 Task: Find connections with filter location Chilakalūrupet with filter topic #homebuyers with filter profile language English with filter current company Emami Ltd with filter school Jawahar Lal Nehru University with filter industry Broadcast Media Production and Distribution with filter service category Computer Repair with filter keywords title Front Desk Associate
Action: Mouse moved to (590, 88)
Screenshot: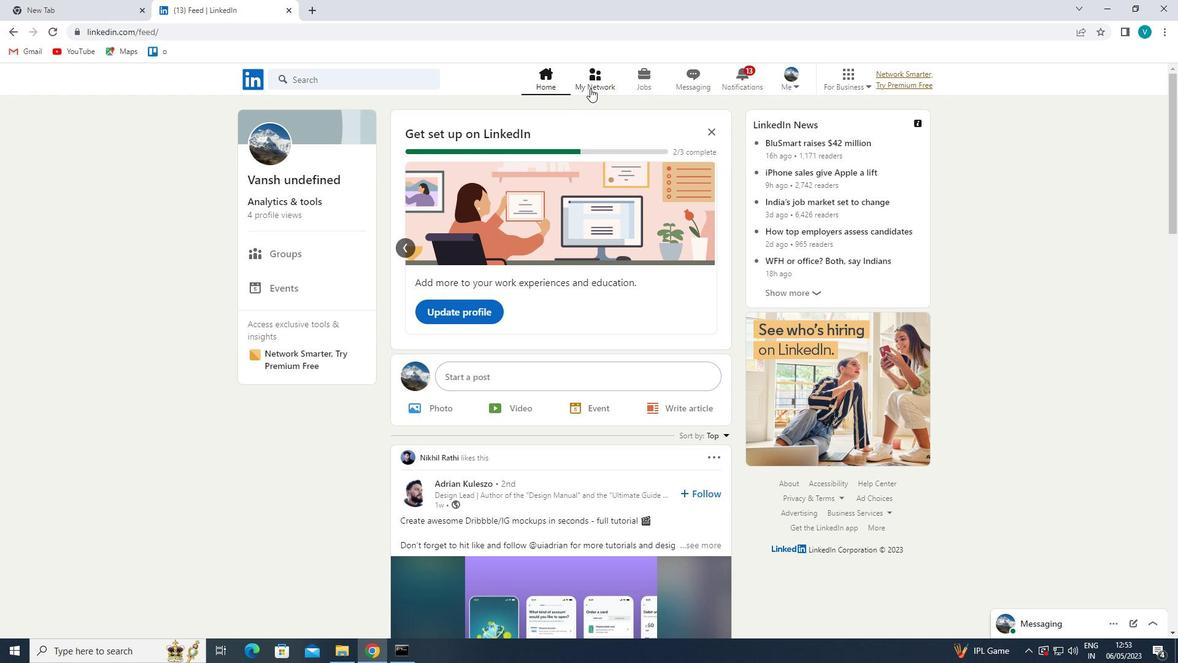 
Action: Mouse pressed left at (590, 88)
Screenshot: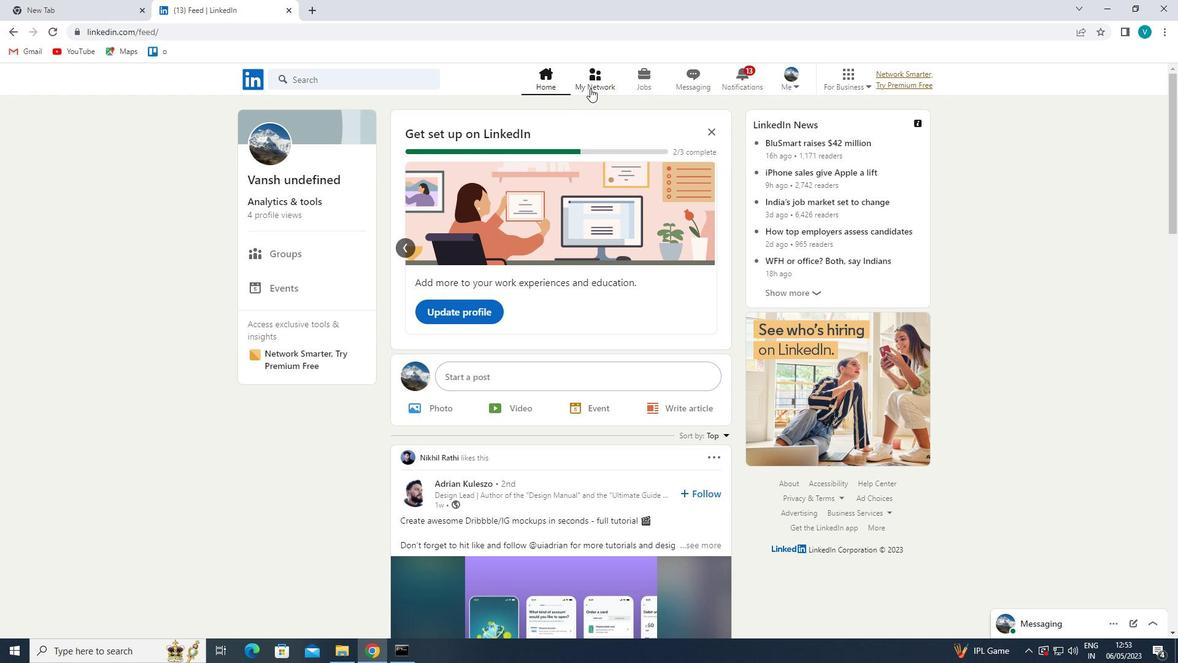 
Action: Mouse moved to (326, 143)
Screenshot: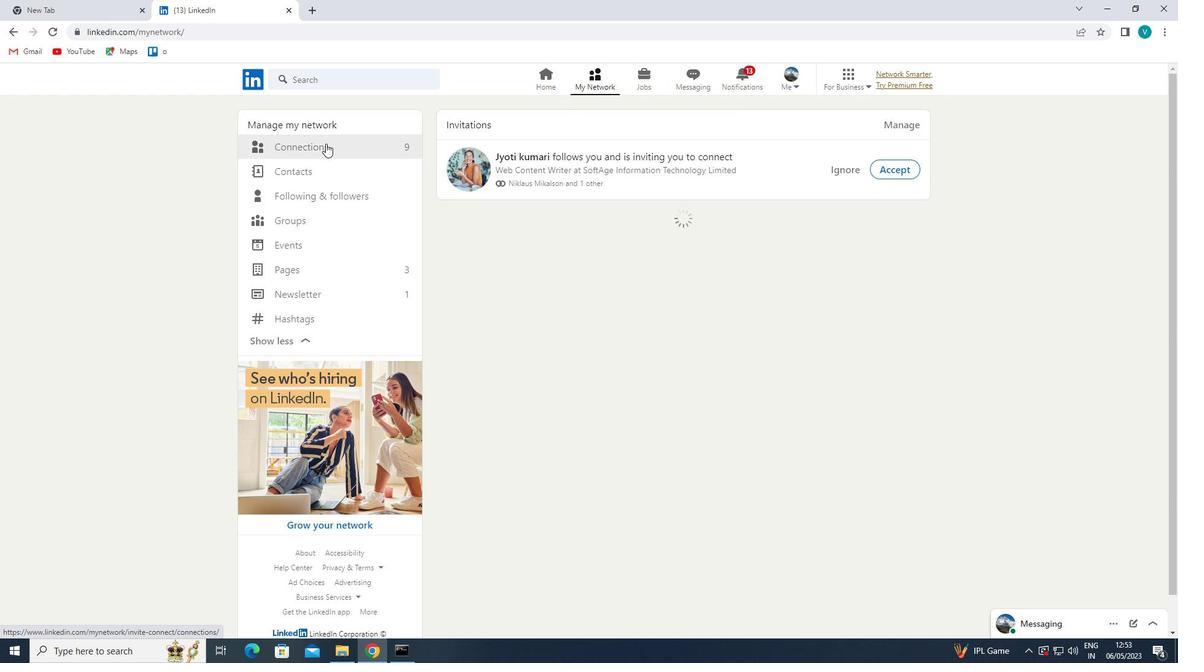 
Action: Mouse pressed left at (326, 143)
Screenshot: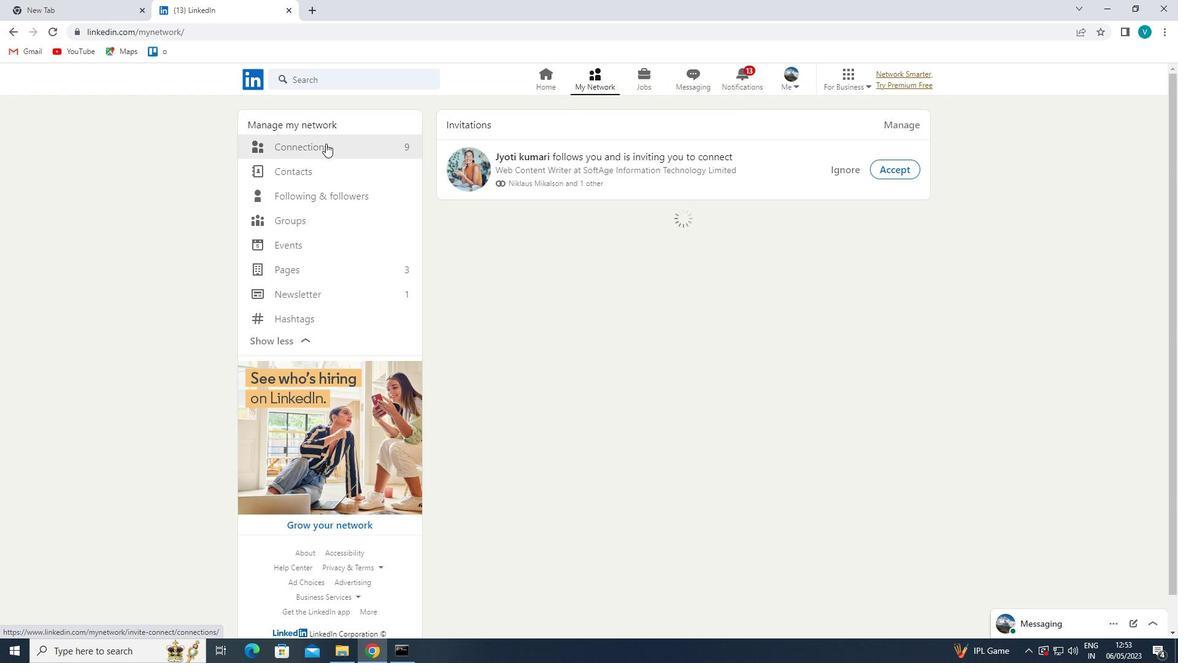 
Action: Mouse moved to (673, 146)
Screenshot: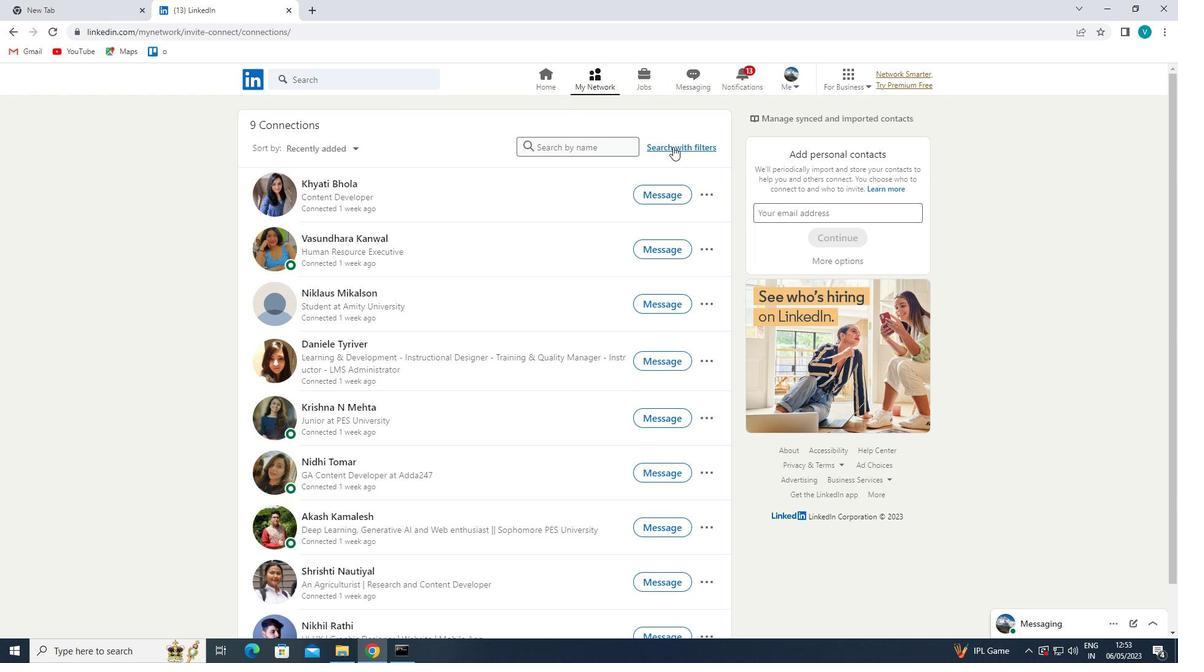 
Action: Mouse pressed left at (673, 146)
Screenshot: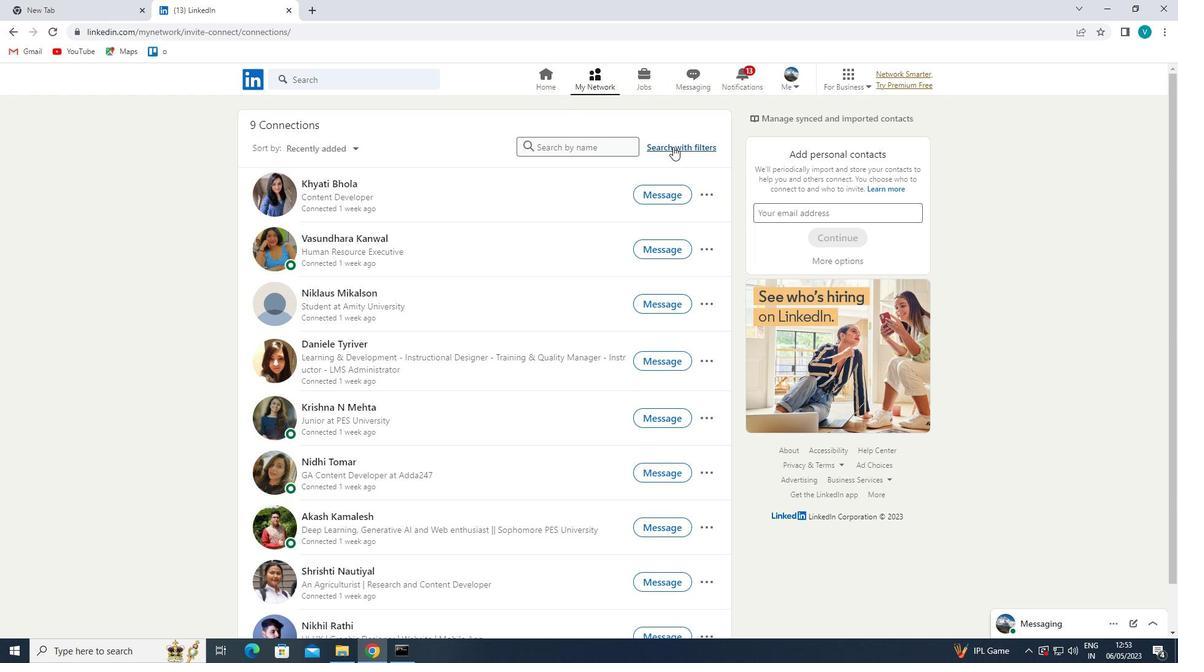 
Action: Mouse moved to (602, 112)
Screenshot: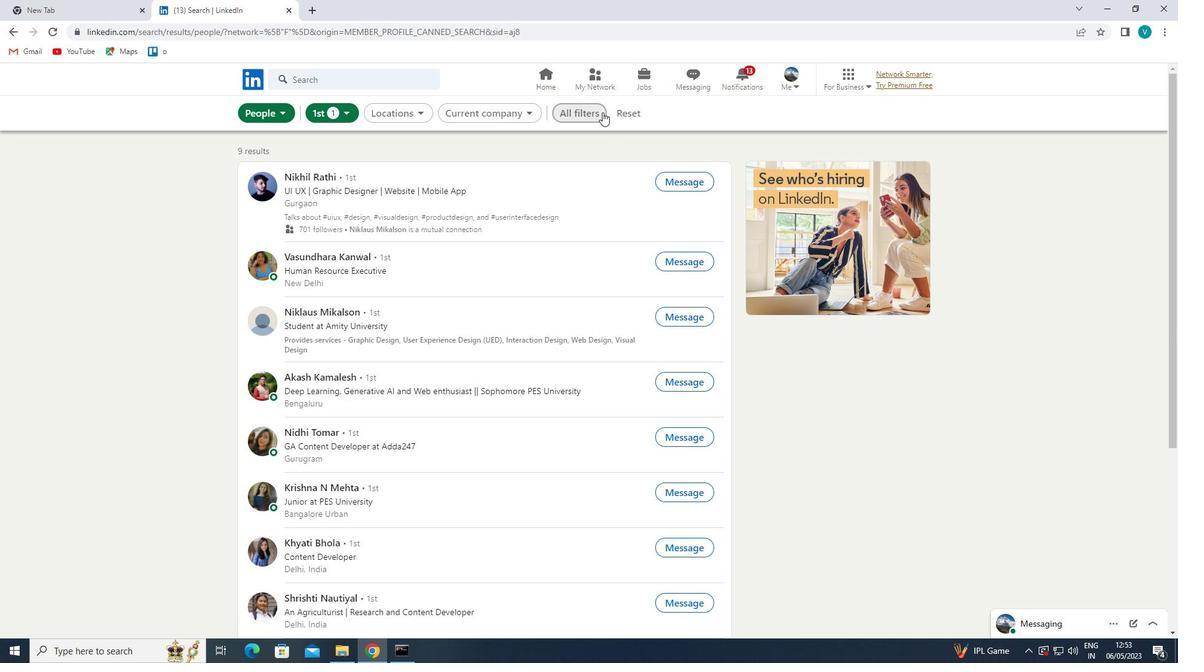 
Action: Mouse pressed left at (602, 112)
Screenshot: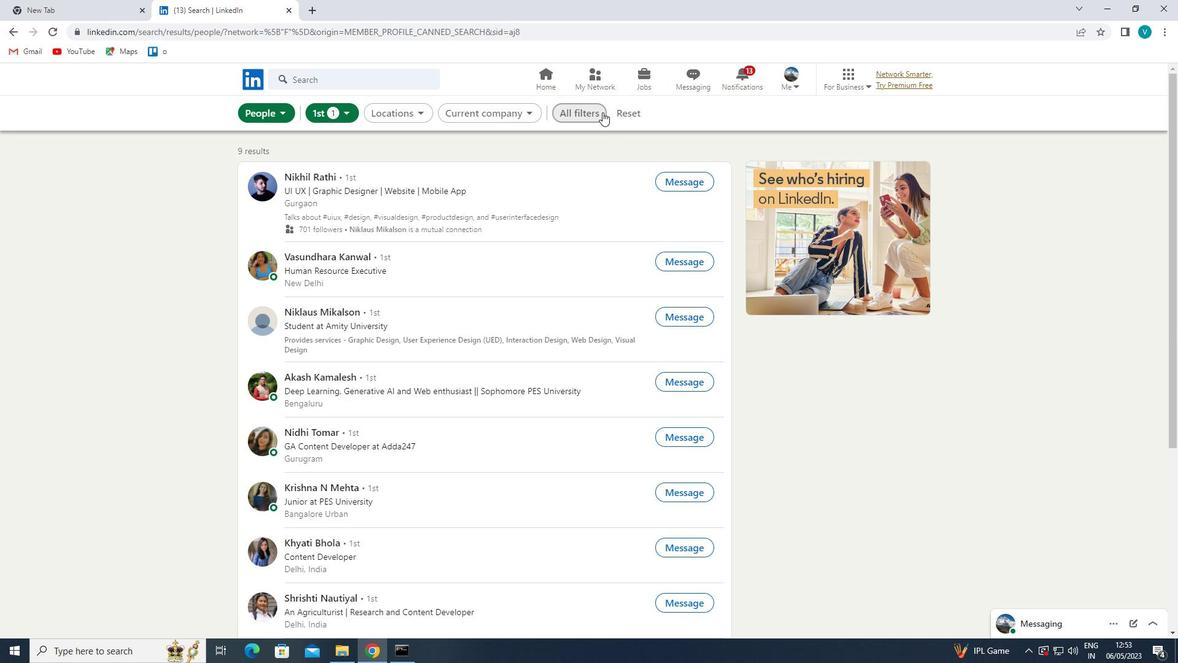 
Action: Mouse moved to (917, 229)
Screenshot: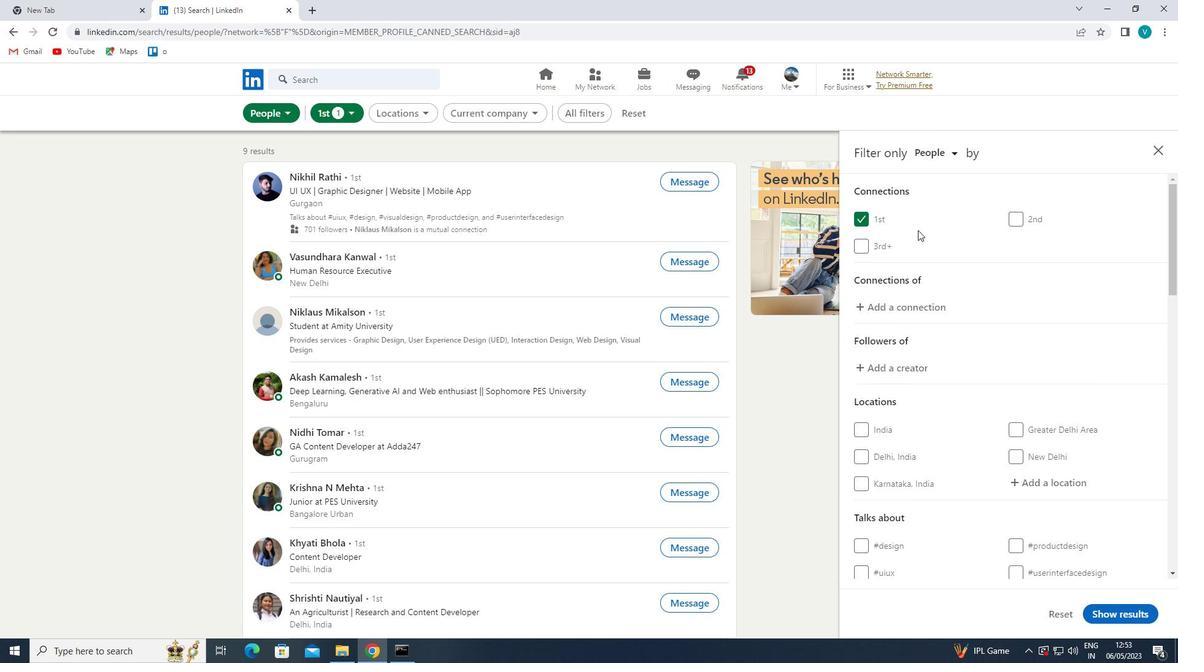 
Action: Mouse scrolled (917, 229) with delta (0, 0)
Screenshot: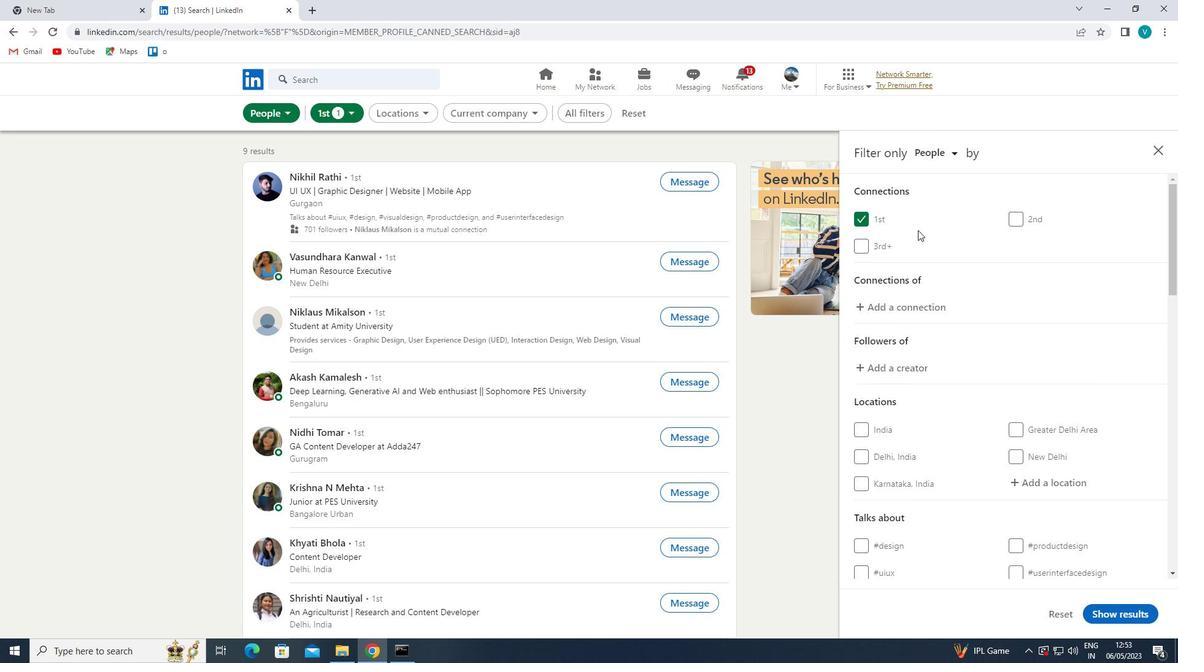 
Action: Mouse moved to (1036, 418)
Screenshot: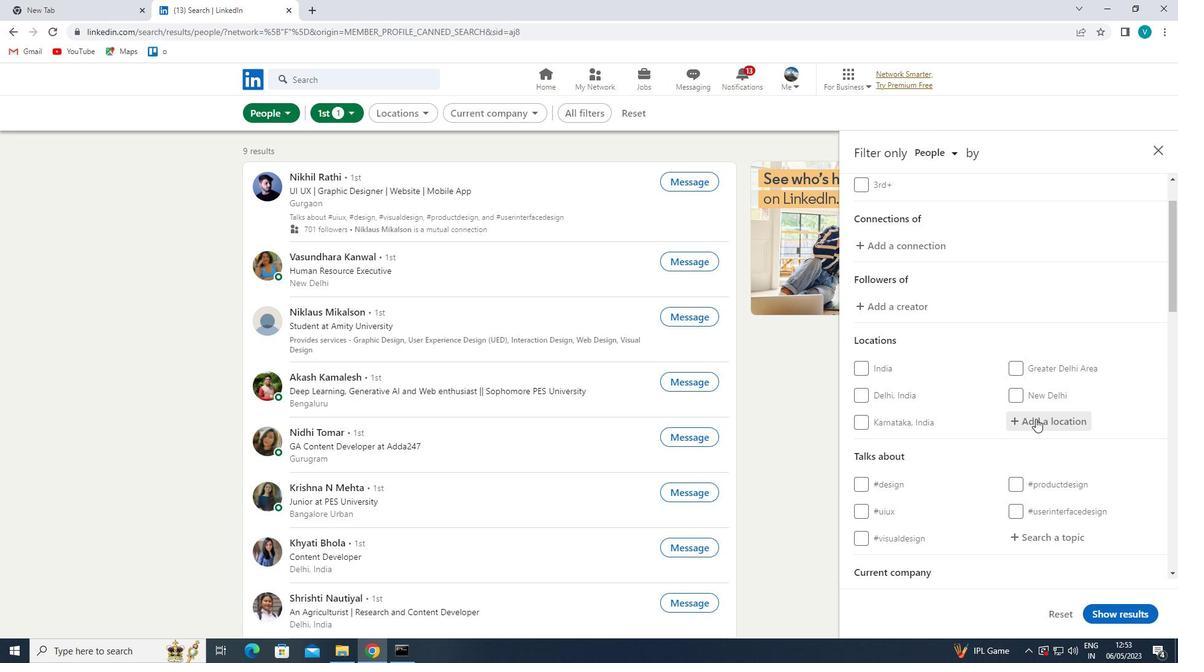 
Action: Mouse pressed left at (1036, 418)
Screenshot: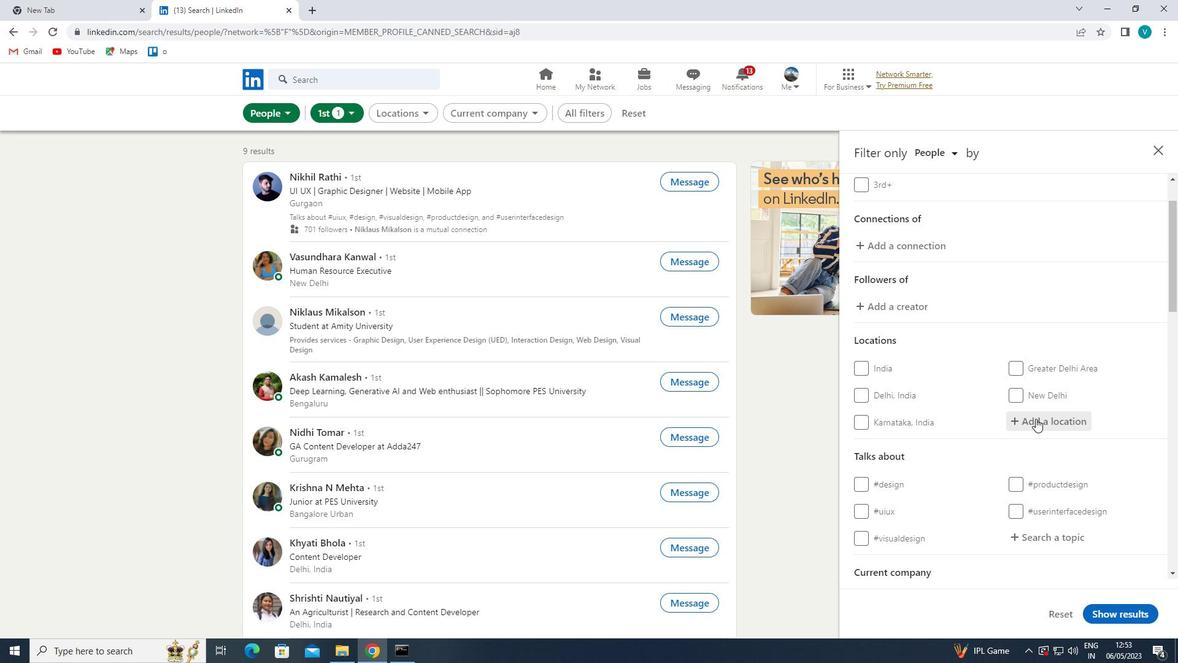 
Action: Mouse moved to (918, 497)
Screenshot: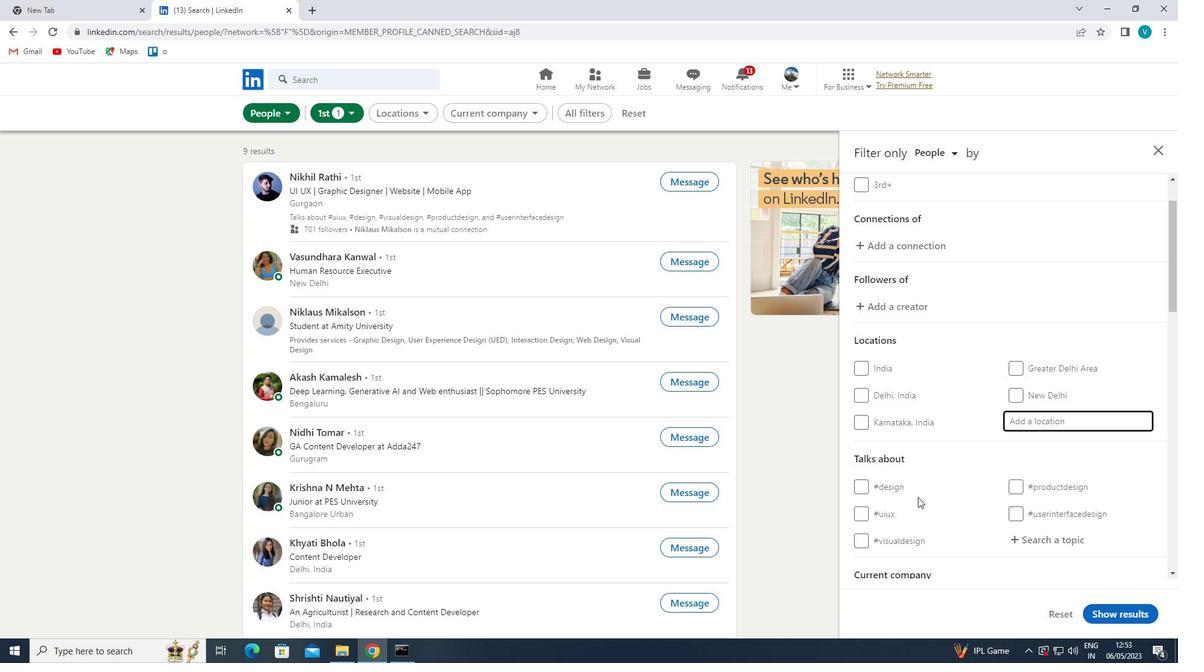 
Action: Key pressed <Key.shift>CHILAKA
Screenshot: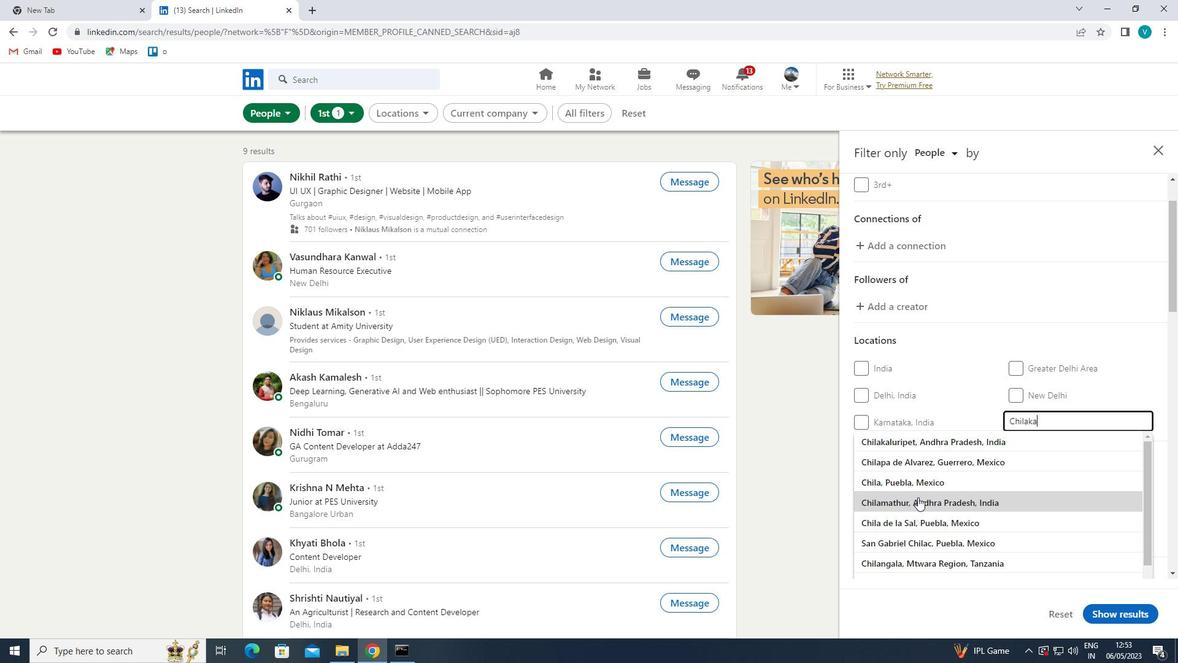 
Action: Mouse moved to (917, 497)
Screenshot: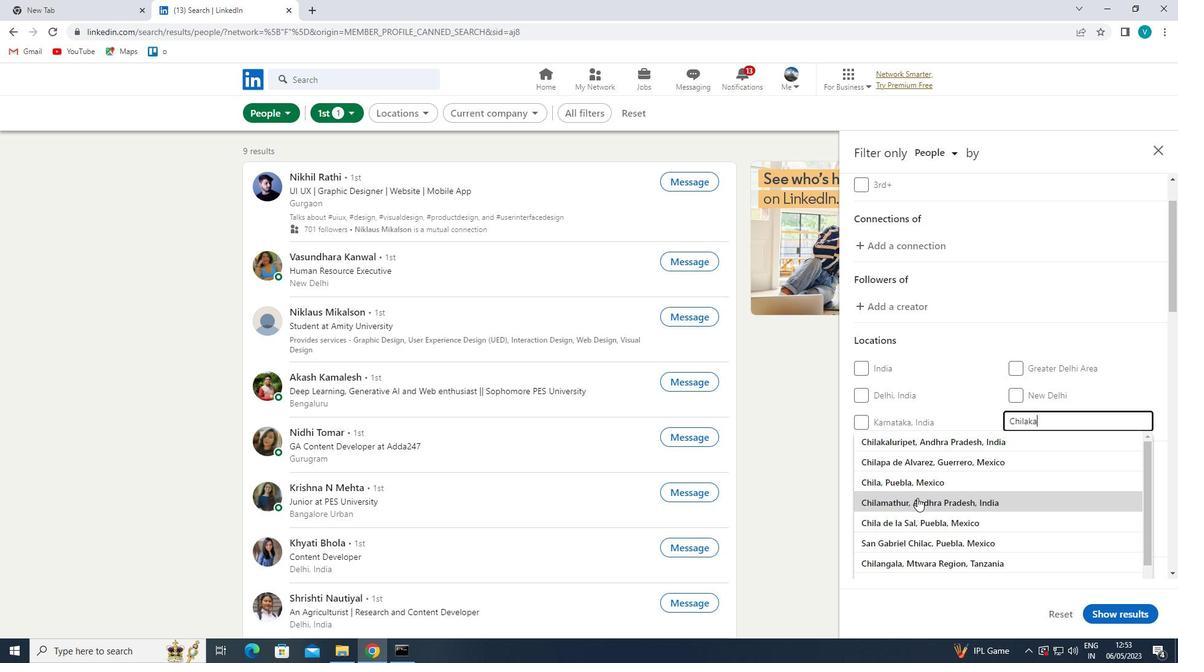 
Action: Key pressed LU
Screenshot: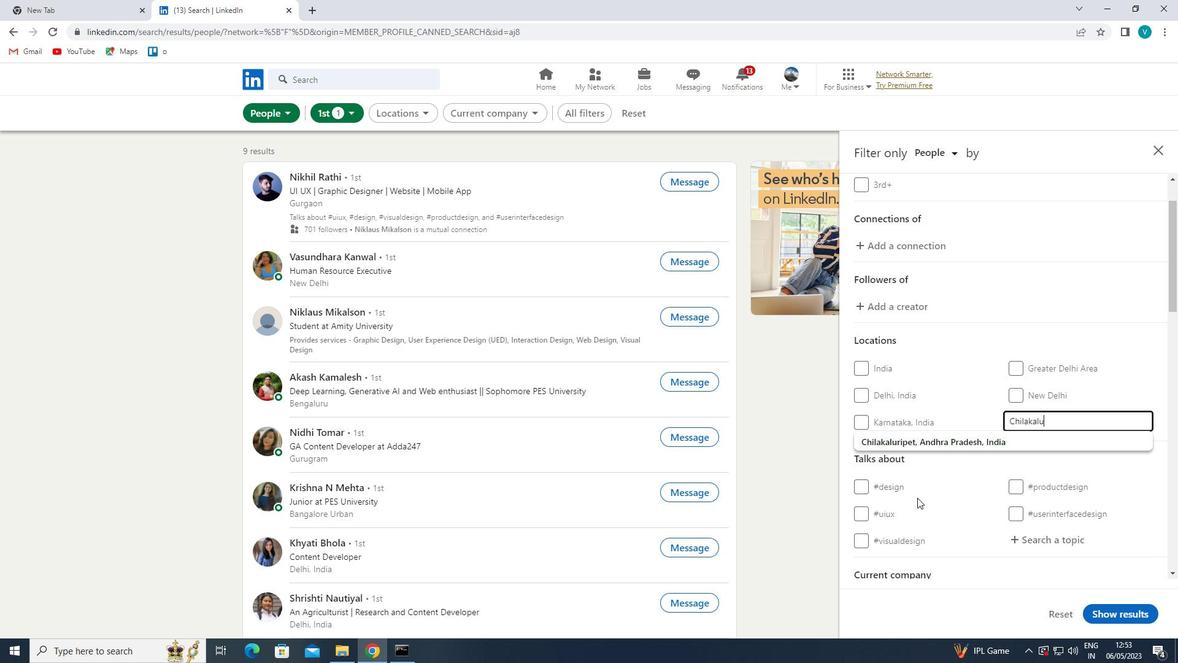 
Action: Mouse moved to (966, 443)
Screenshot: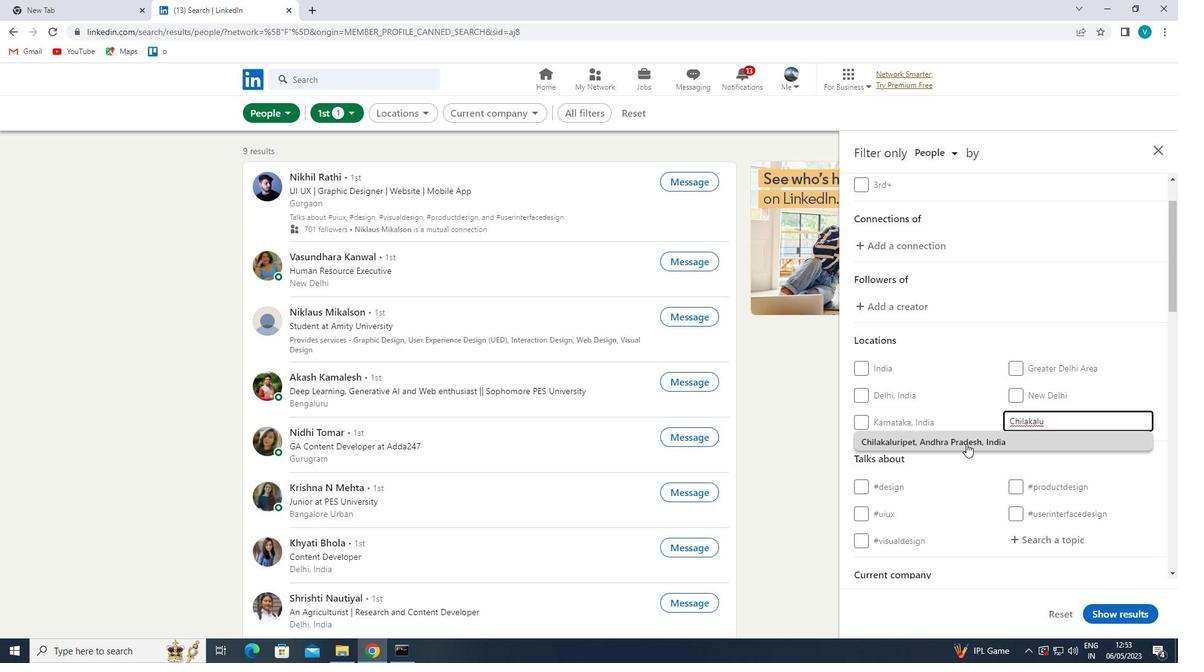 
Action: Mouse pressed left at (966, 443)
Screenshot: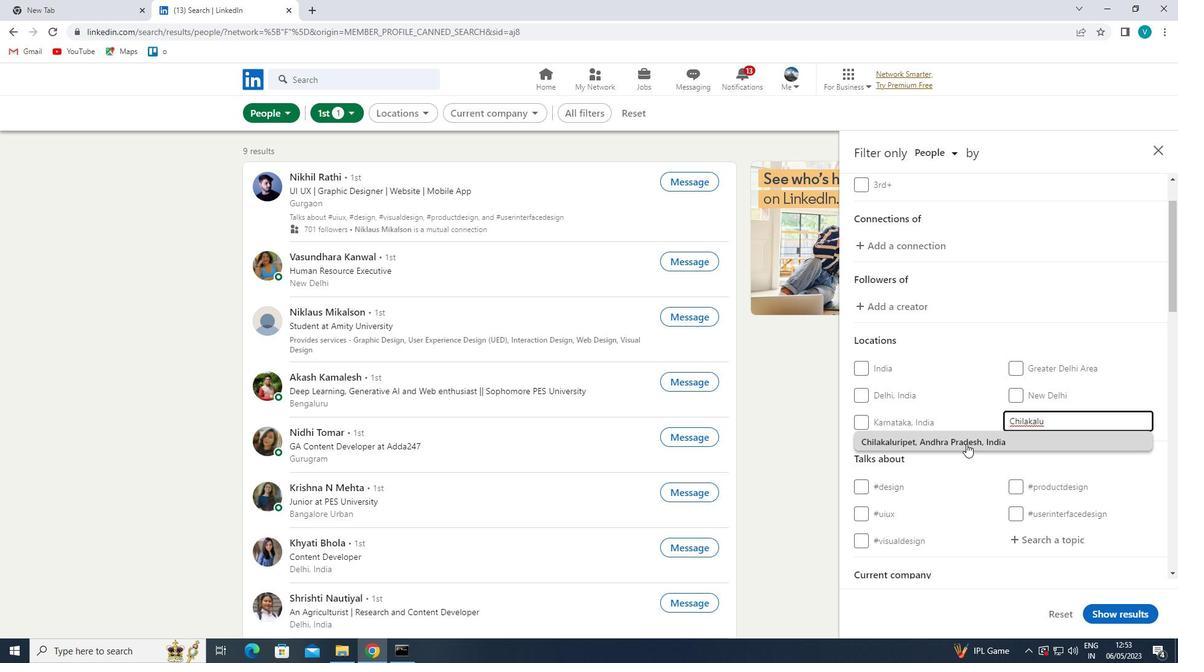
Action: Mouse scrolled (966, 443) with delta (0, 0)
Screenshot: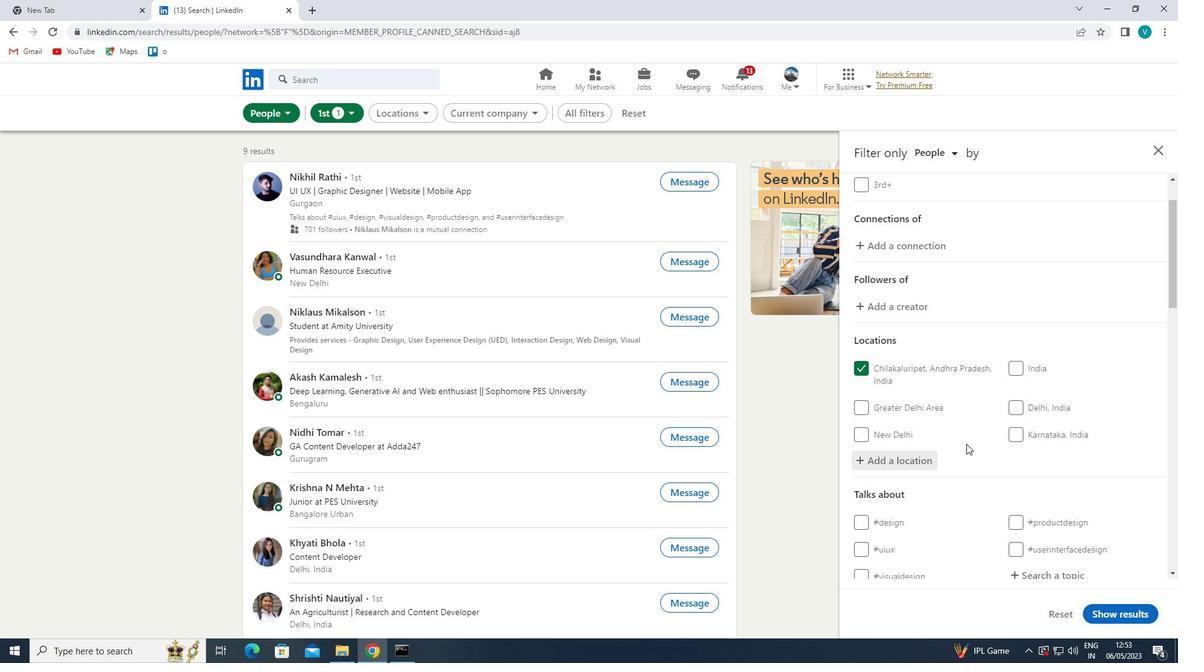 
Action: Mouse scrolled (966, 443) with delta (0, 0)
Screenshot: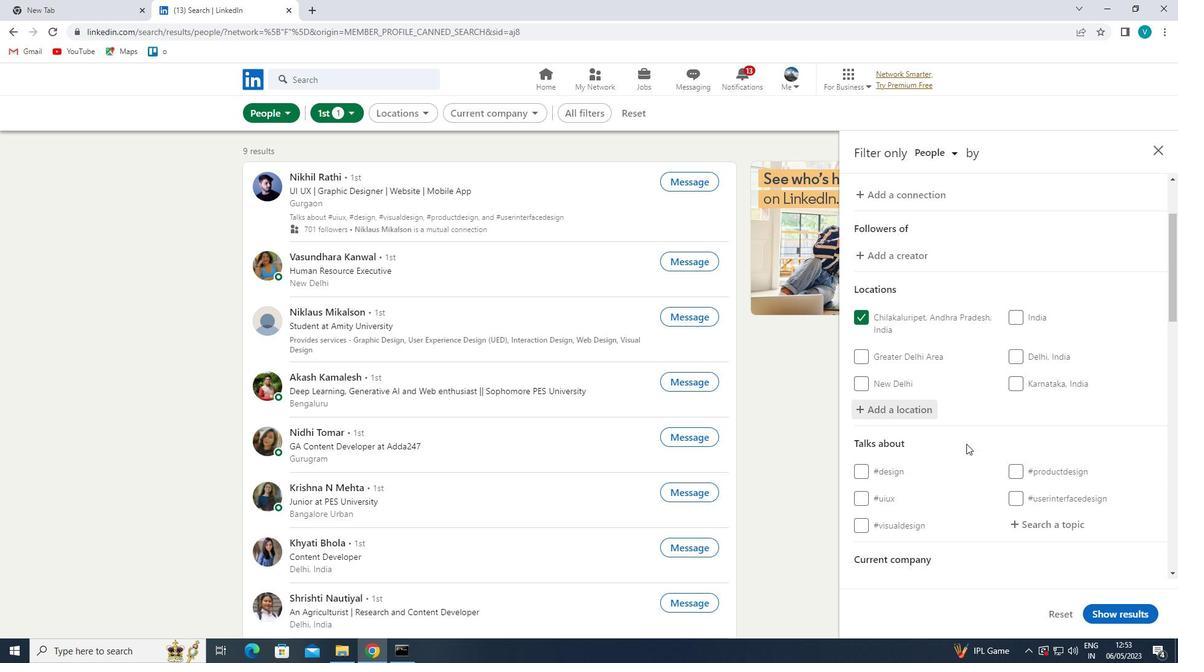 
Action: Mouse moved to (1017, 446)
Screenshot: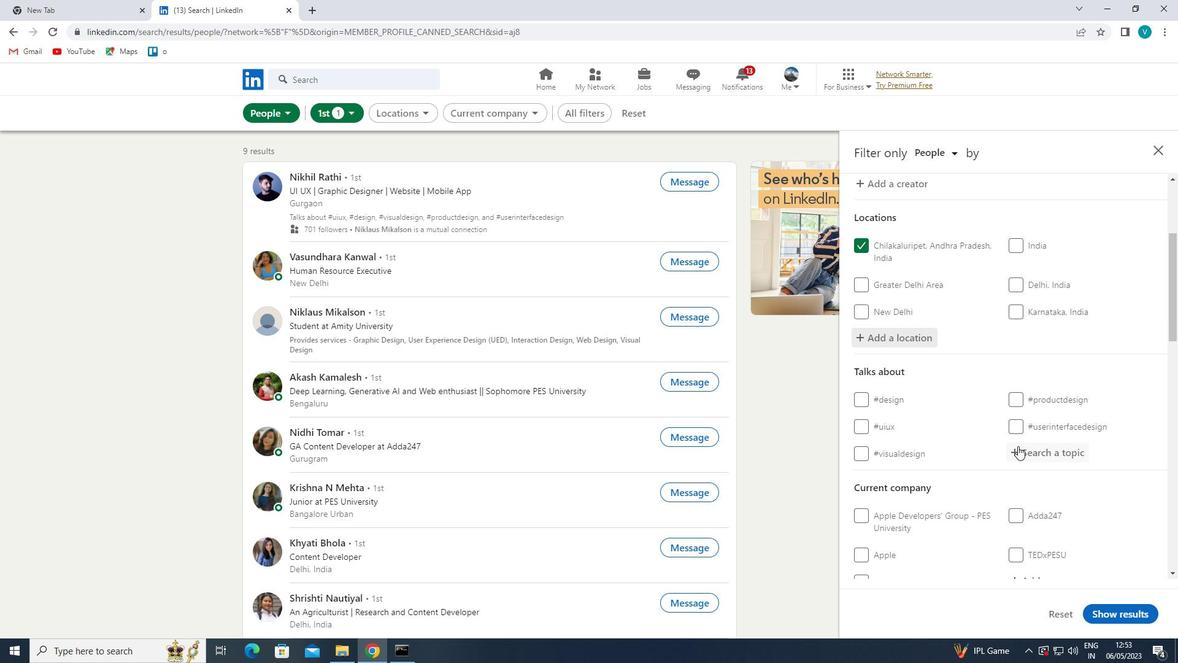 
Action: Mouse pressed left at (1017, 446)
Screenshot: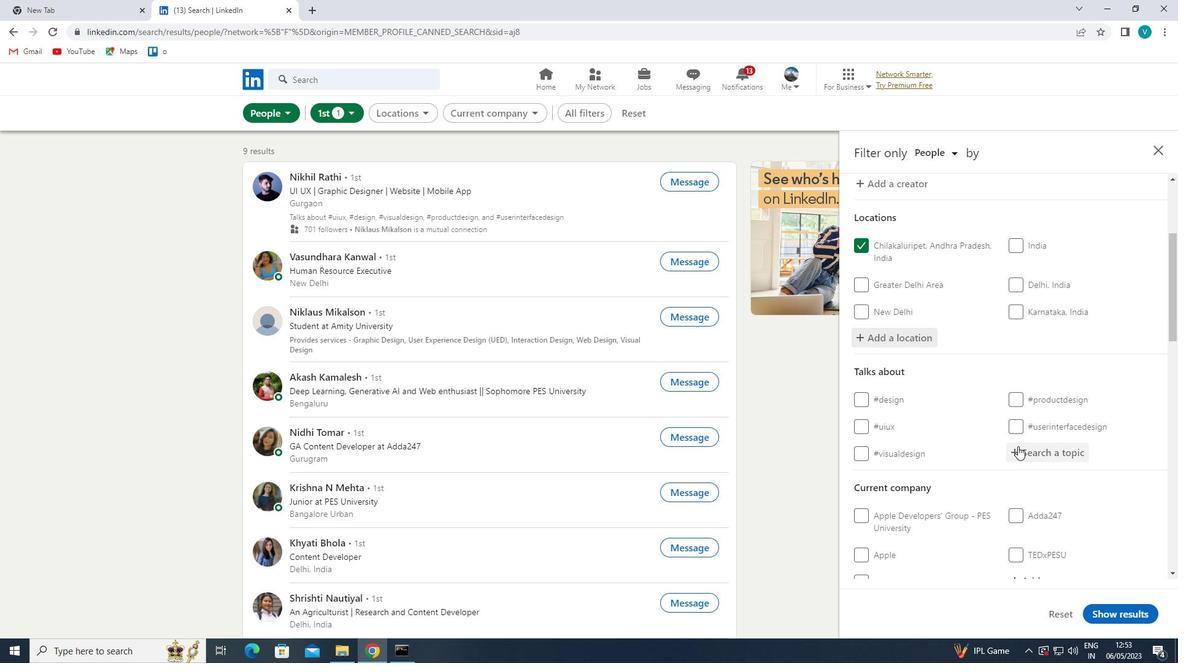 
Action: Mouse moved to (997, 461)
Screenshot: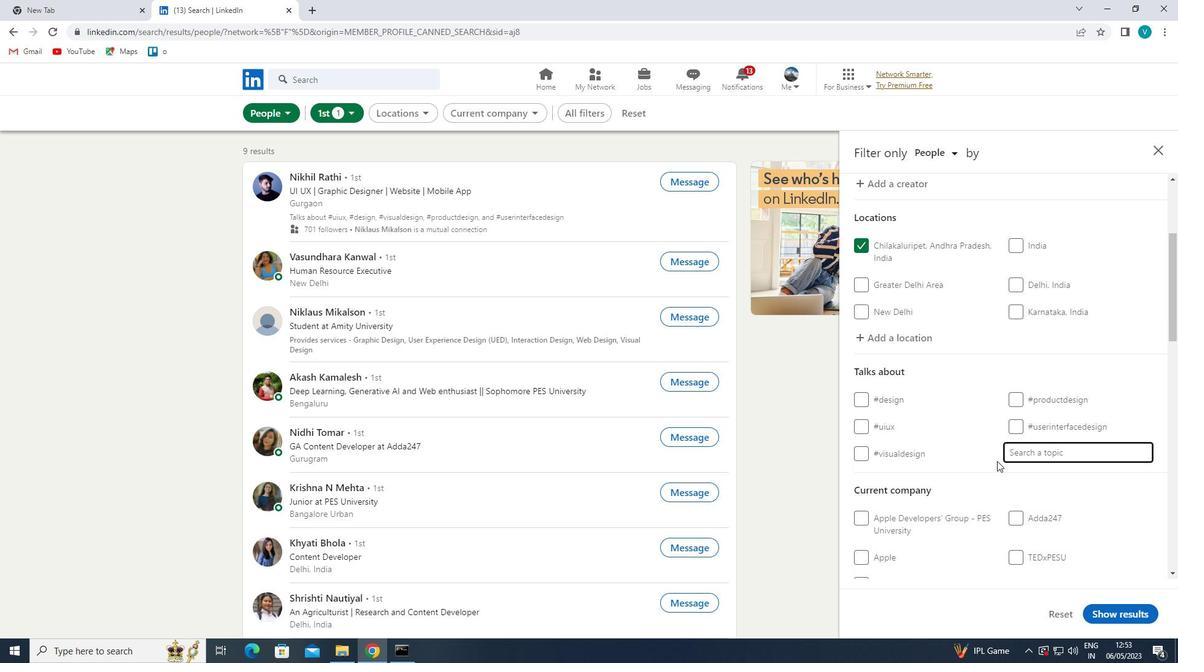 
Action: Key pressed HOMEBUYER
Screenshot: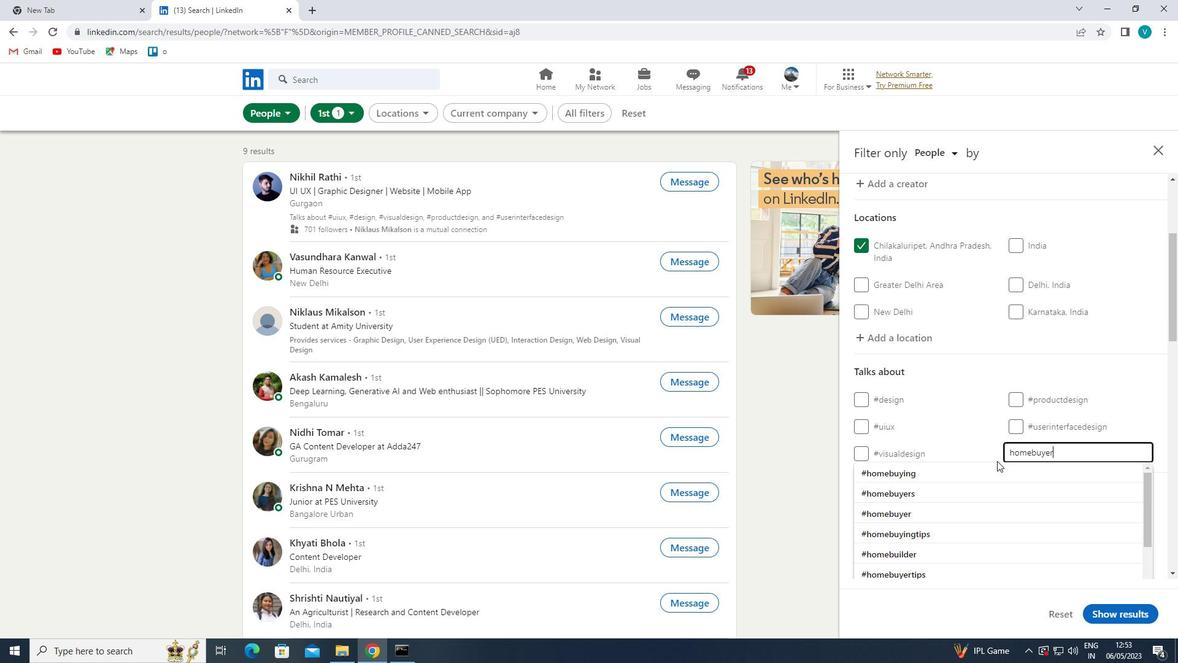 
Action: Mouse moved to (989, 466)
Screenshot: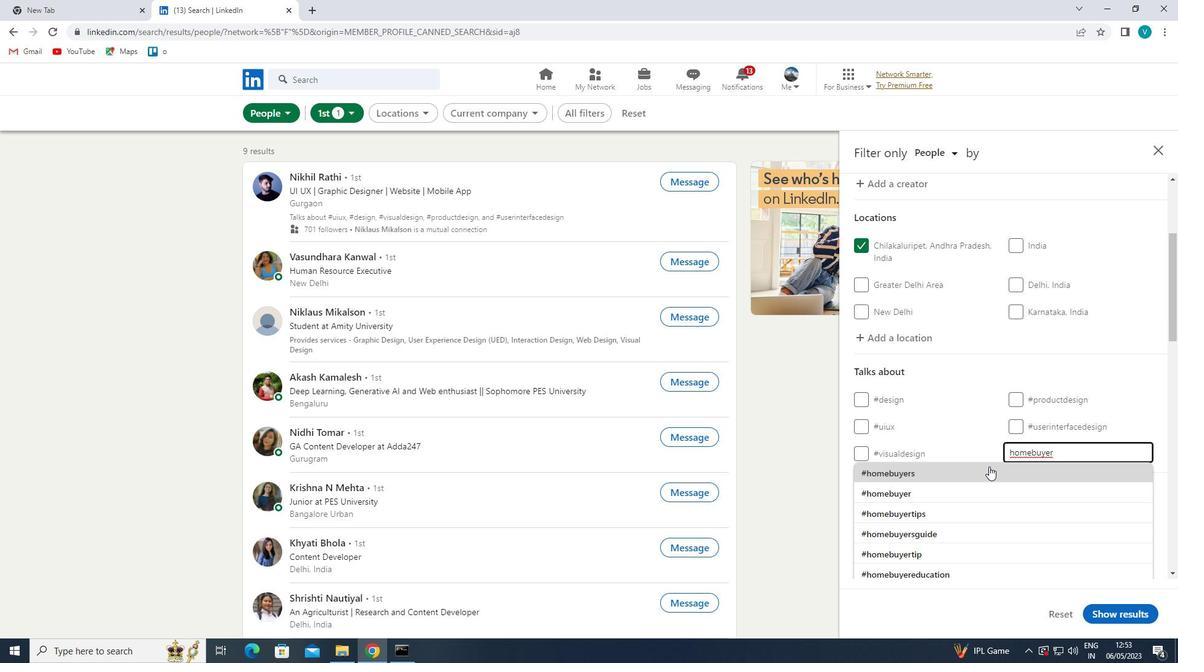 
Action: Mouse pressed left at (989, 466)
Screenshot: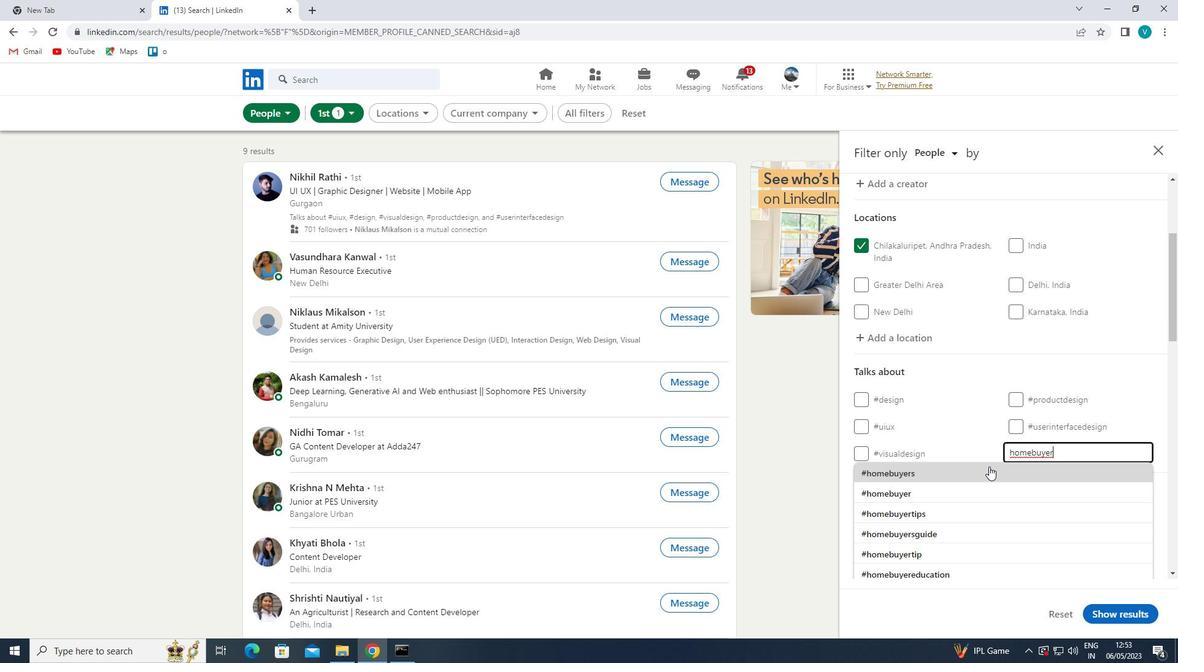 
Action: Mouse moved to (1001, 459)
Screenshot: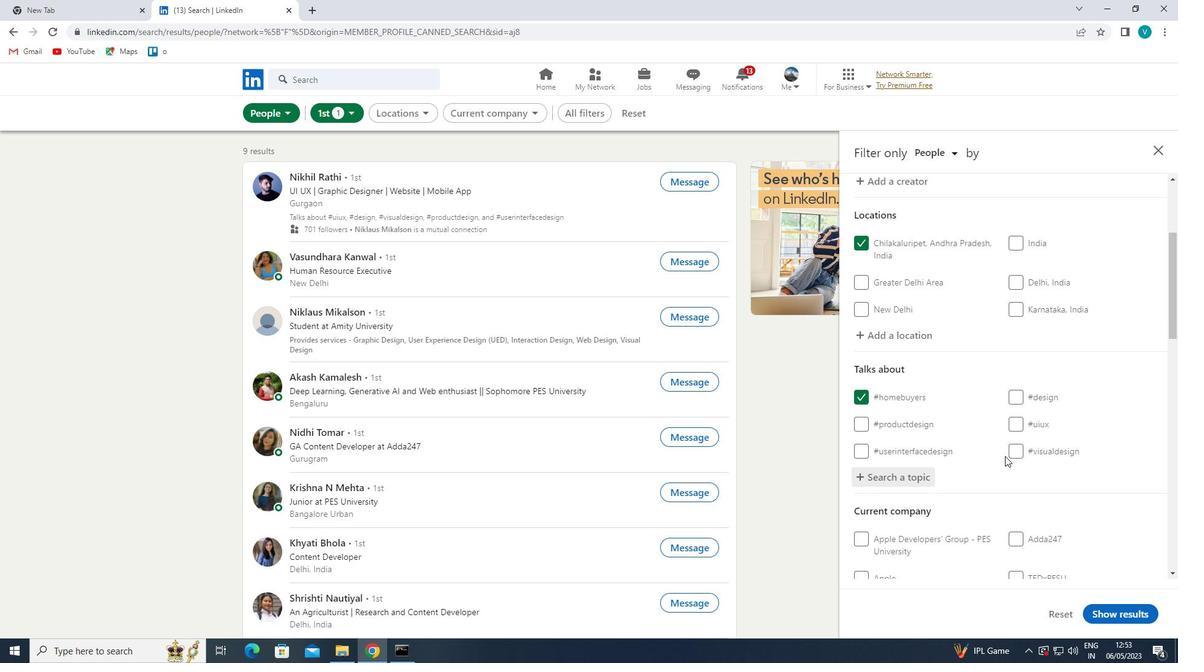
Action: Mouse scrolled (1001, 459) with delta (0, 0)
Screenshot: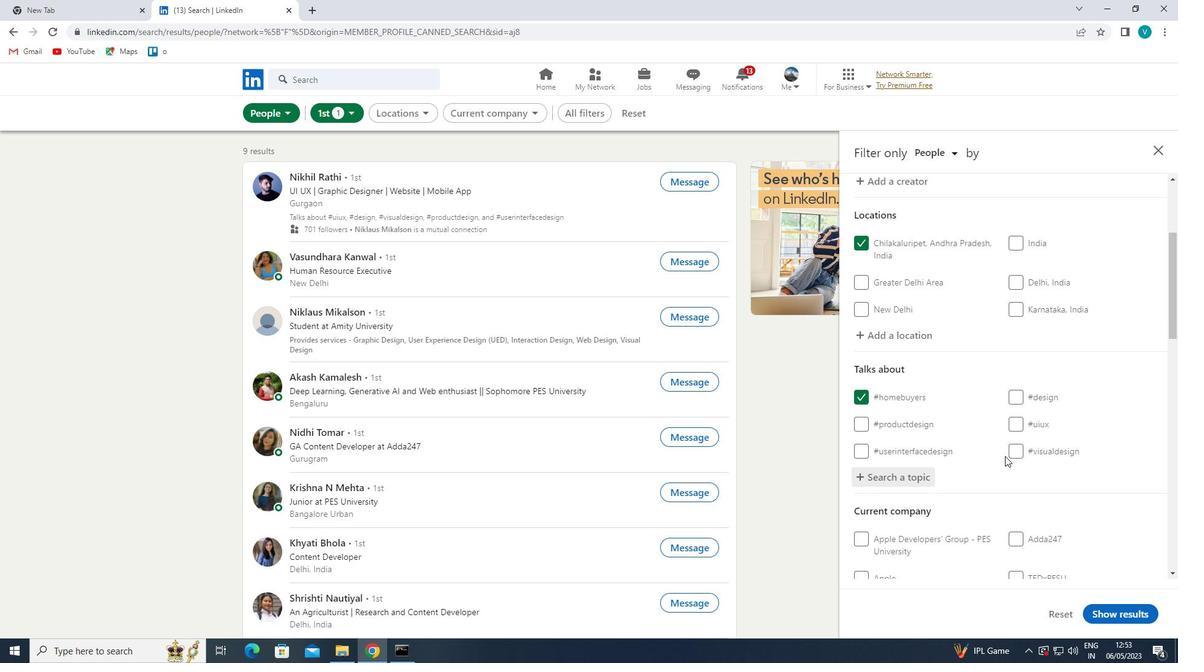 
Action: Mouse moved to (1005, 456)
Screenshot: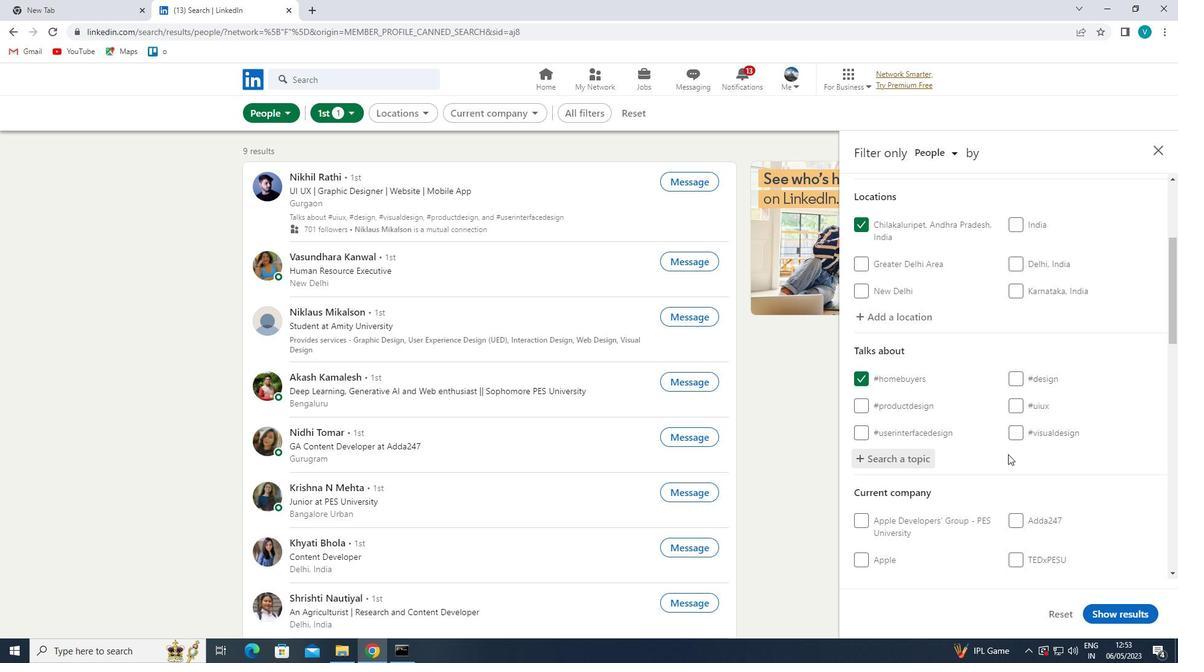 
Action: Mouse scrolled (1005, 455) with delta (0, 0)
Screenshot: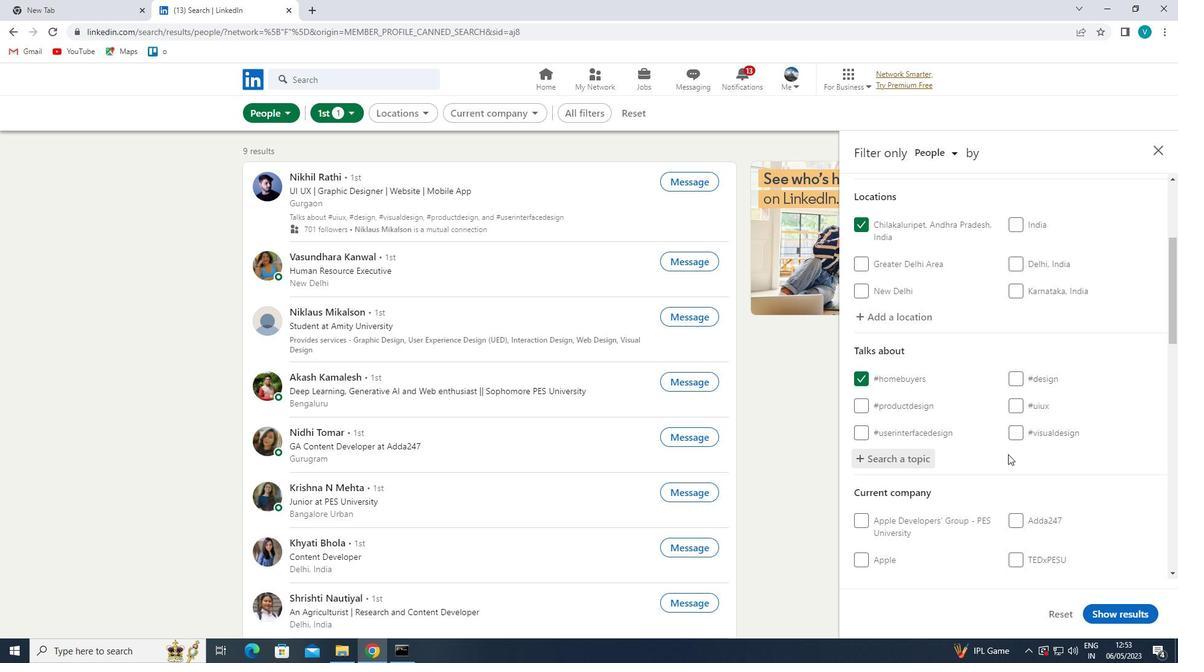 
Action: Mouse moved to (1011, 452)
Screenshot: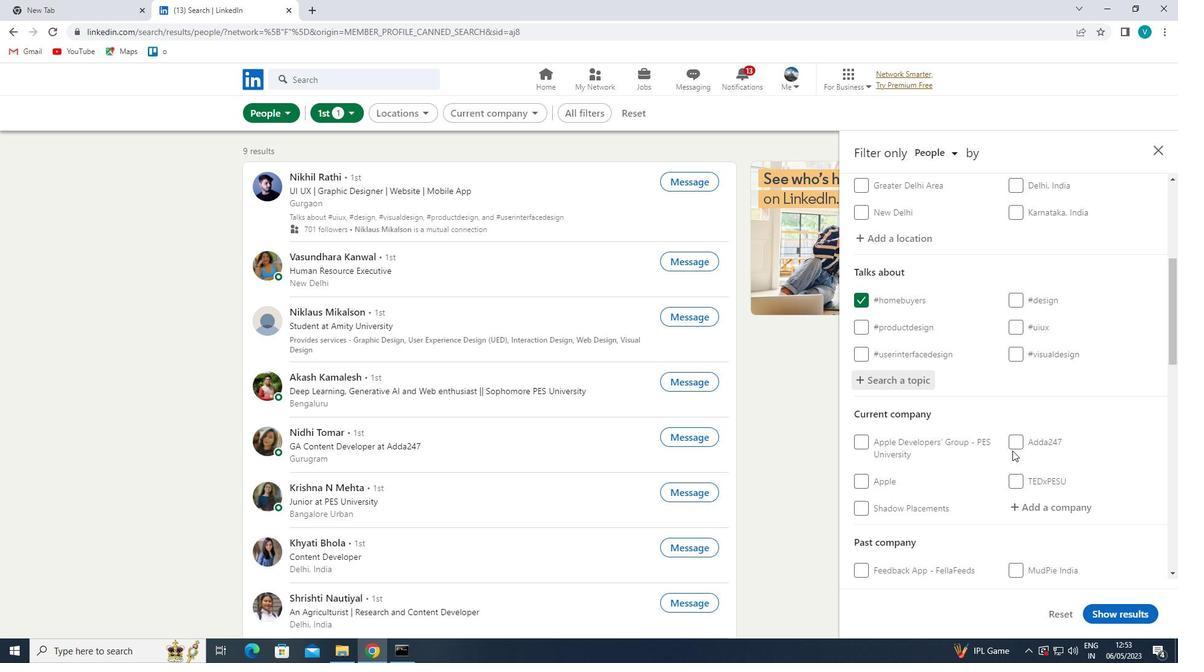 
Action: Mouse scrolled (1011, 451) with delta (0, 0)
Screenshot: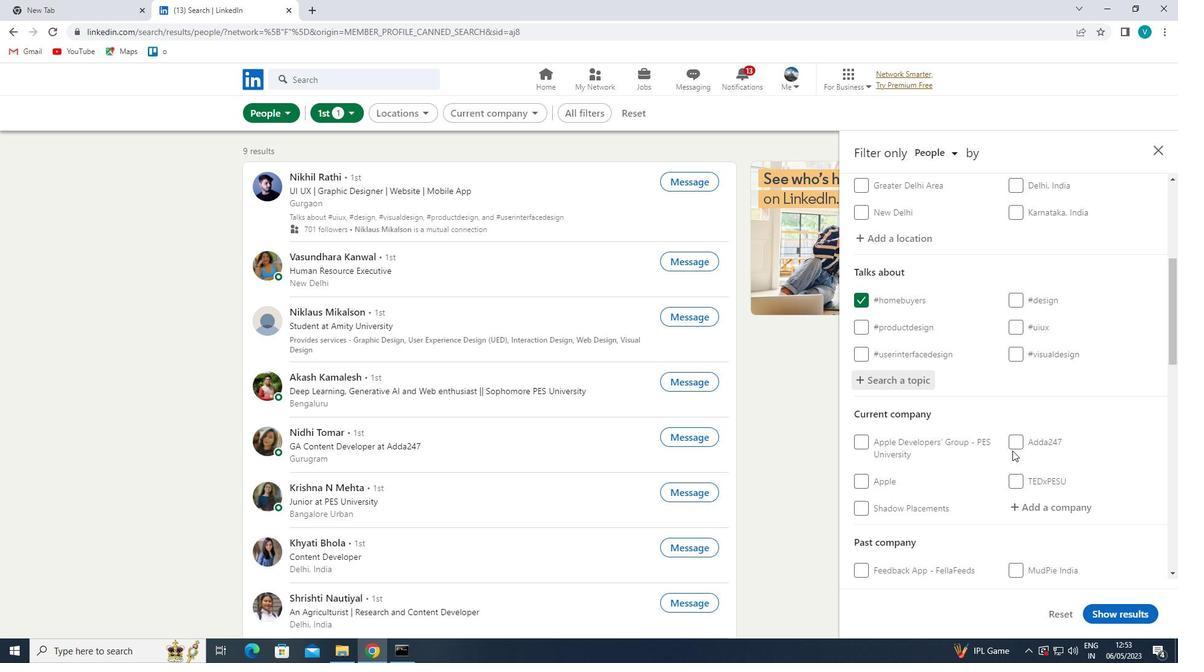 
Action: Mouse moved to (1020, 443)
Screenshot: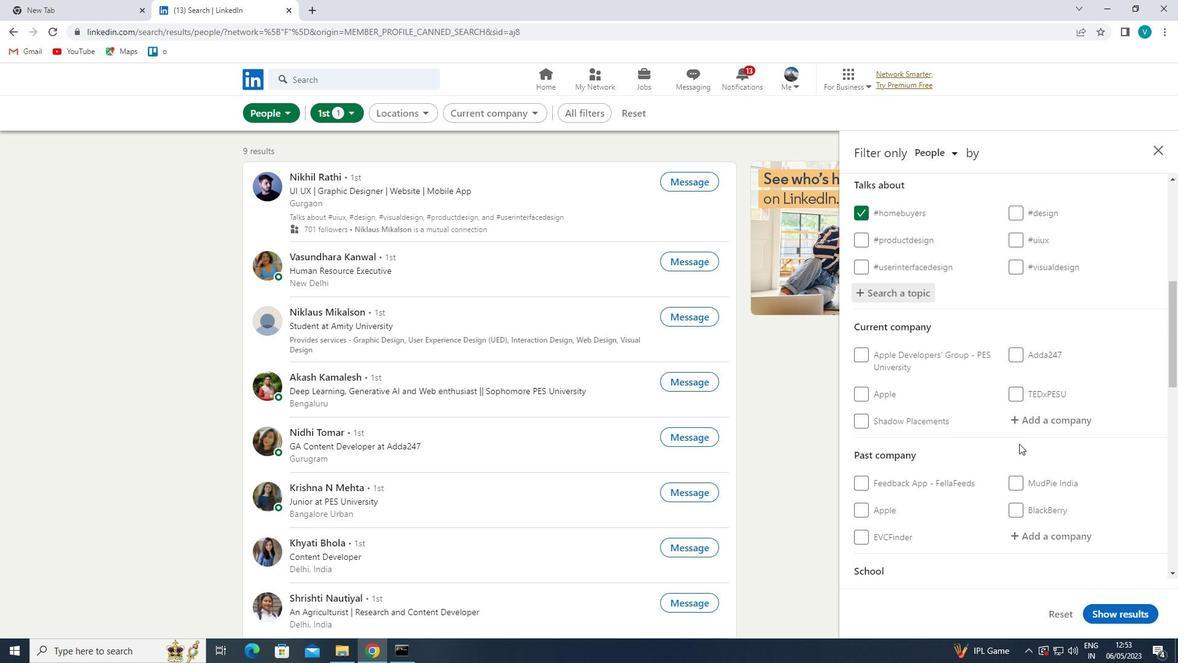 
Action: Mouse scrolled (1020, 443) with delta (0, 0)
Screenshot: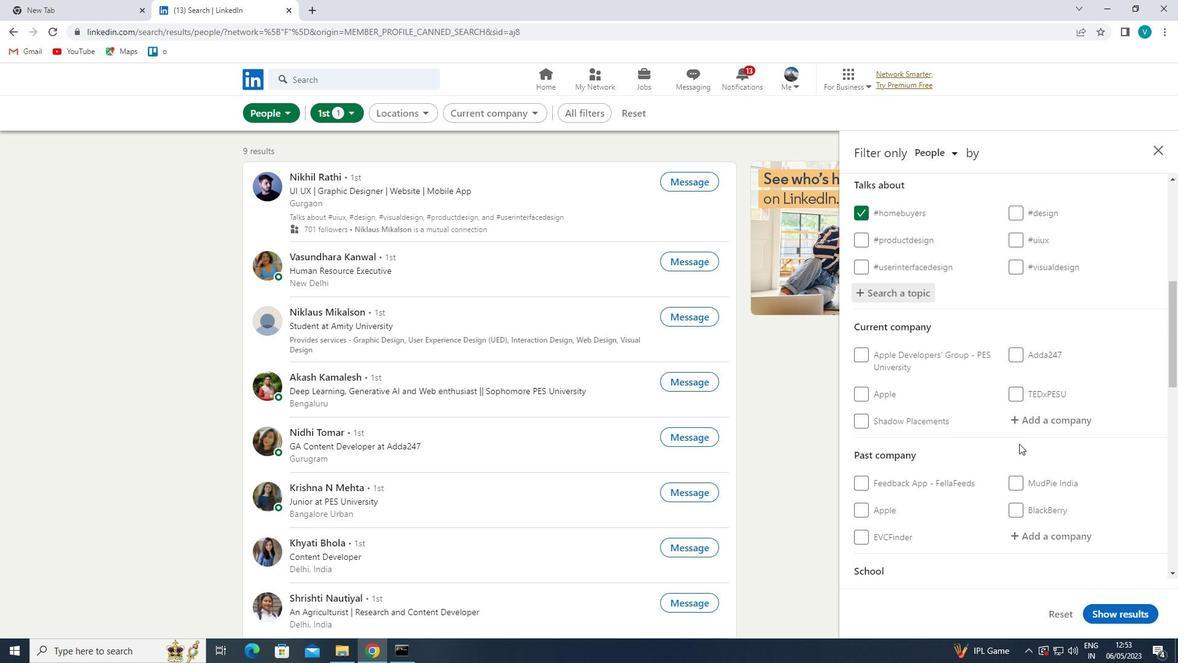 
Action: Mouse moved to (1019, 443)
Screenshot: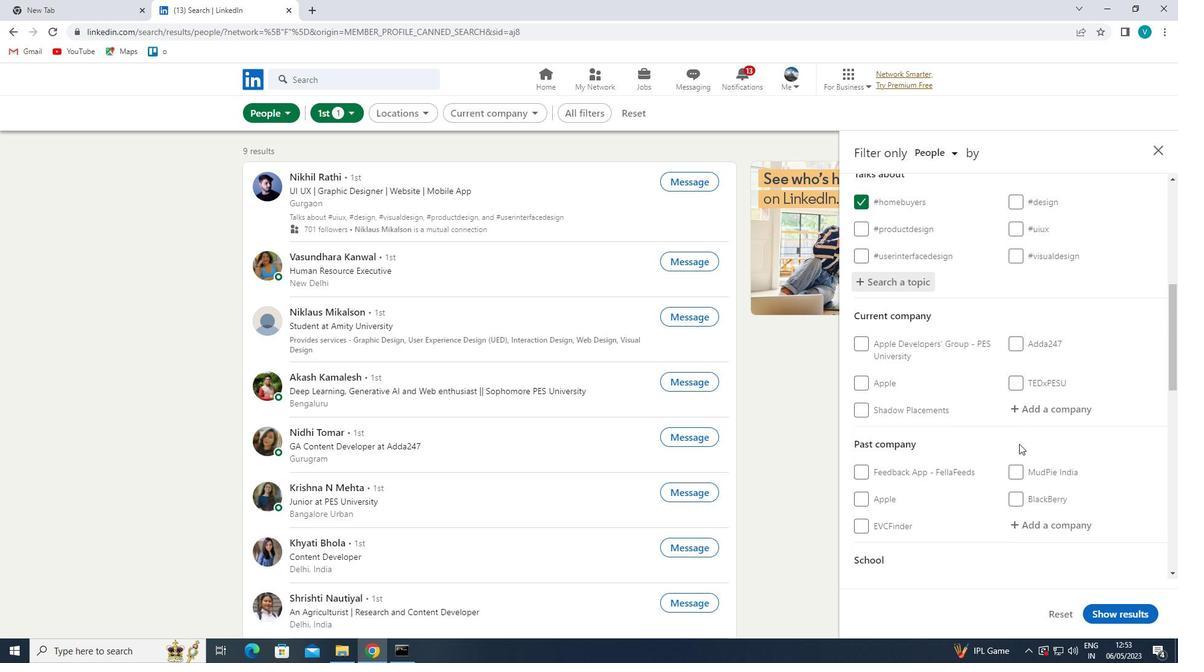 
Action: Mouse scrolled (1019, 443) with delta (0, 0)
Screenshot: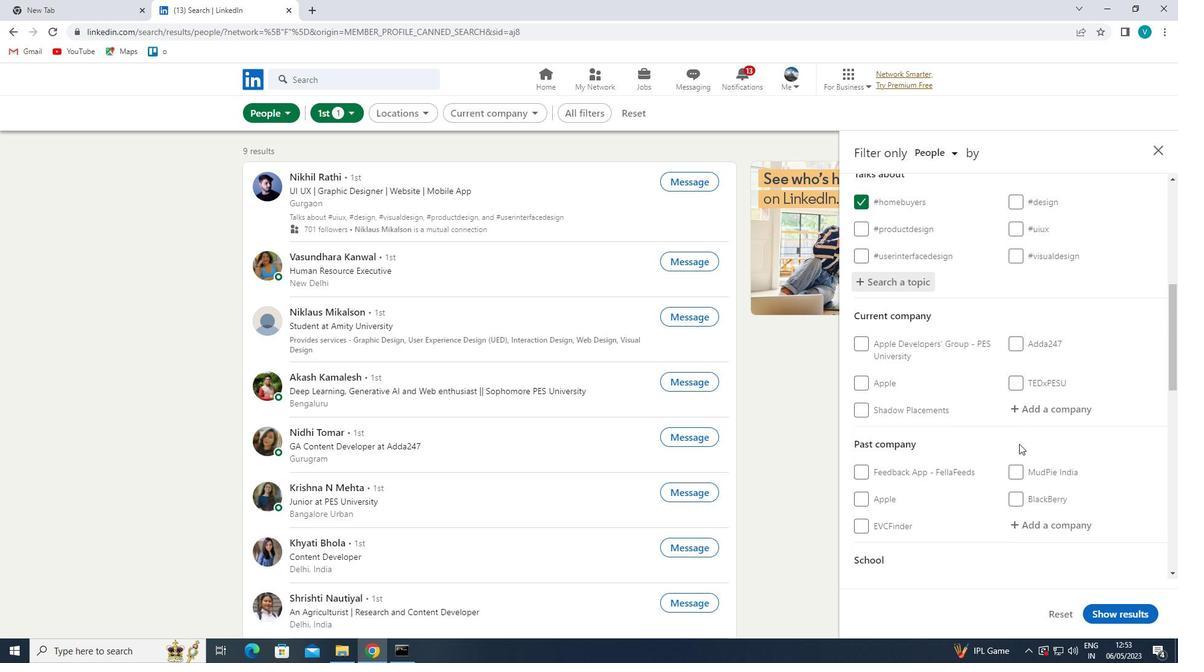 
Action: Mouse moved to (1019, 443)
Screenshot: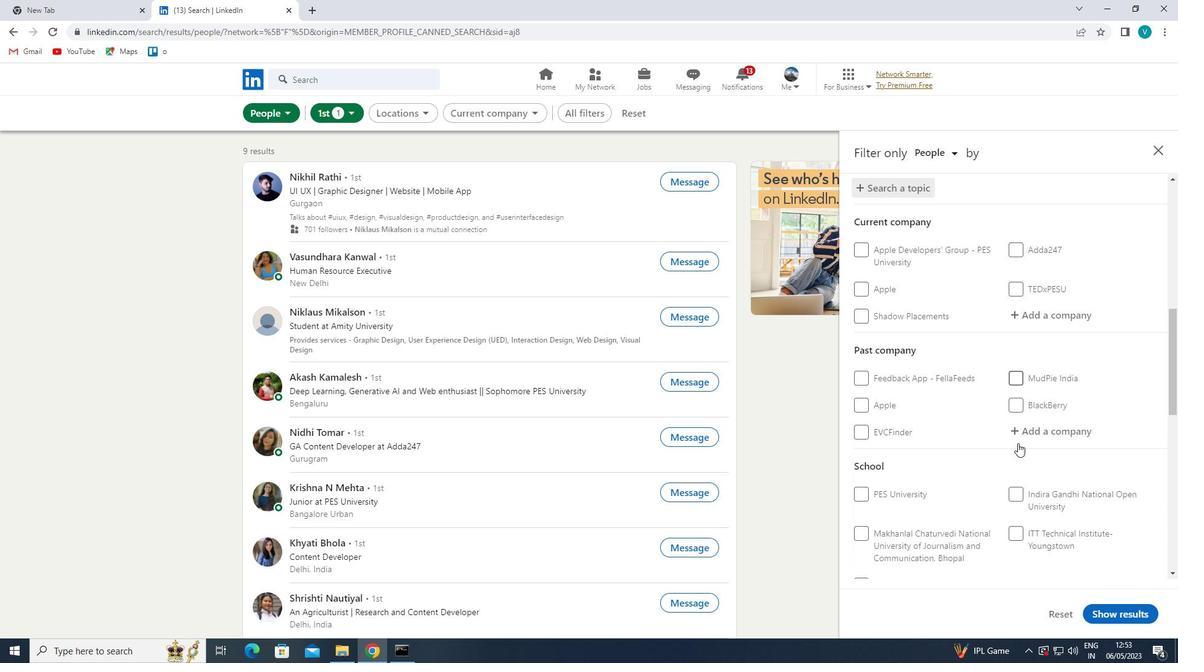 
Action: Mouse scrolled (1019, 443) with delta (0, 0)
Screenshot: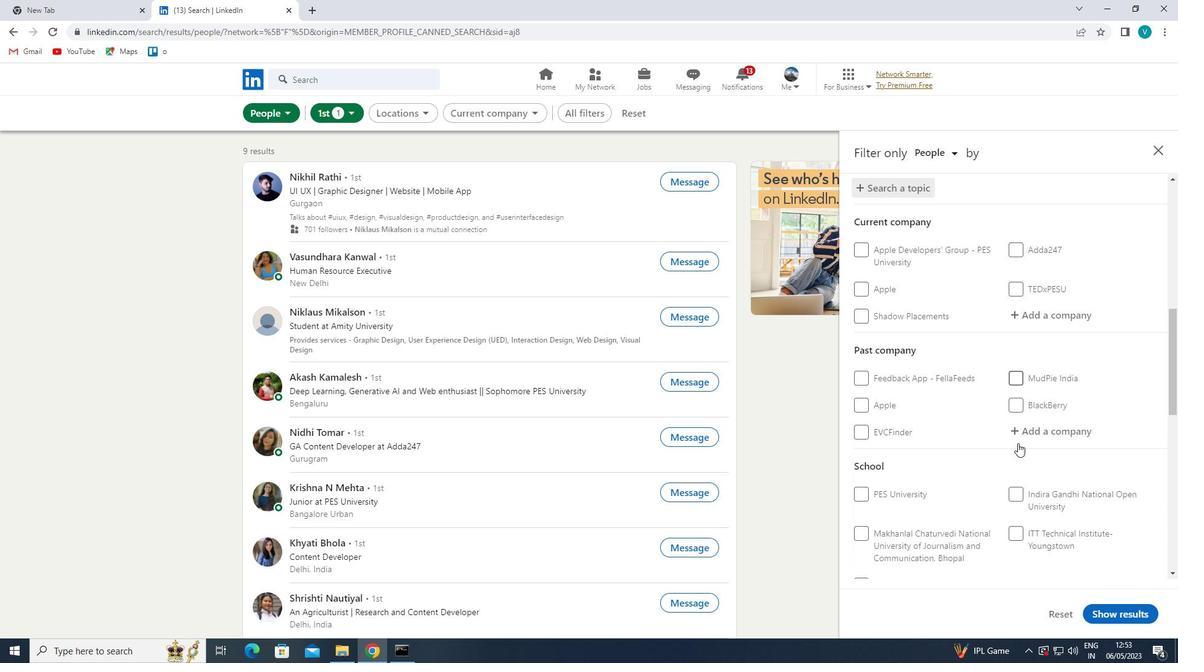 
Action: Mouse moved to (1018, 443)
Screenshot: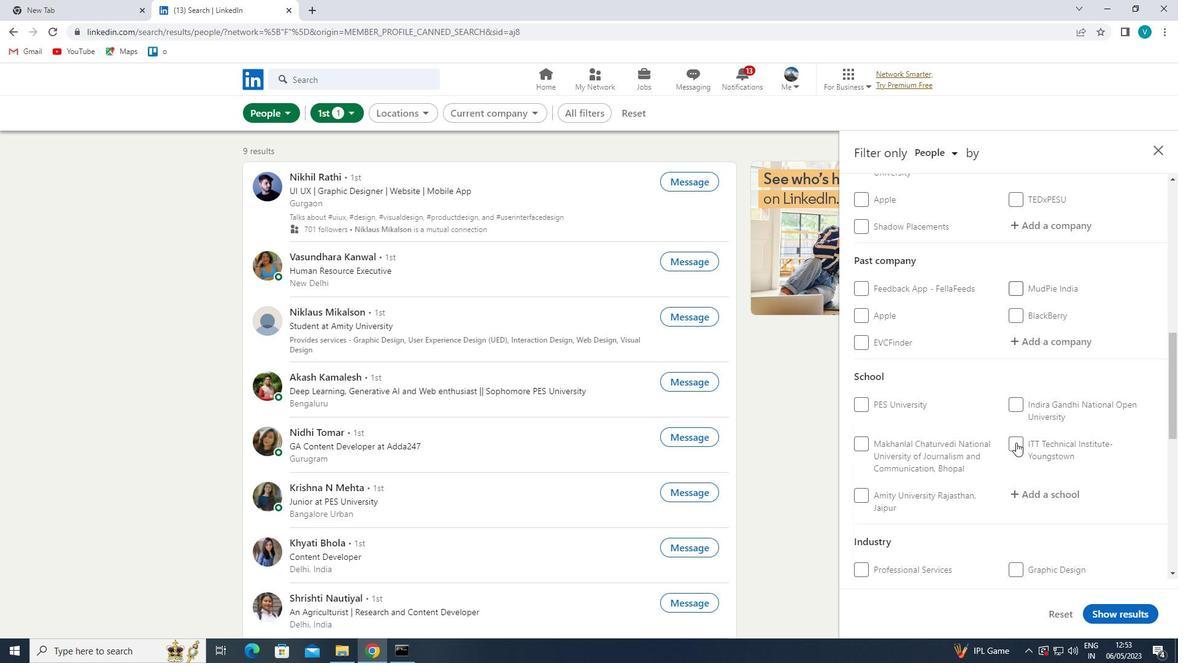
Action: Mouse scrolled (1018, 442) with delta (0, 0)
Screenshot: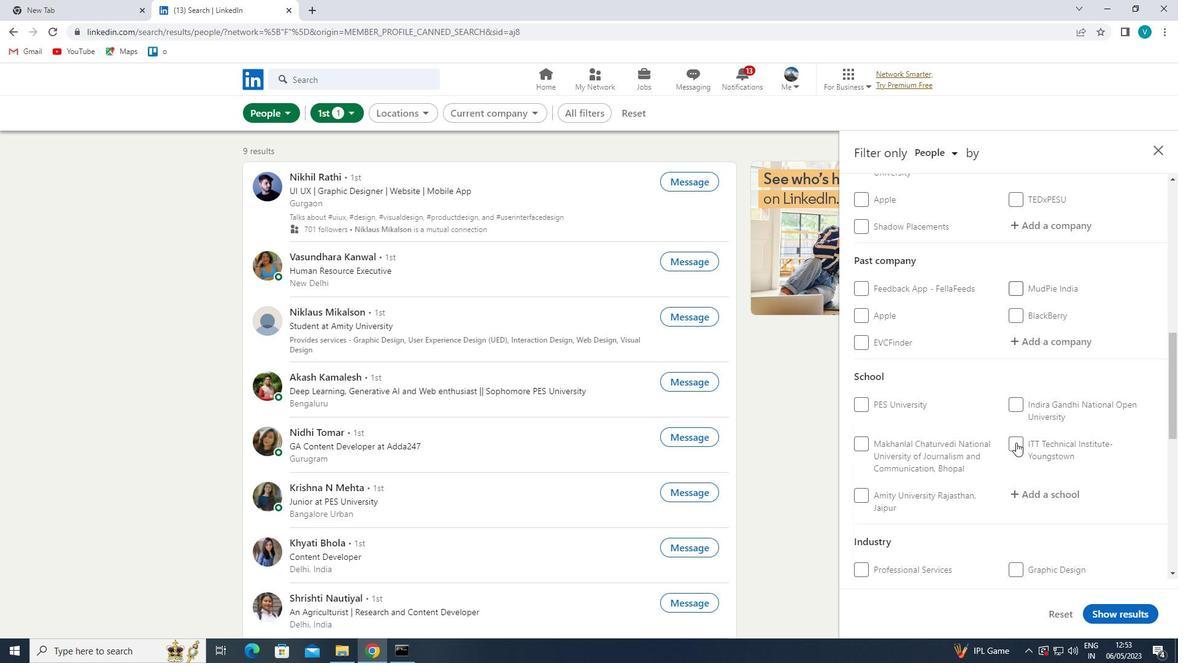 
Action: Mouse moved to (1016, 442)
Screenshot: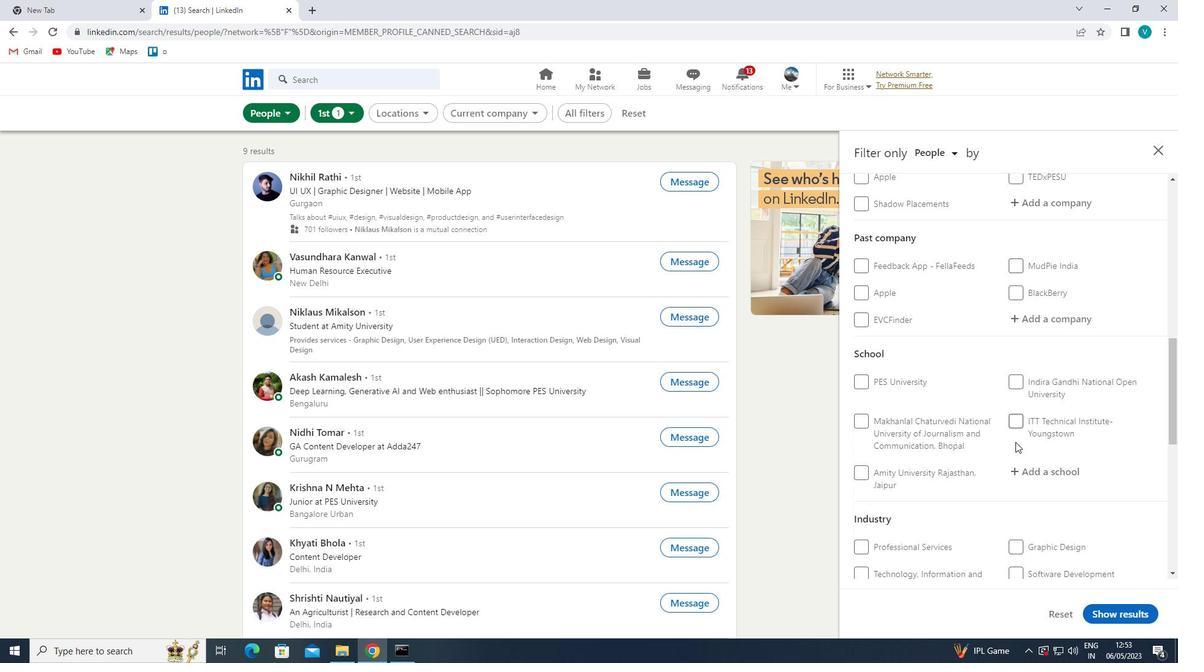 
Action: Mouse scrolled (1016, 442) with delta (0, 0)
Screenshot: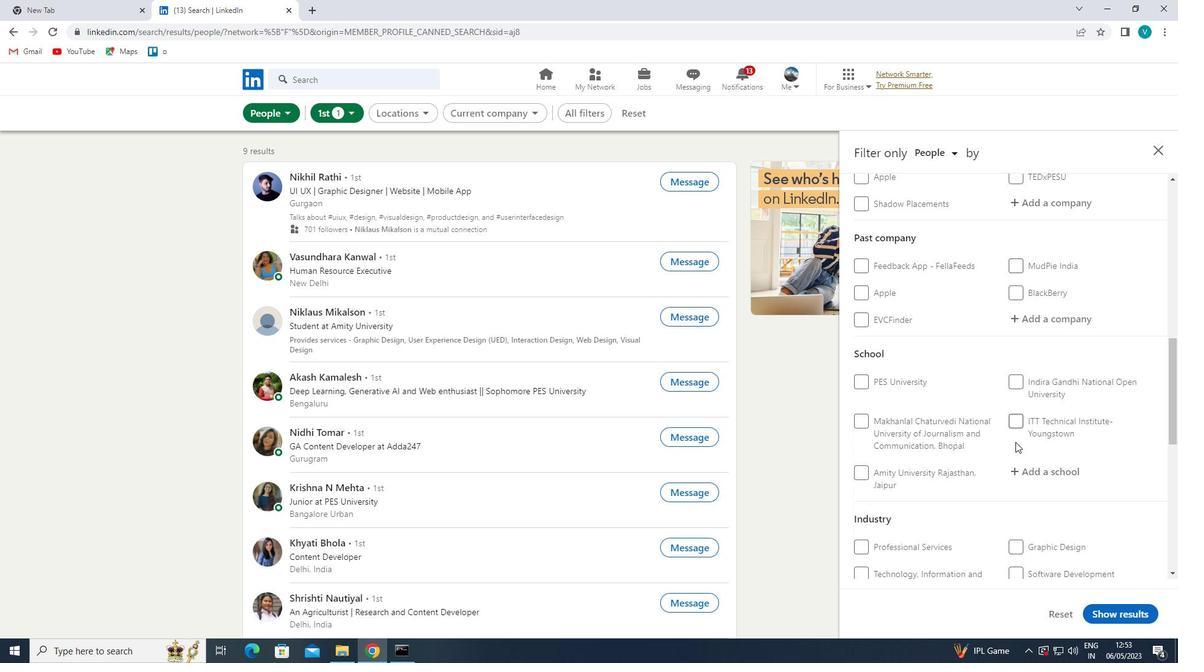 
Action: Mouse moved to (1016, 441)
Screenshot: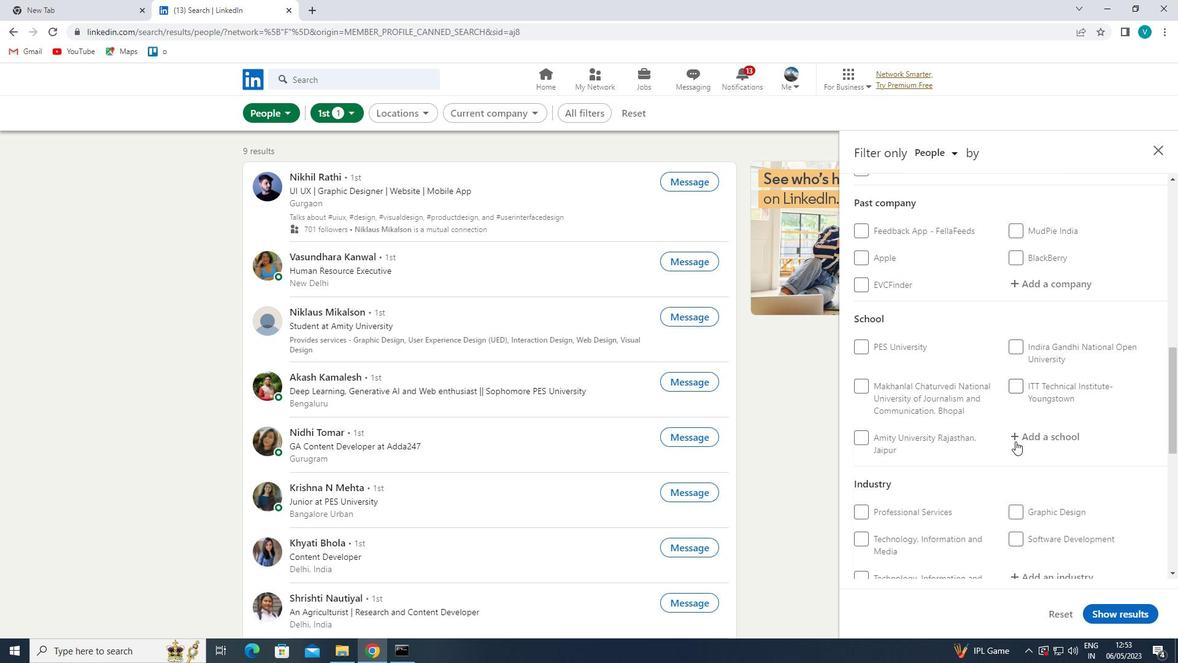 
Action: Mouse scrolled (1016, 440) with delta (0, 0)
Screenshot: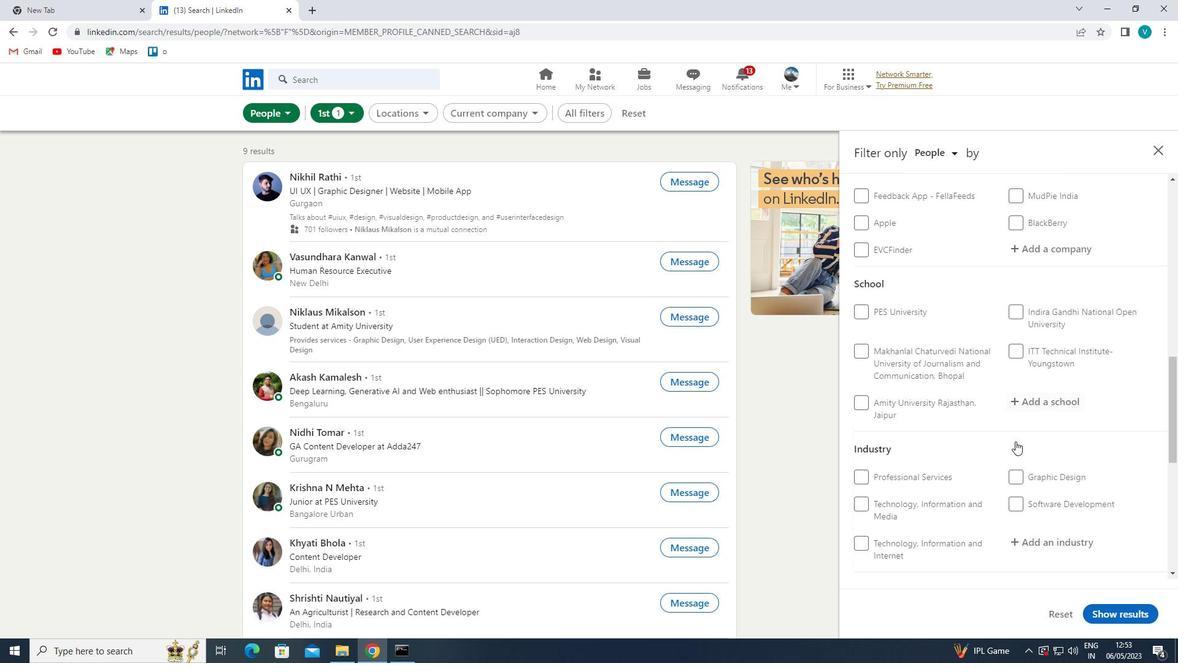 
Action: Mouse moved to (940, 524)
Screenshot: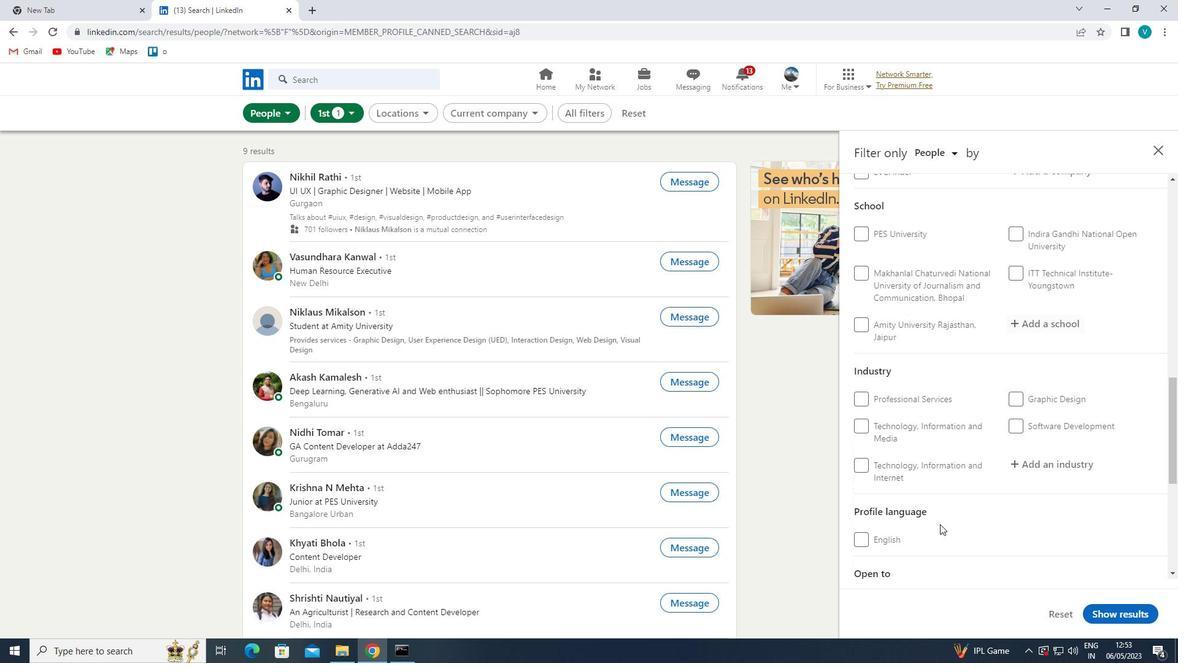 
Action: Mouse scrolled (940, 523) with delta (0, 0)
Screenshot: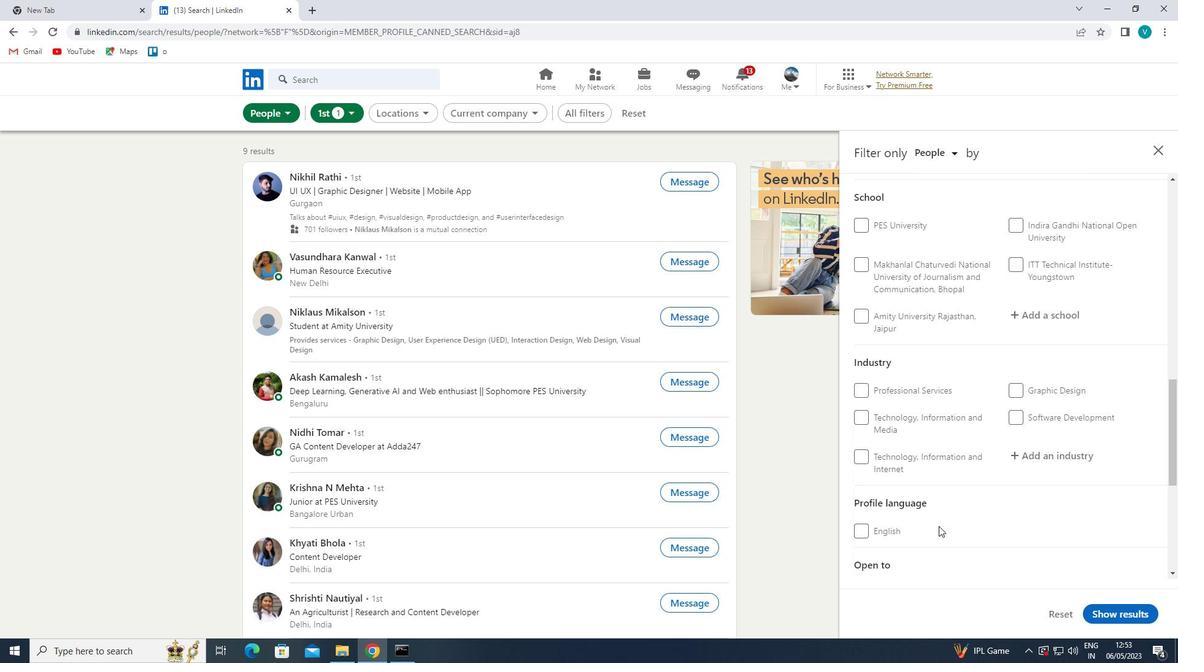 
Action: Mouse moved to (866, 485)
Screenshot: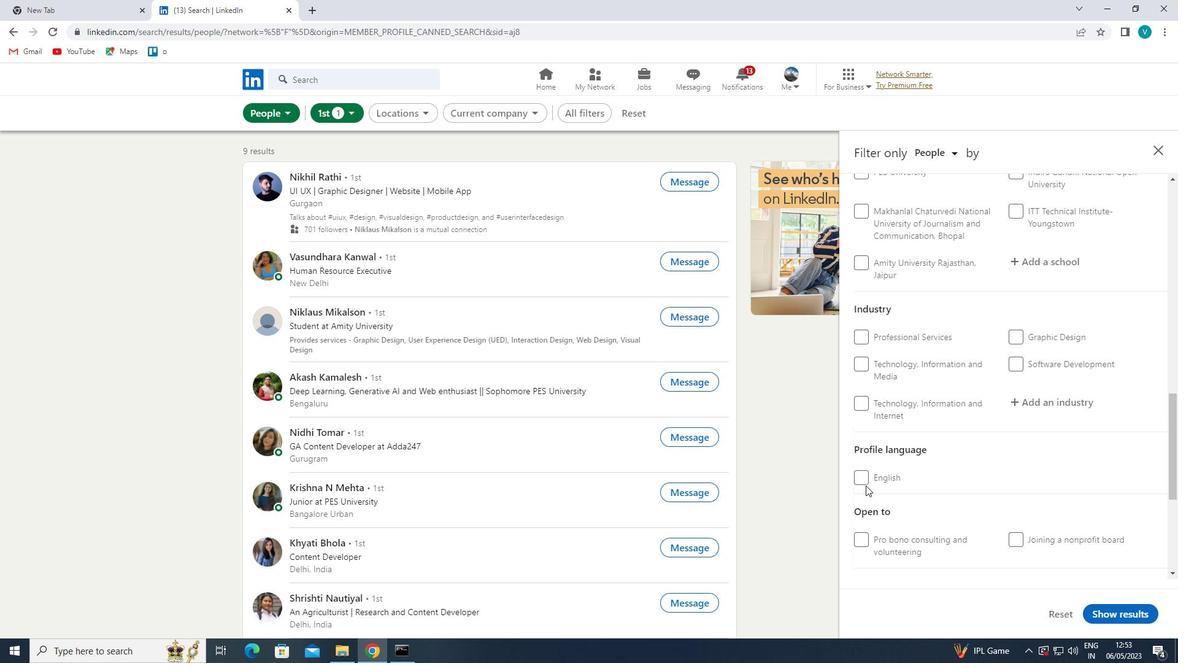 
Action: Mouse pressed left at (866, 485)
Screenshot: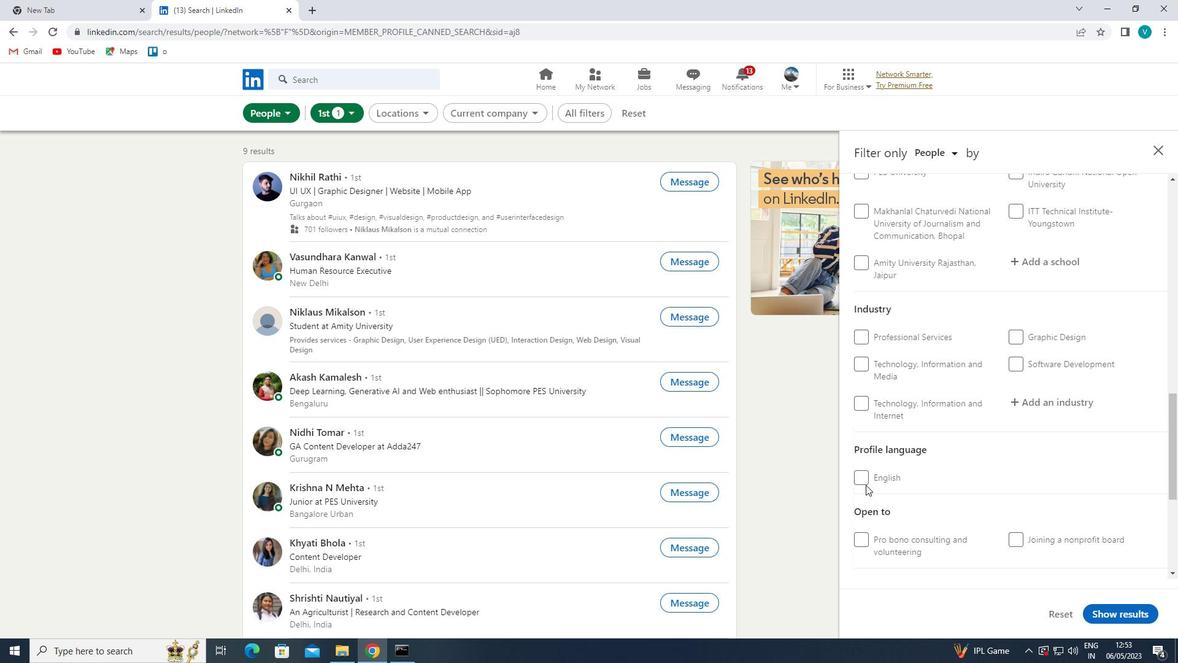 
Action: Mouse moved to (868, 477)
Screenshot: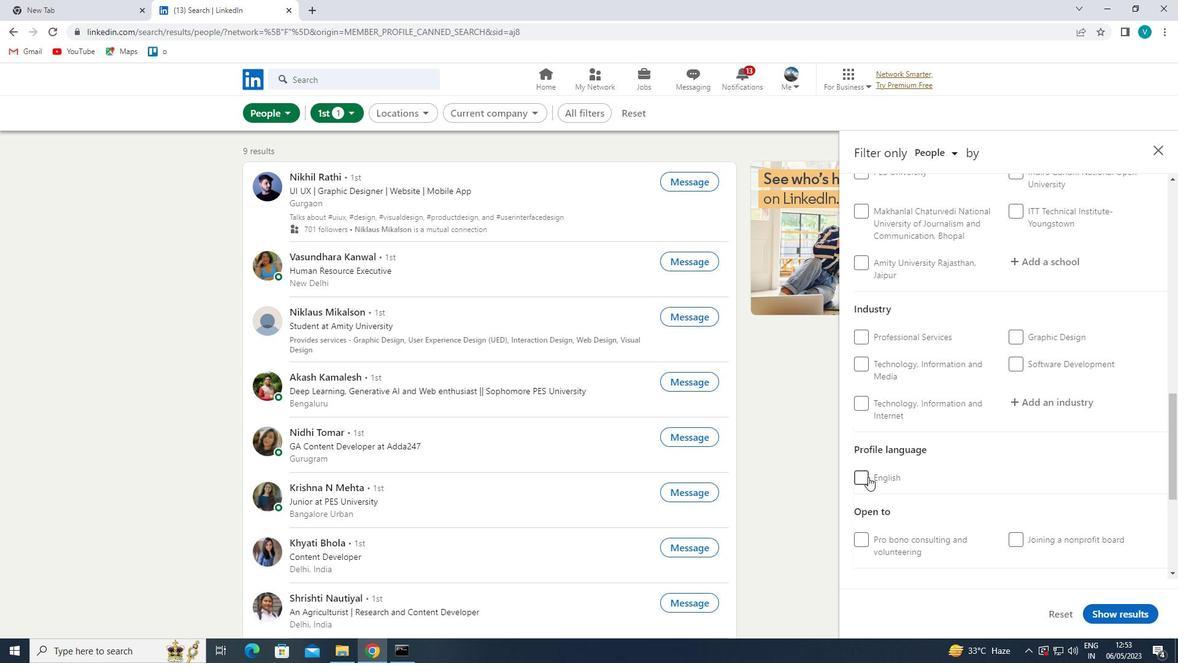 
Action: Mouse pressed left at (868, 477)
Screenshot: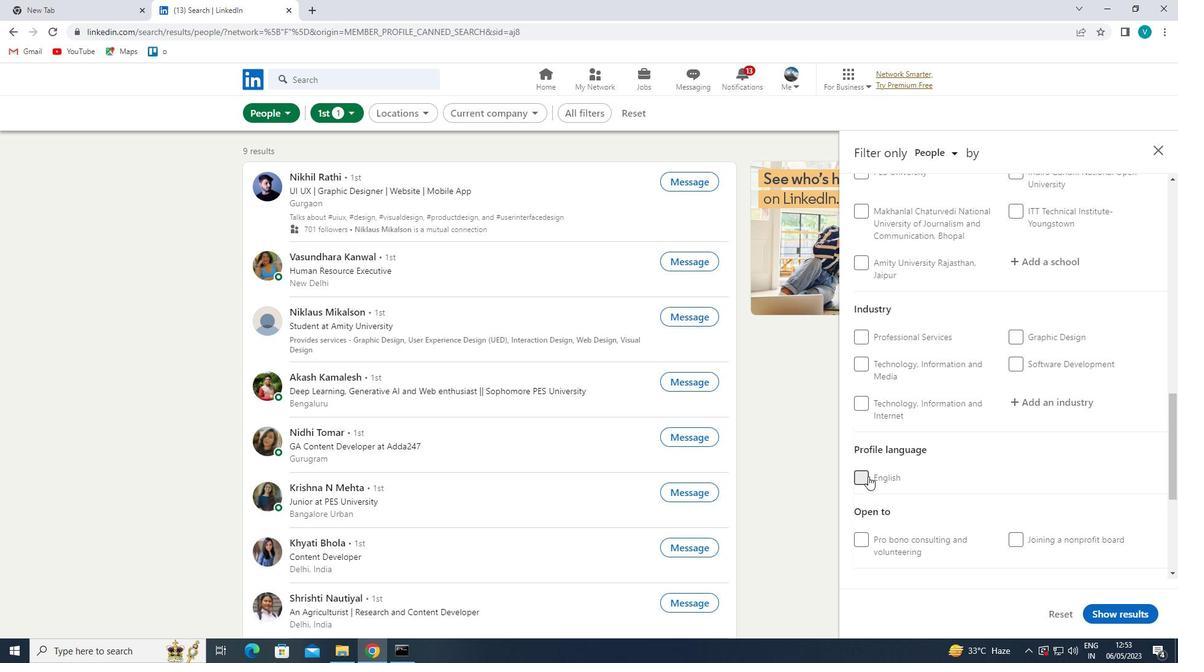 
Action: Mouse moved to (1011, 484)
Screenshot: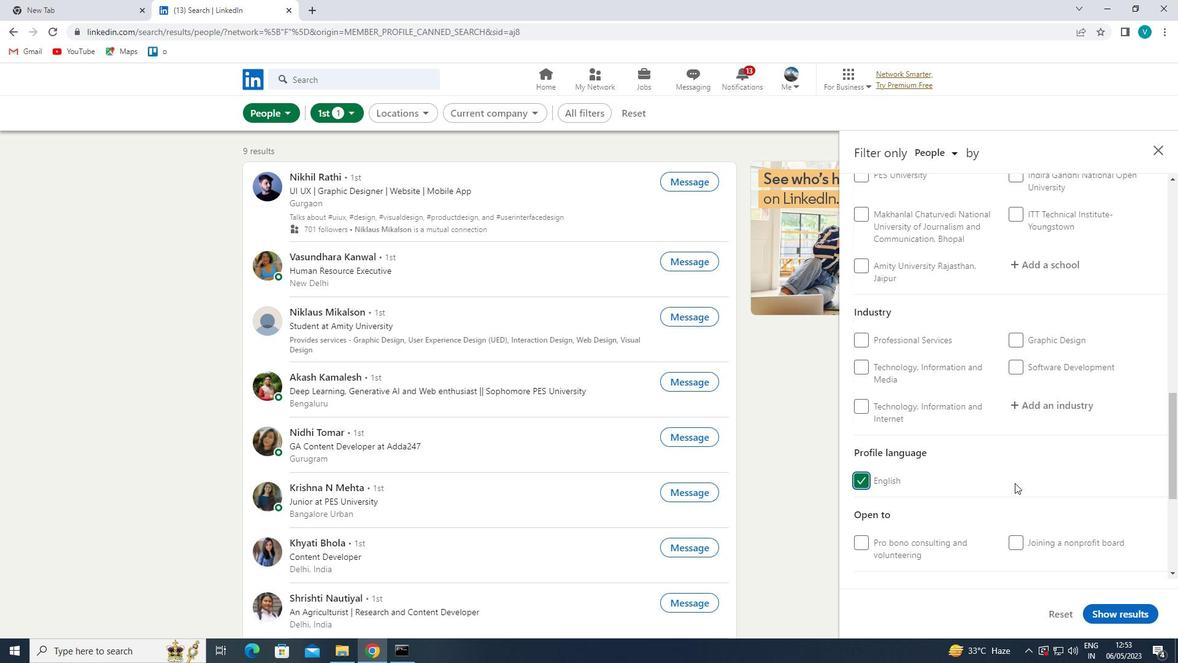 
Action: Mouse scrolled (1011, 485) with delta (0, 0)
Screenshot: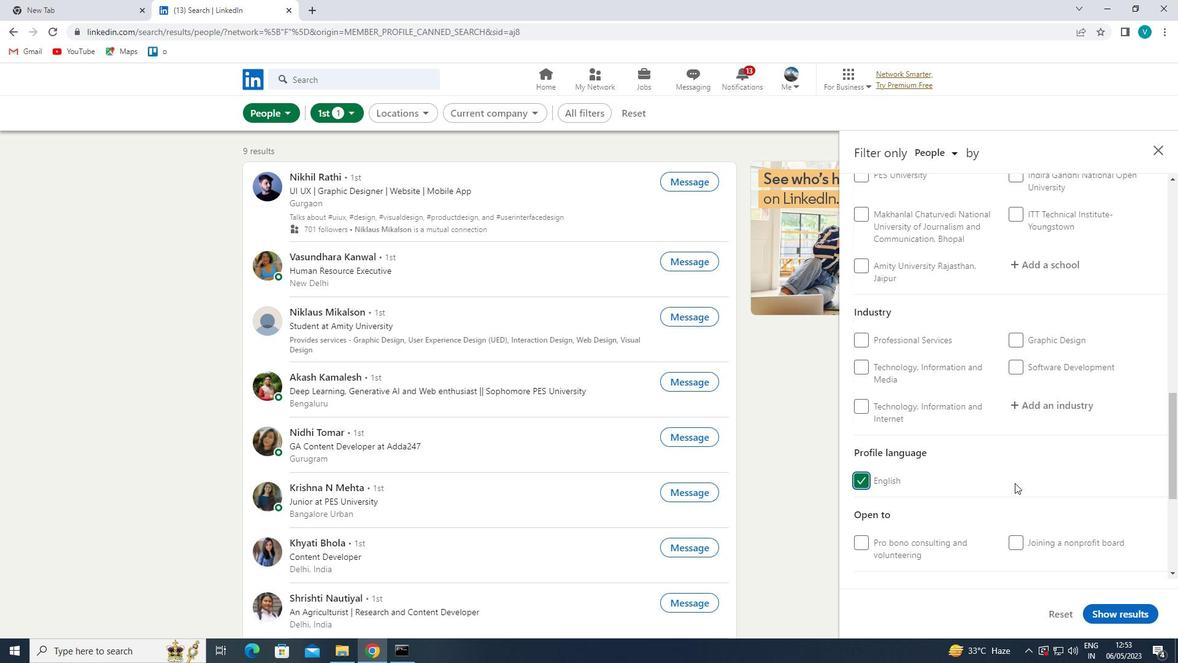 
Action: Mouse moved to (1016, 482)
Screenshot: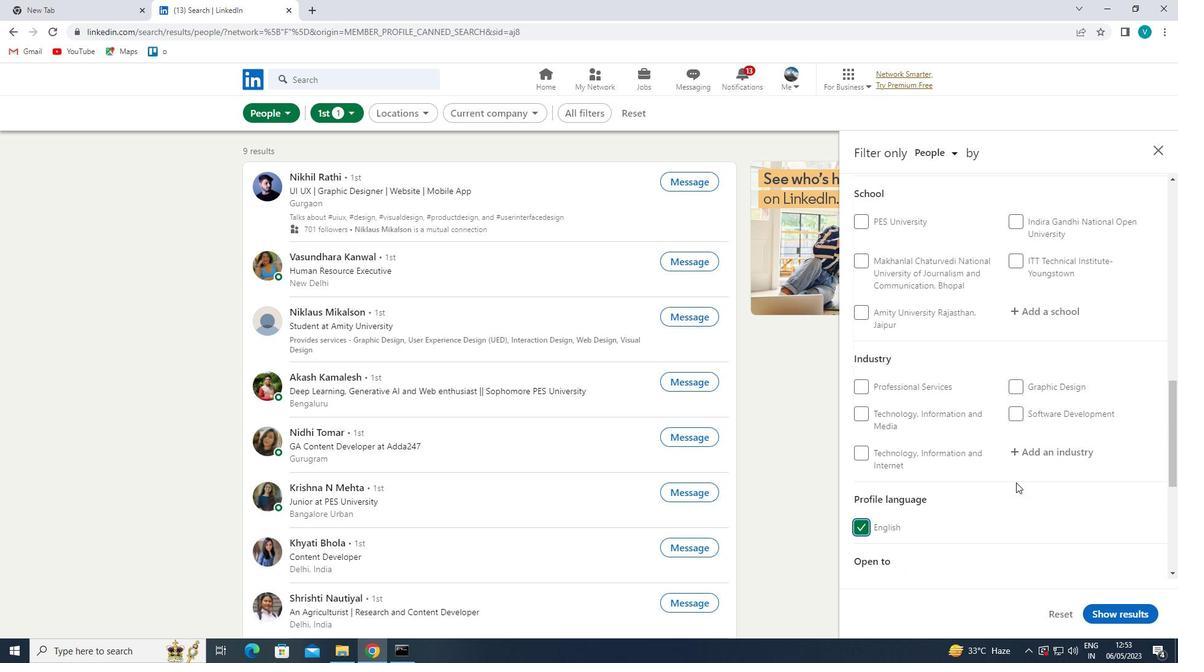 
Action: Mouse scrolled (1016, 483) with delta (0, 0)
Screenshot: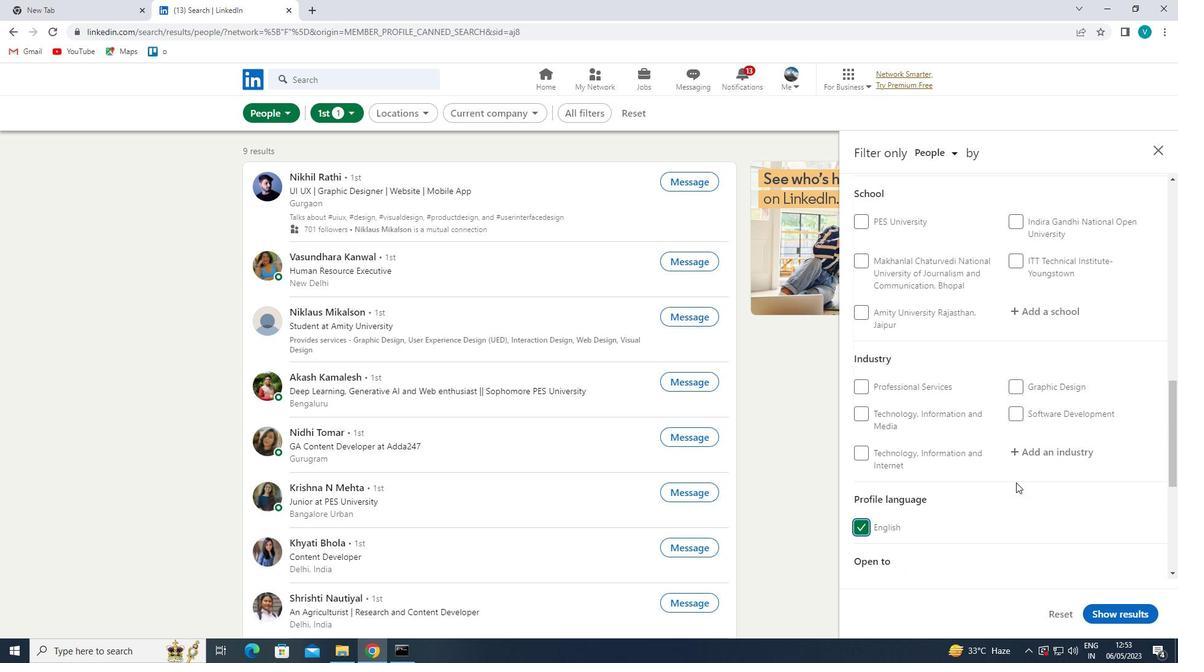 
Action: Mouse scrolled (1016, 483) with delta (0, 0)
Screenshot: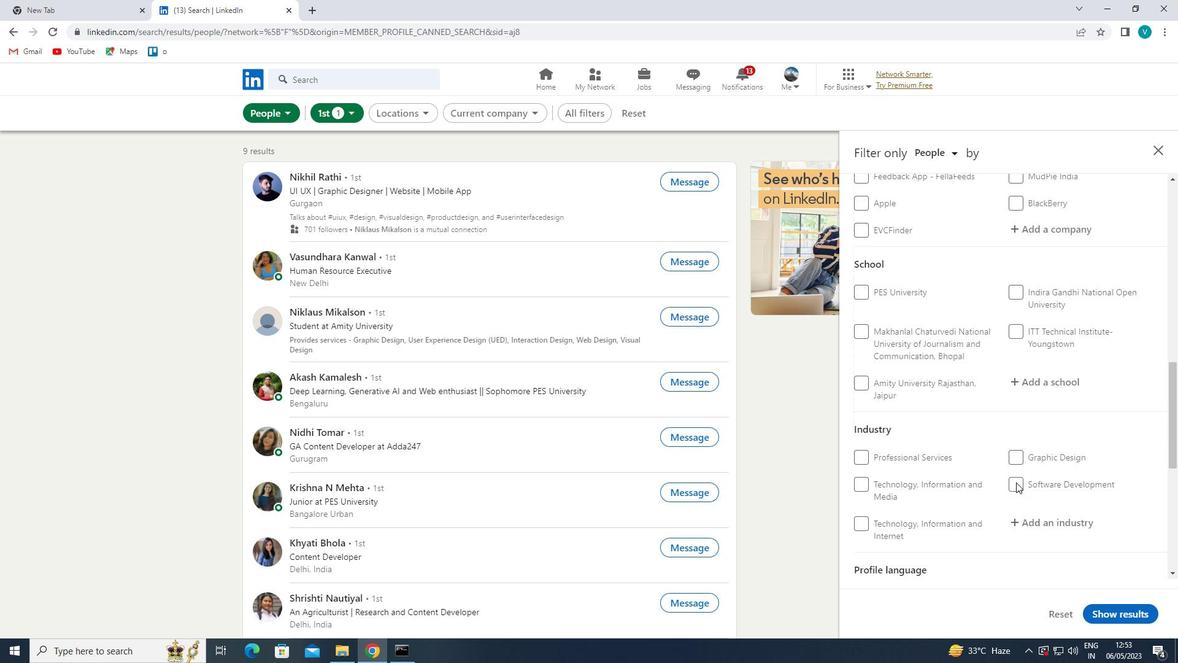 
Action: Mouse scrolled (1016, 483) with delta (0, 0)
Screenshot: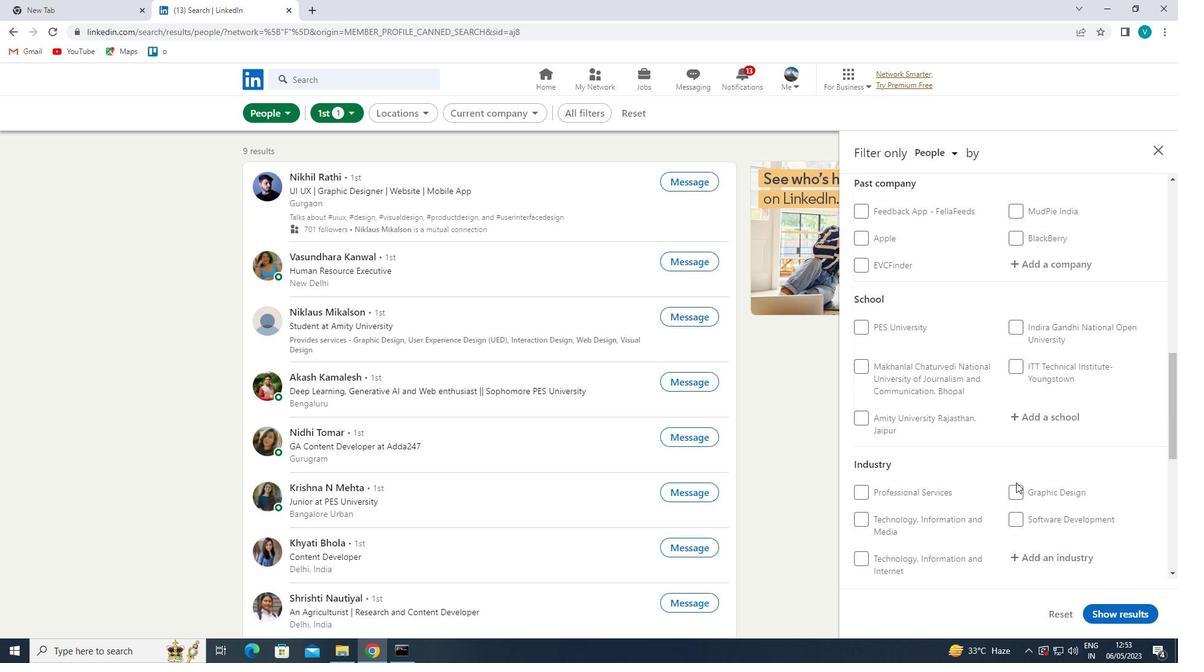 
Action: Mouse scrolled (1016, 483) with delta (0, 0)
Screenshot: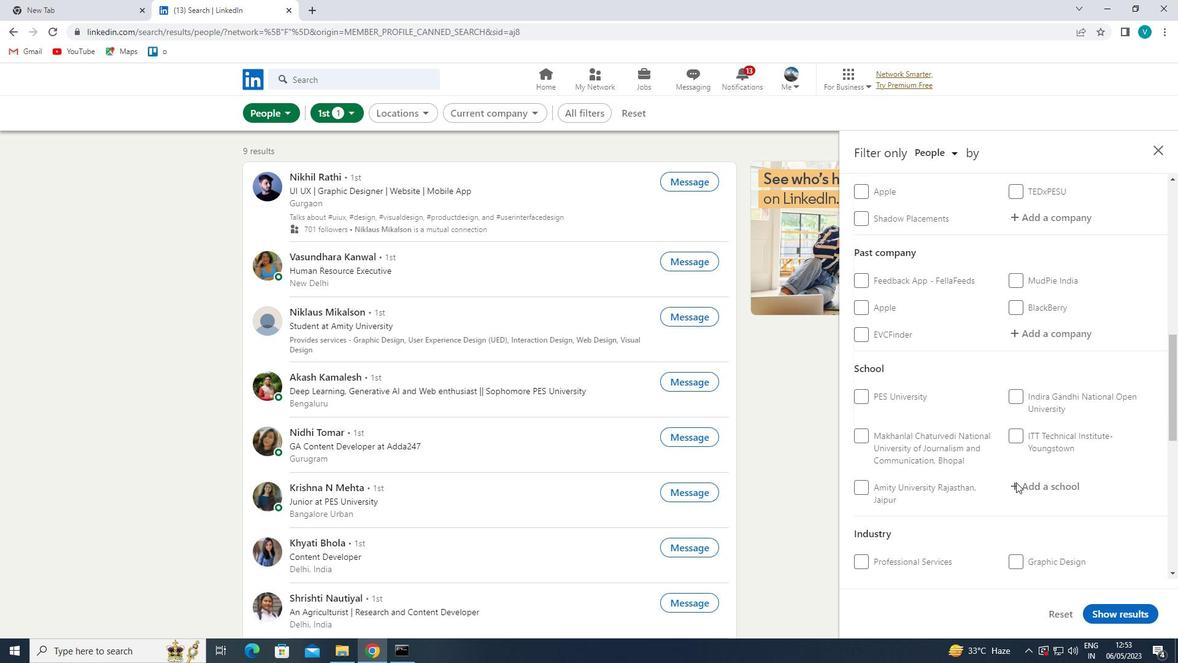 
Action: Mouse scrolled (1016, 483) with delta (0, 0)
Screenshot: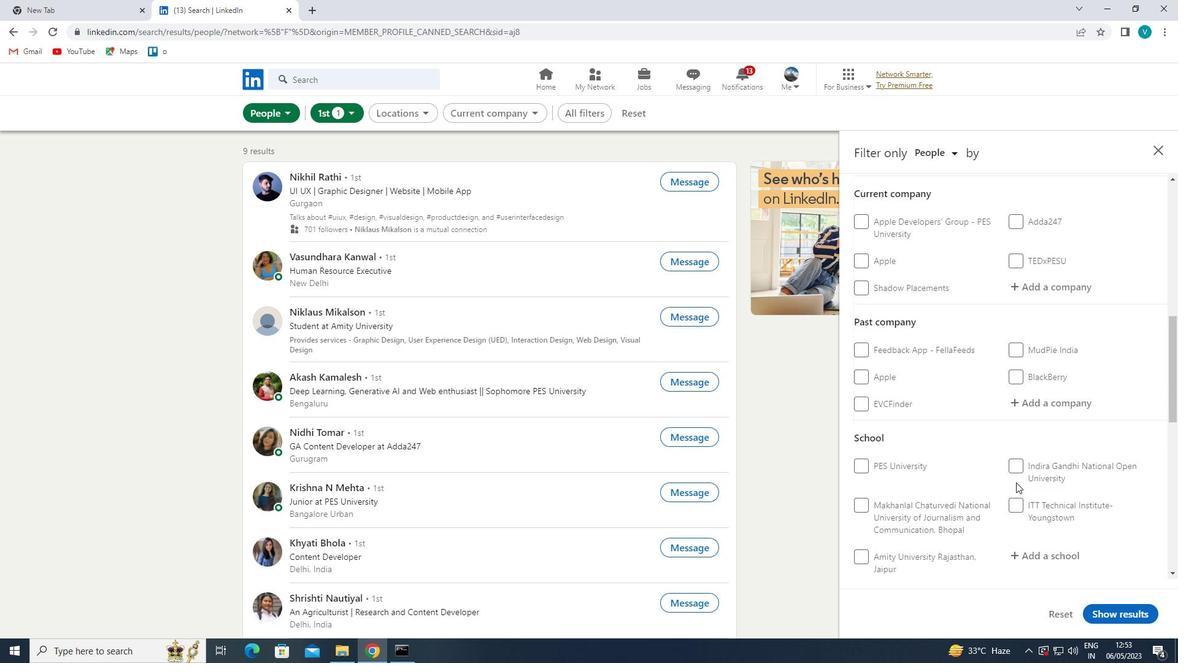 
Action: Mouse scrolled (1016, 483) with delta (0, 0)
Screenshot: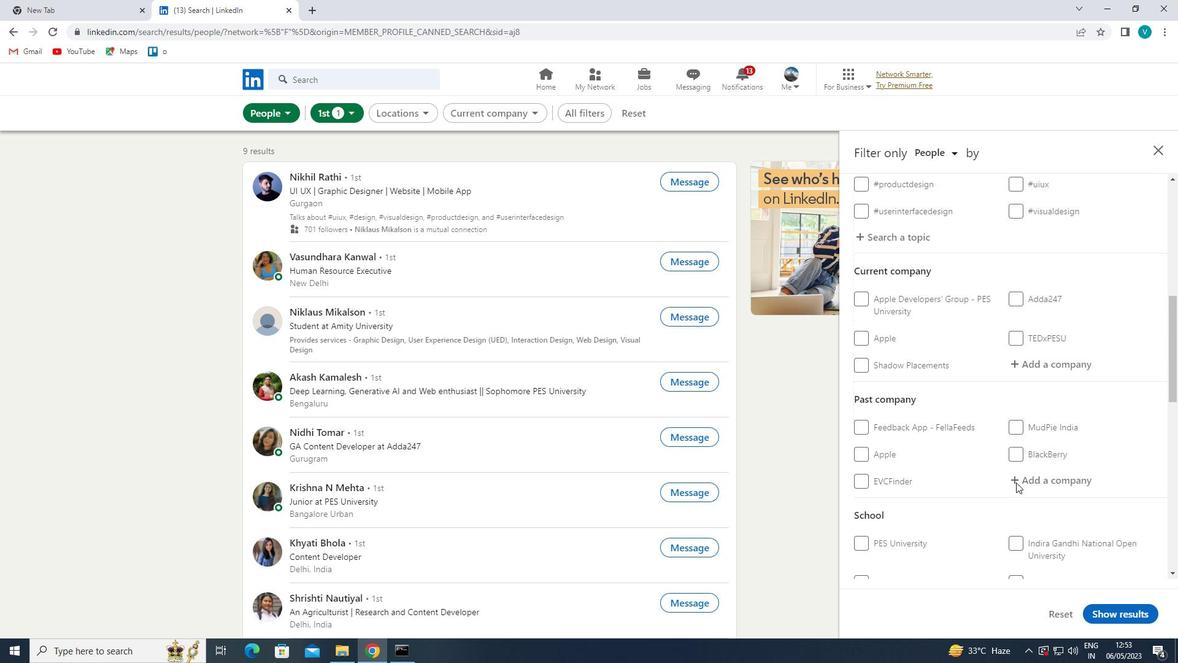 
Action: Mouse moved to (1059, 424)
Screenshot: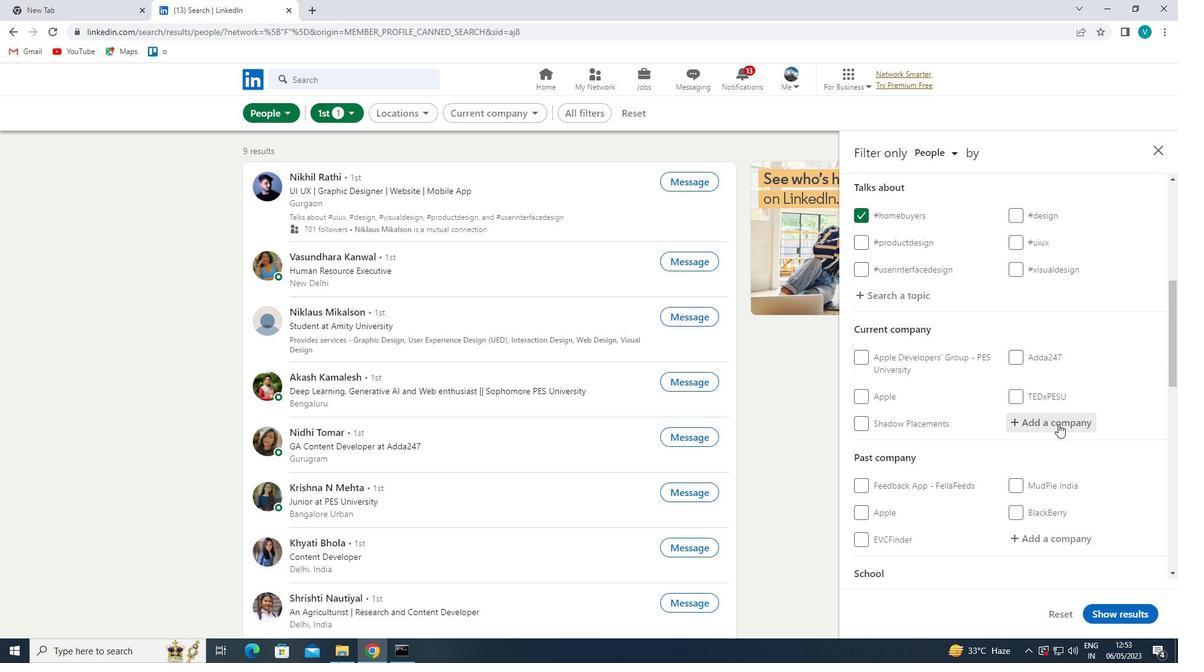 
Action: Mouse pressed left at (1059, 424)
Screenshot: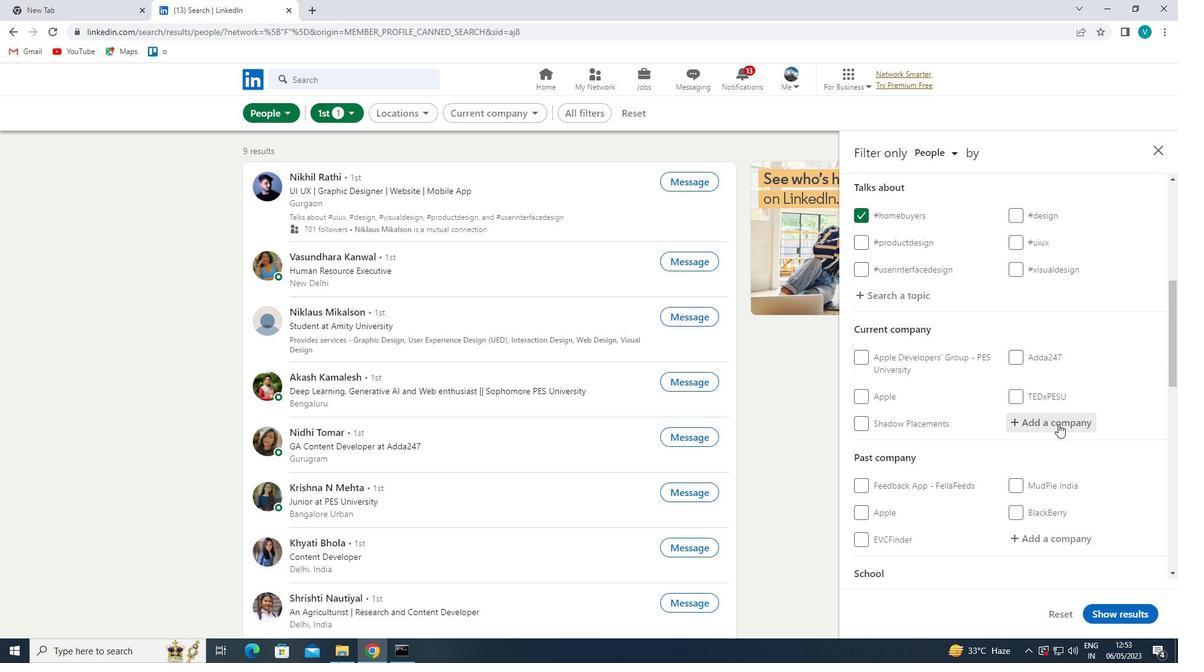 
Action: Mouse moved to (1043, 418)
Screenshot: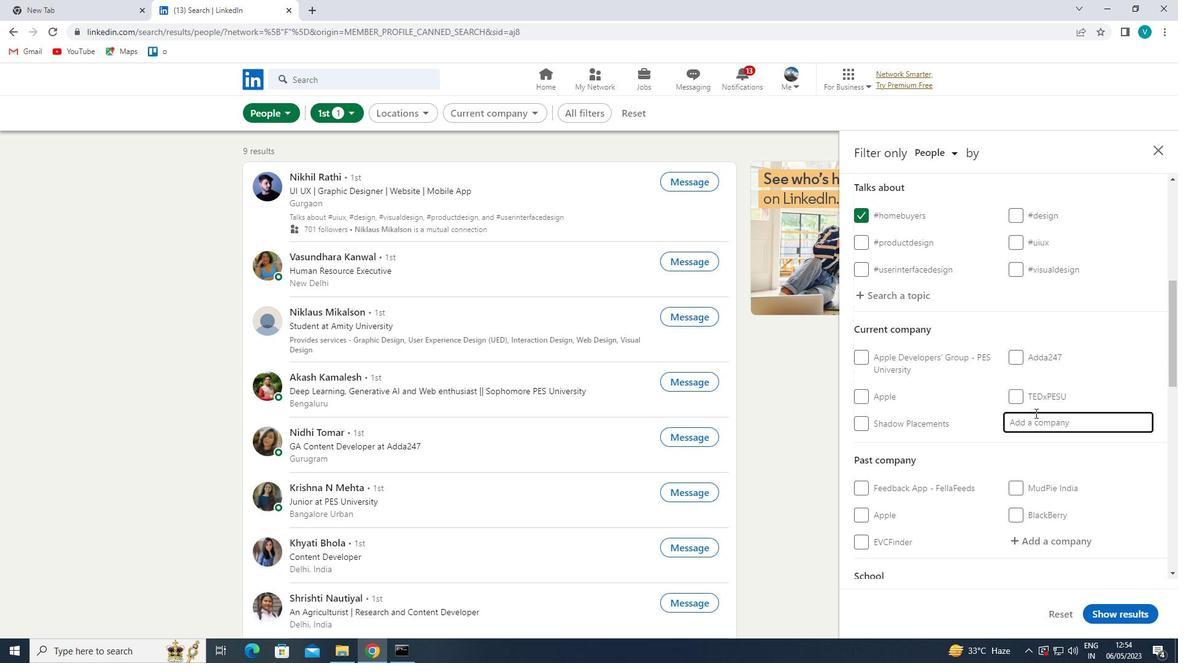 
Action: Key pressed <Key.shift>
Screenshot: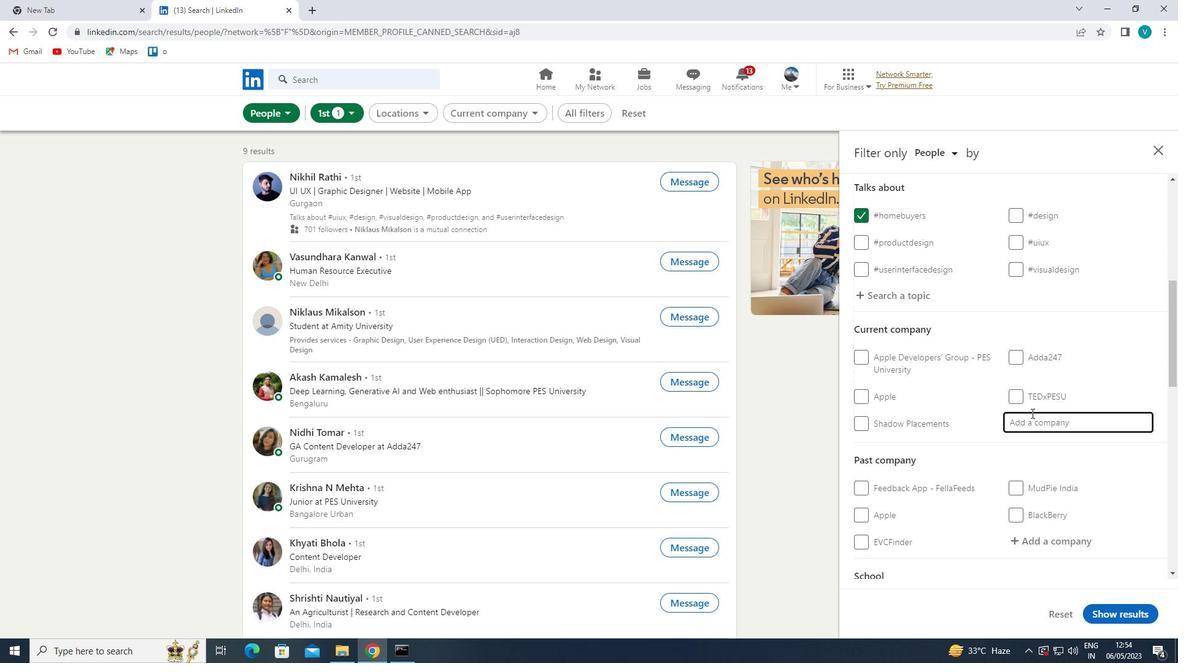 
Action: Mouse moved to (922, 478)
Screenshot: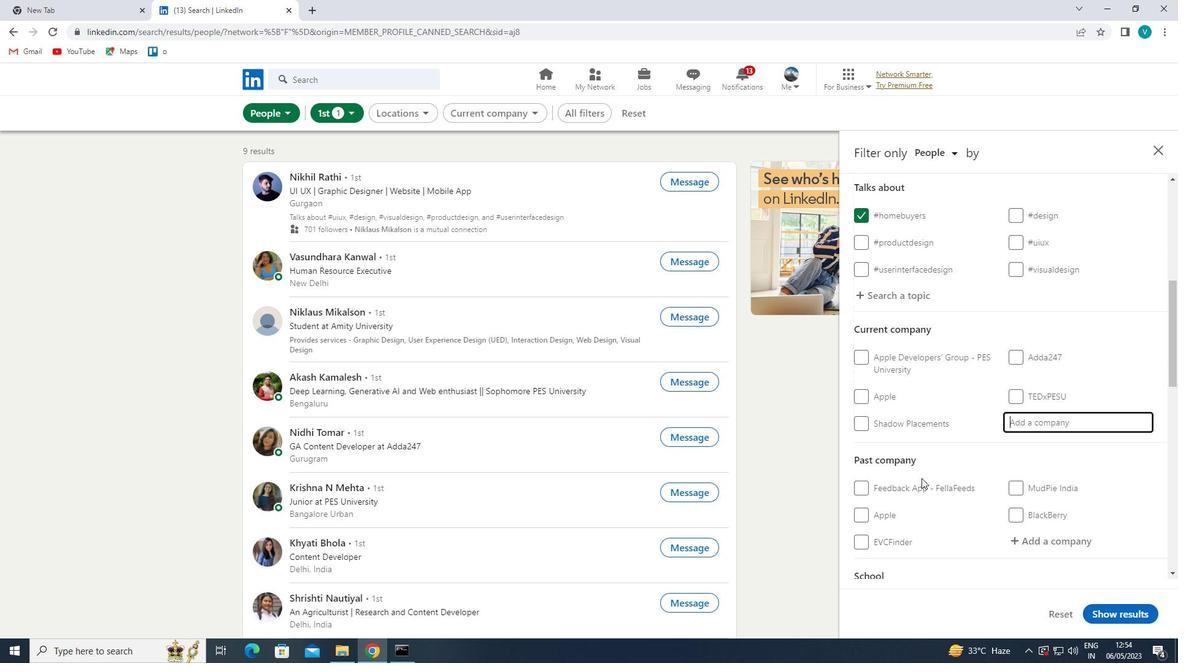 
Action: Key pressed EMAM
Screenshot: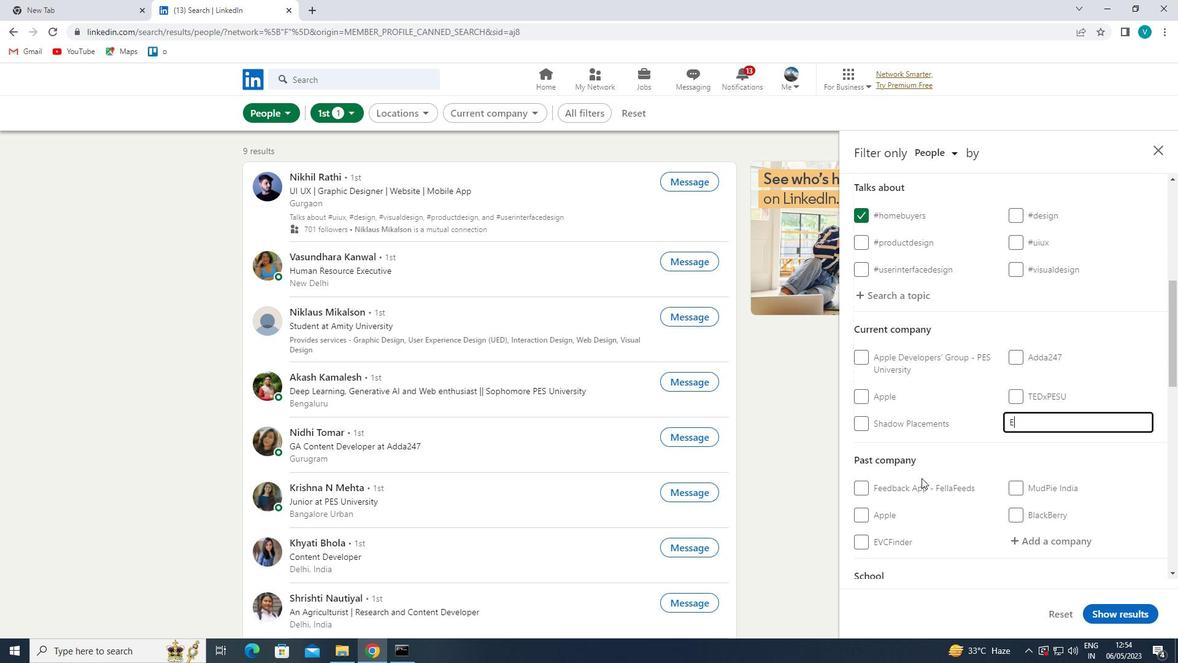 
Action: Mouse moved to (922, 478)
Screenshot: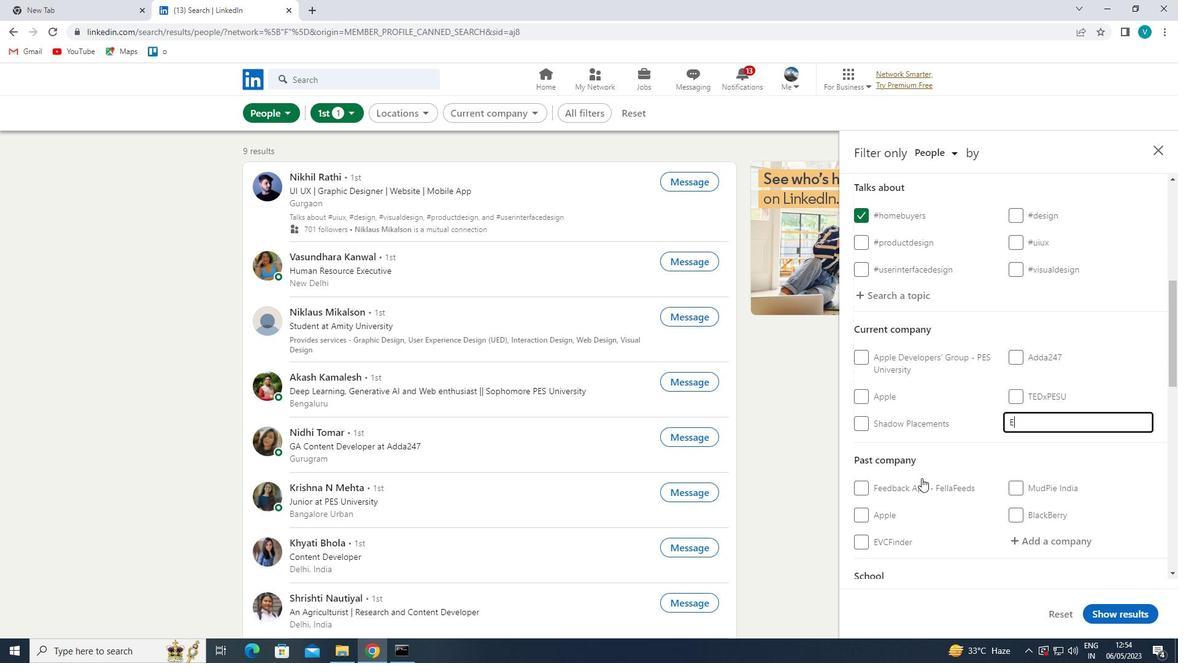 
Action: Key pressed I
Screenshot: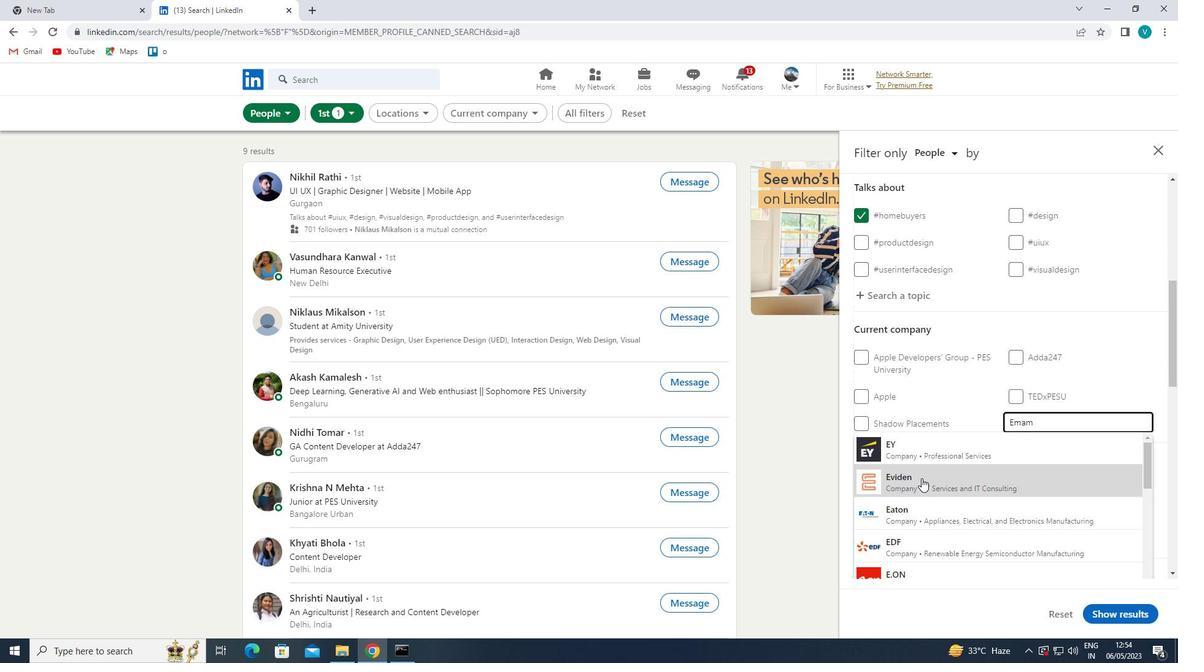 
Action: Mouse moved to (962, 450)
Screenshot: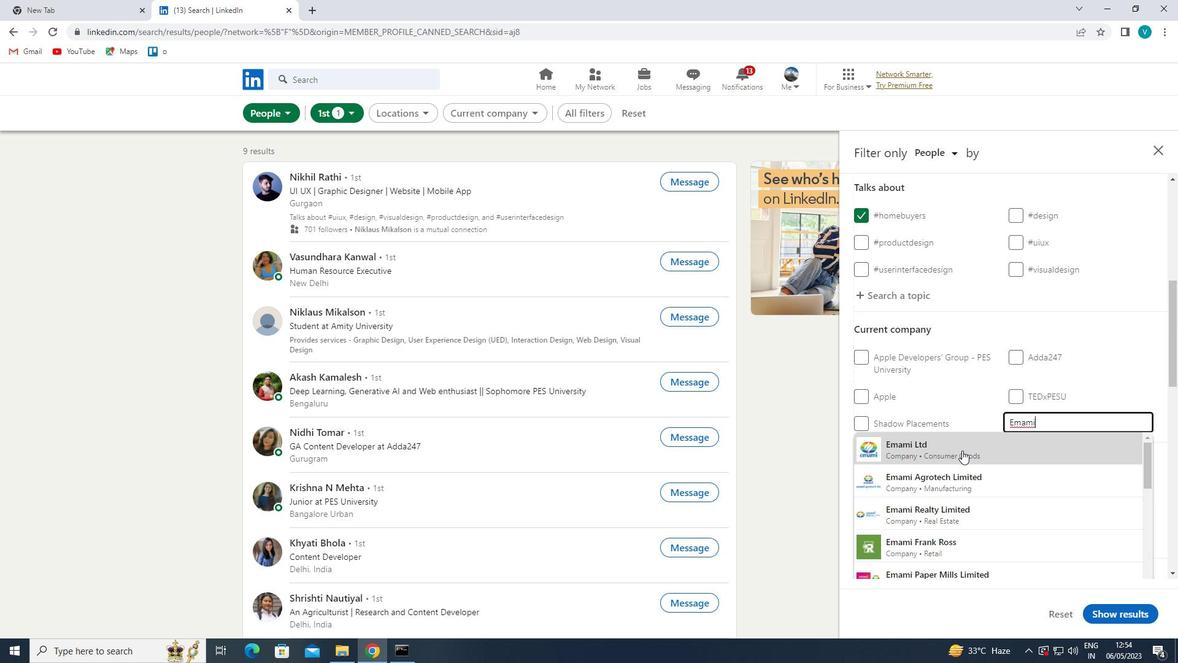 
Action: Mouse pressed left at (962, 450)
Screenshot: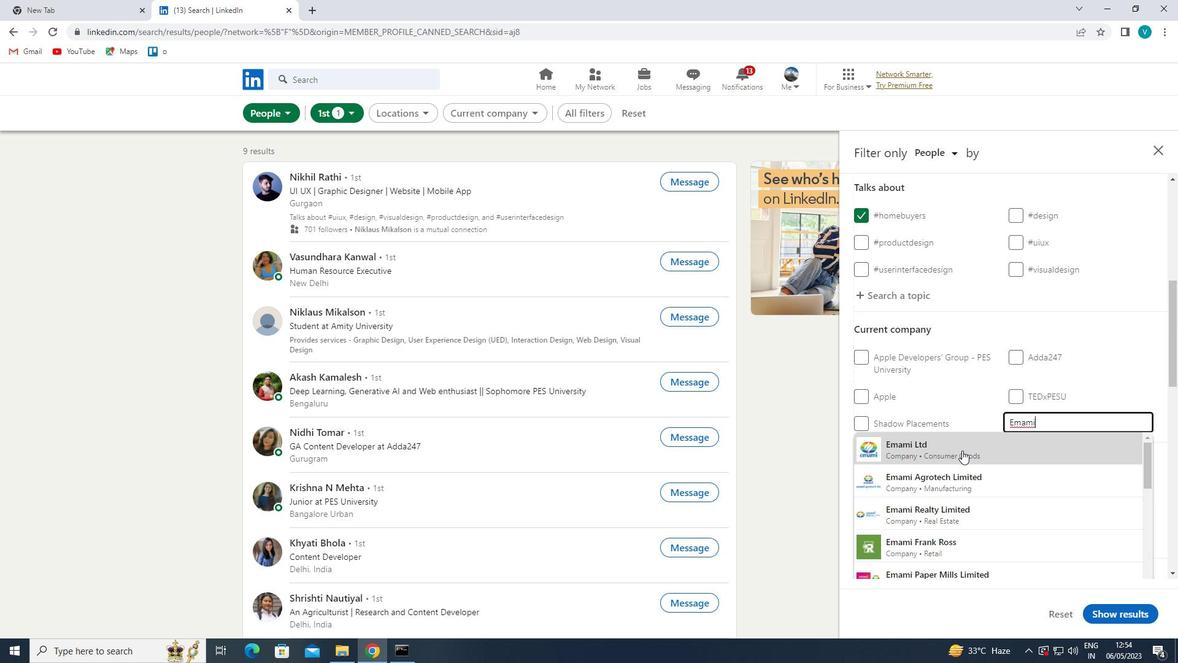 
Action: Mouse moved to (963, 450)
Screenshot: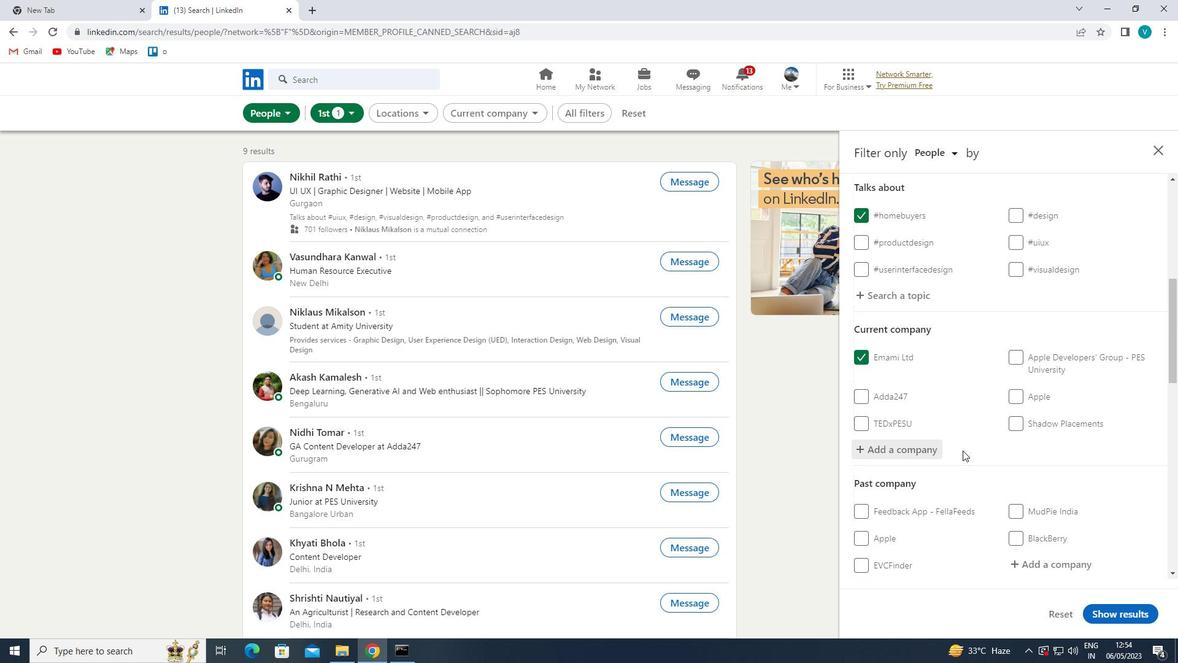 
Action: Mouse scrolled (963, 450) with delta (0, 0)
Screenshot: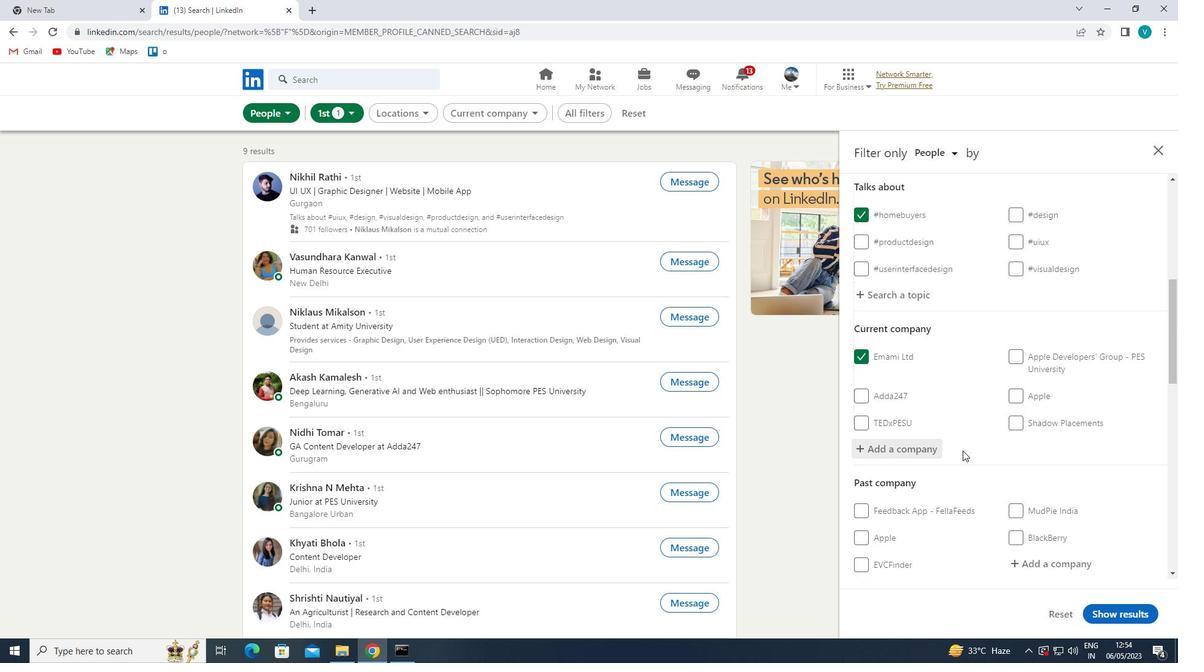 
Action: Mouse moved to (963, 452)
Screenshot: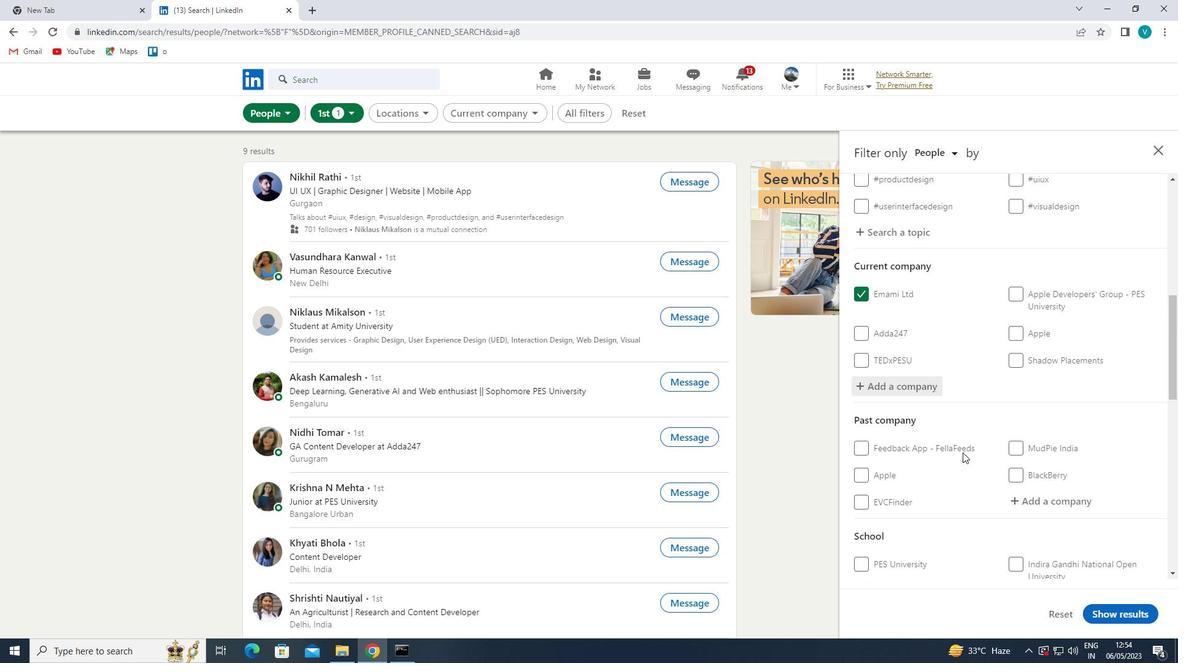 
Action: Mouse scrolled (963, 451) with delta (0, 0)
Screenshot: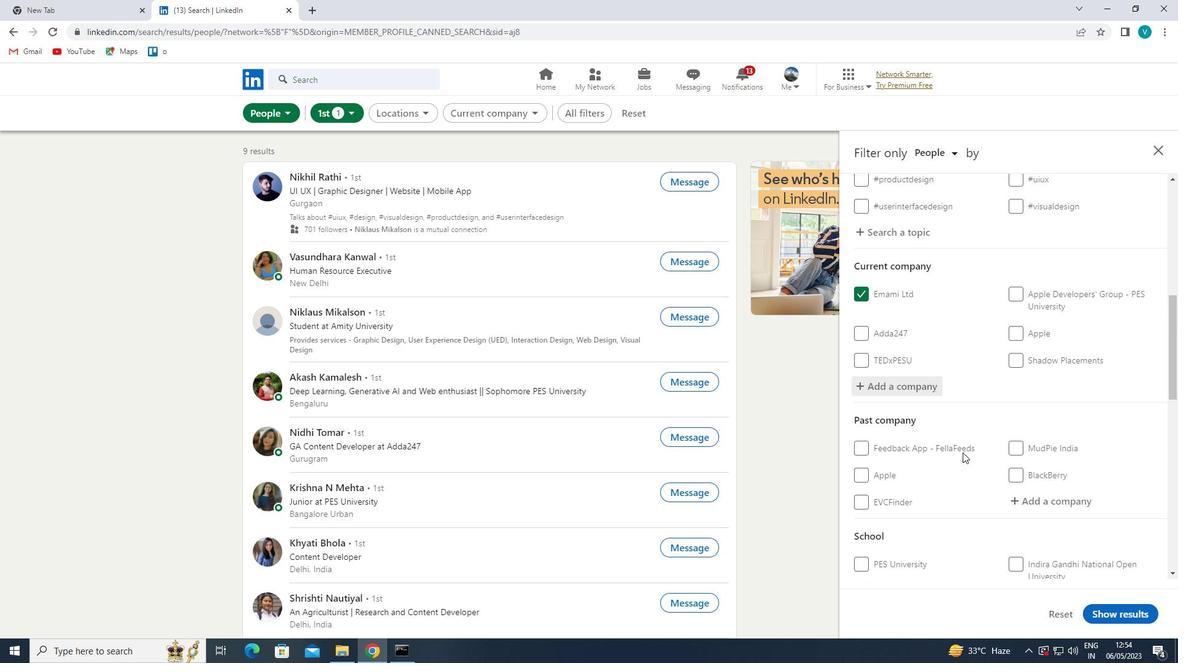 
Action: Mouse moved to (963, 452)
Screenshot: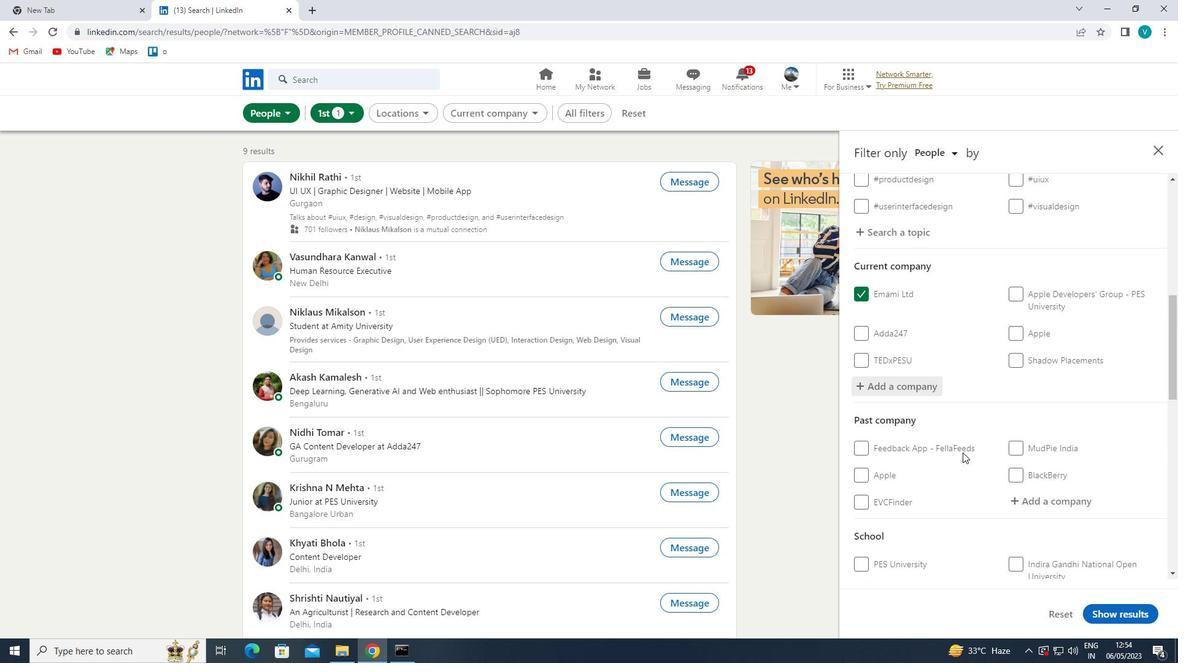 
Action: Mouse scrolled (963, 451) with delta (0, 0)
Screenshot: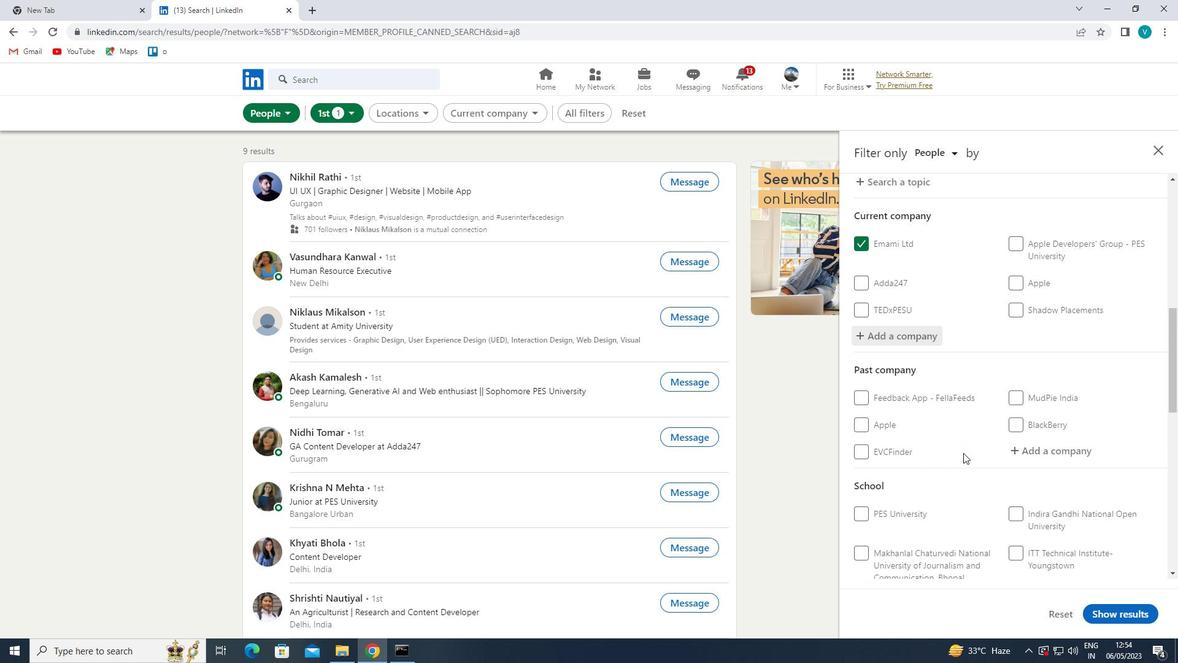 
Action: Mouse moved to (965, 453)
Screenshot: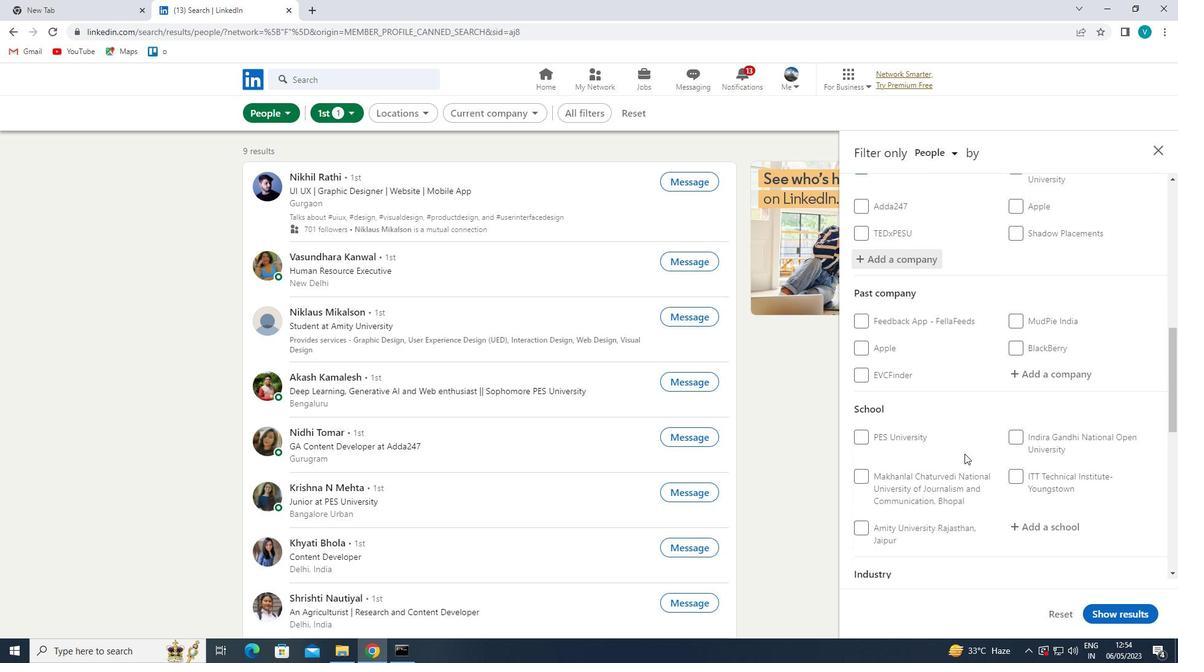 
Action: Mouse scrolled (965, 453) with delta (0, 0)
Screenshot: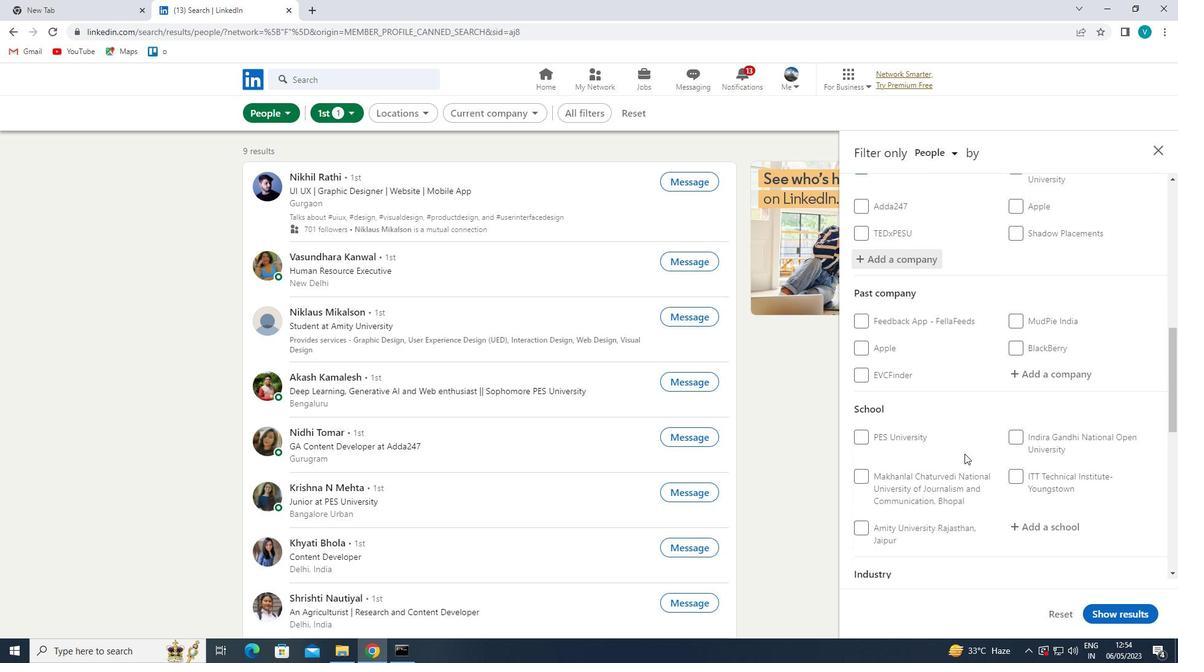 
Action: Mouse moved to (1017, 471)
Screenshot: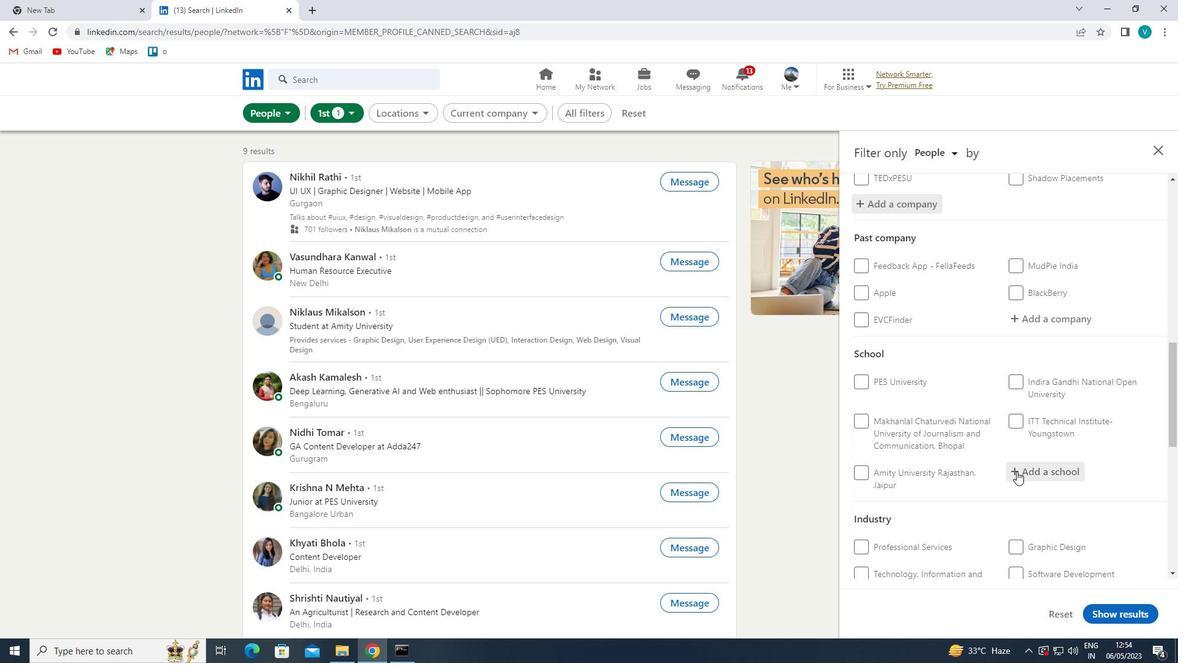
Action: Mouse pressed left at (1017, 471)
Screenshot: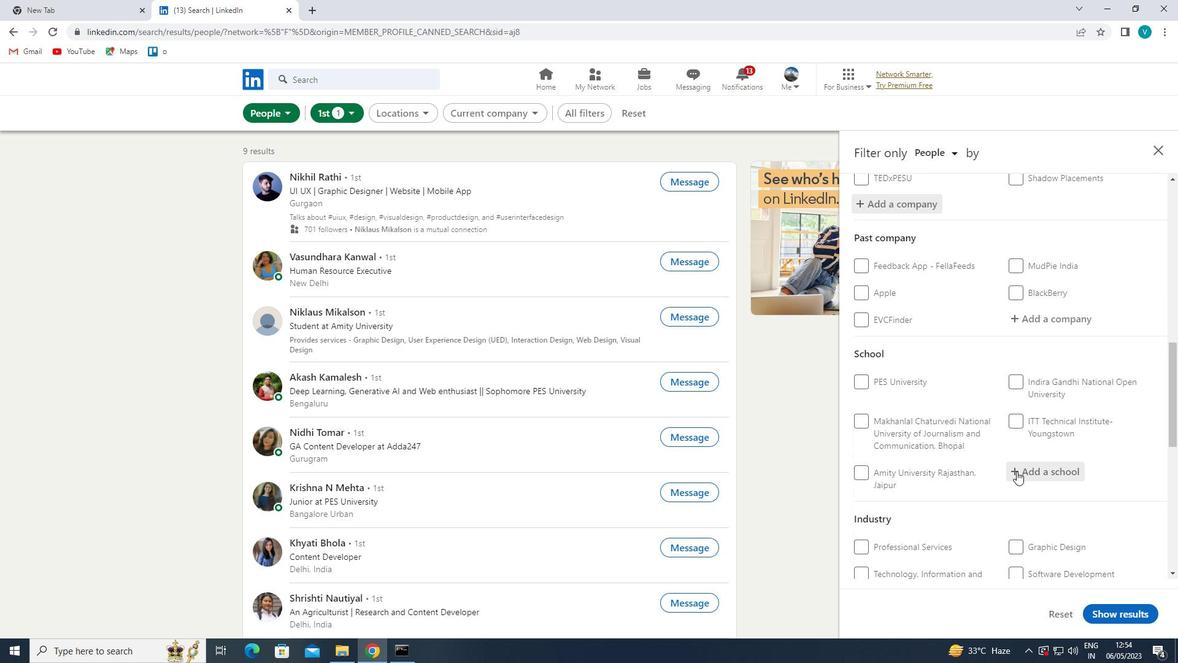 
Action: Mouse moved to (992, 488)
Screenshot: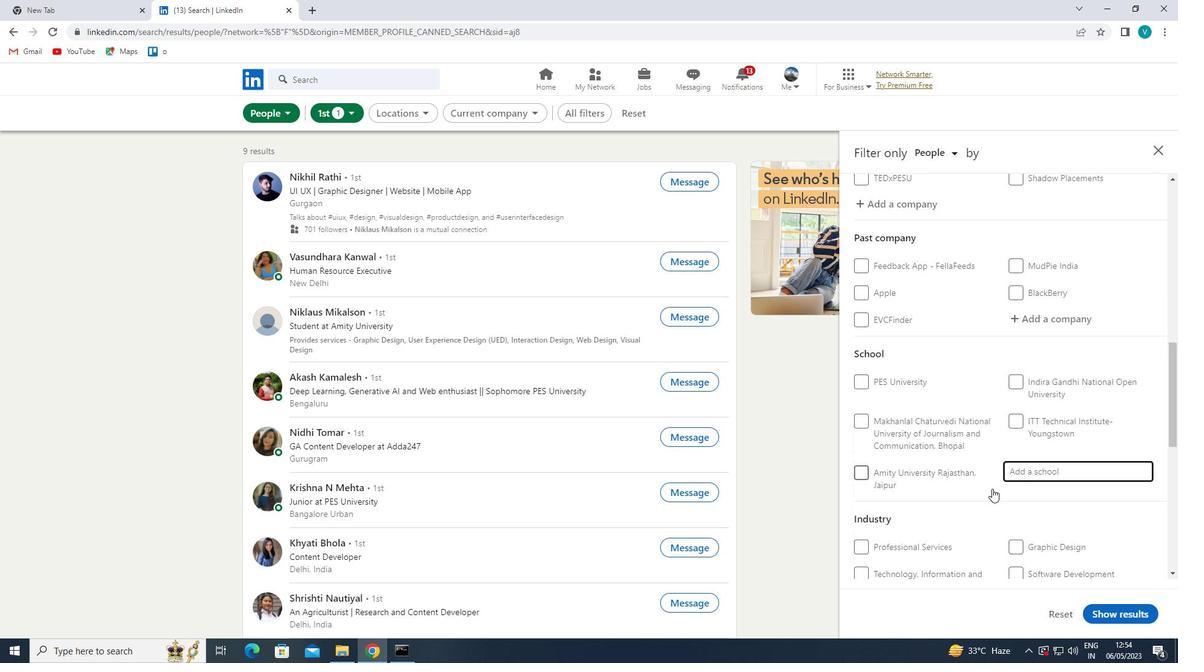 
Action: Key pressed <Key.shift><Key.shift>JAWAHA
Screenshot: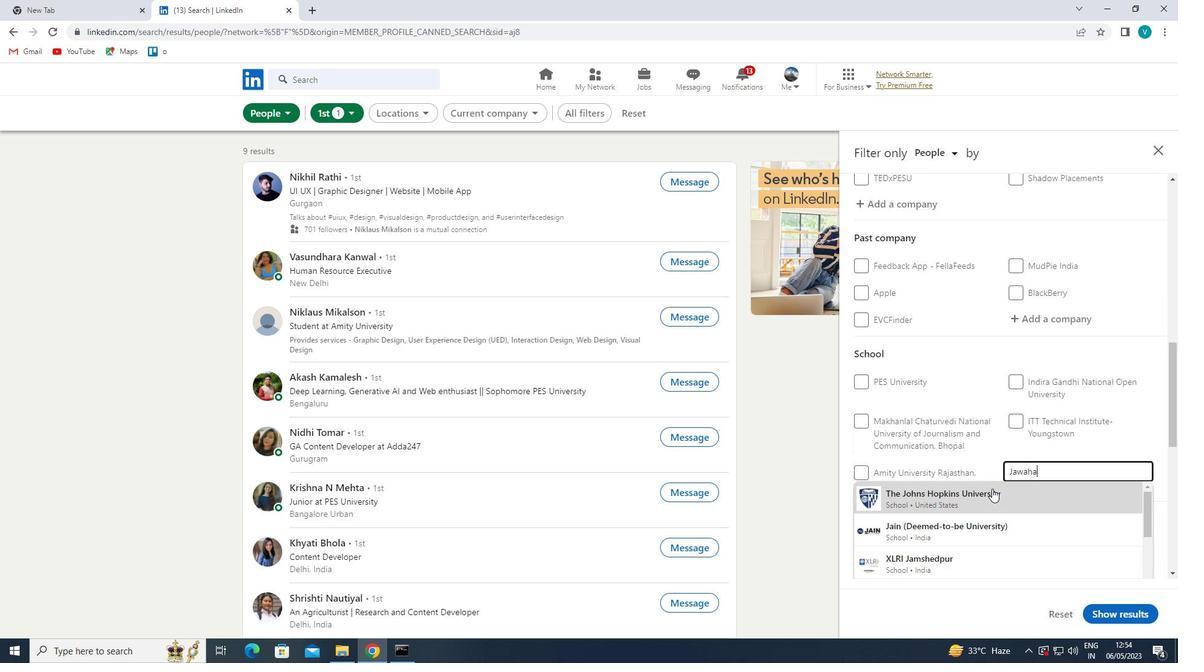 
Action: Mouse moved to (992, 489)
Screenshot: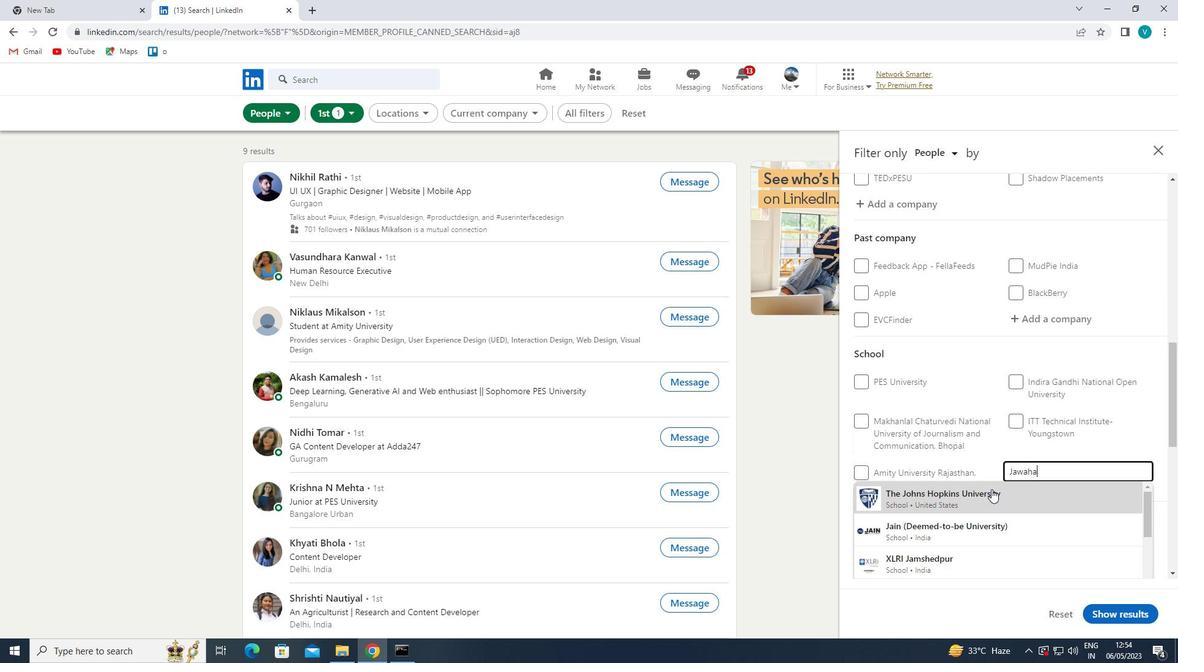 
Action: Key pressed R<Key.space><Key.shift>LAL<Key.space>
Screenshot: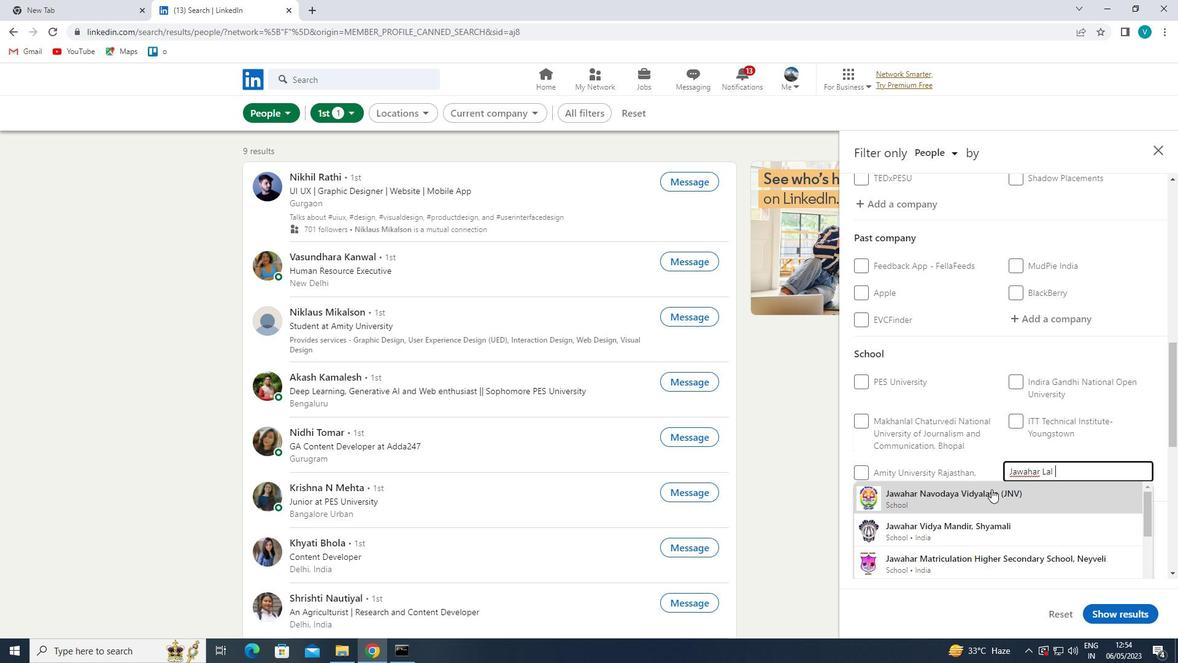 
Action: Mouse moved to (989, 490)
Screenshot: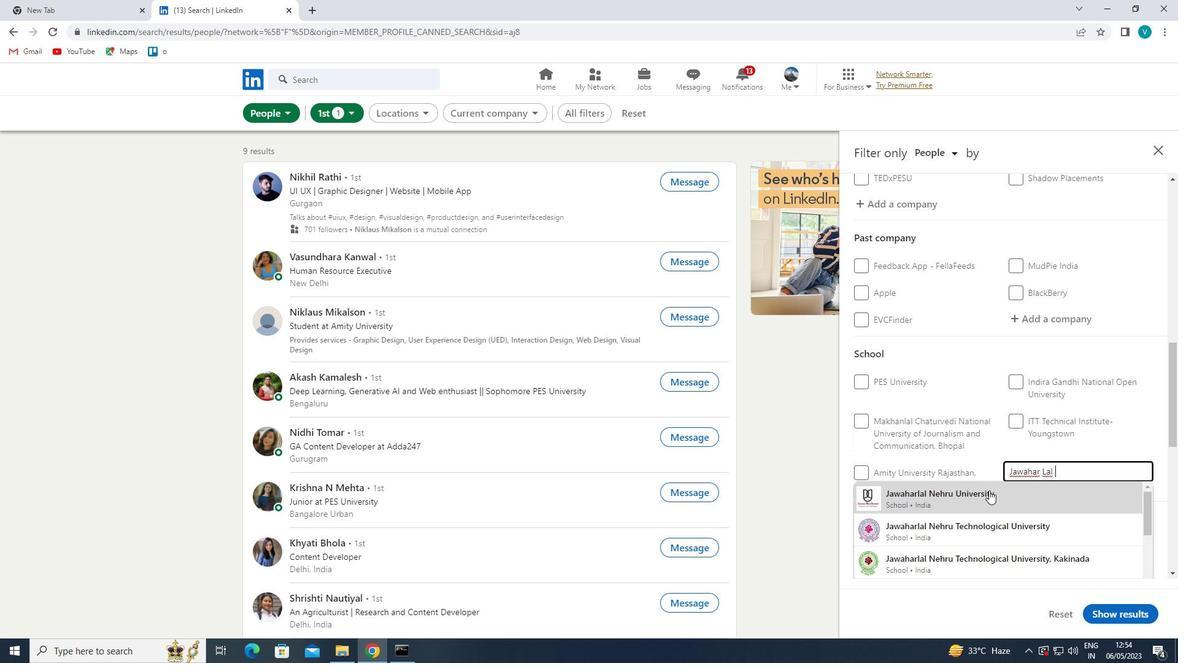 
Action: Mouse pressed left at (989, 490)
Screenshot: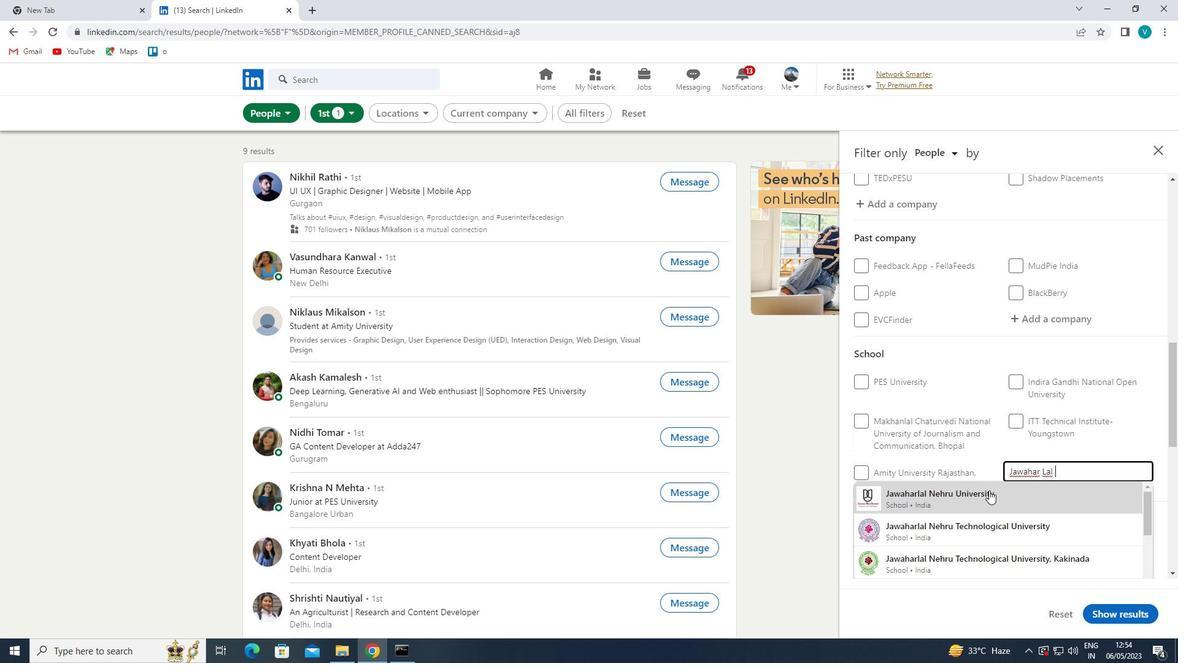 
Action: Mouse moved to (1016, 472)
Screenshot: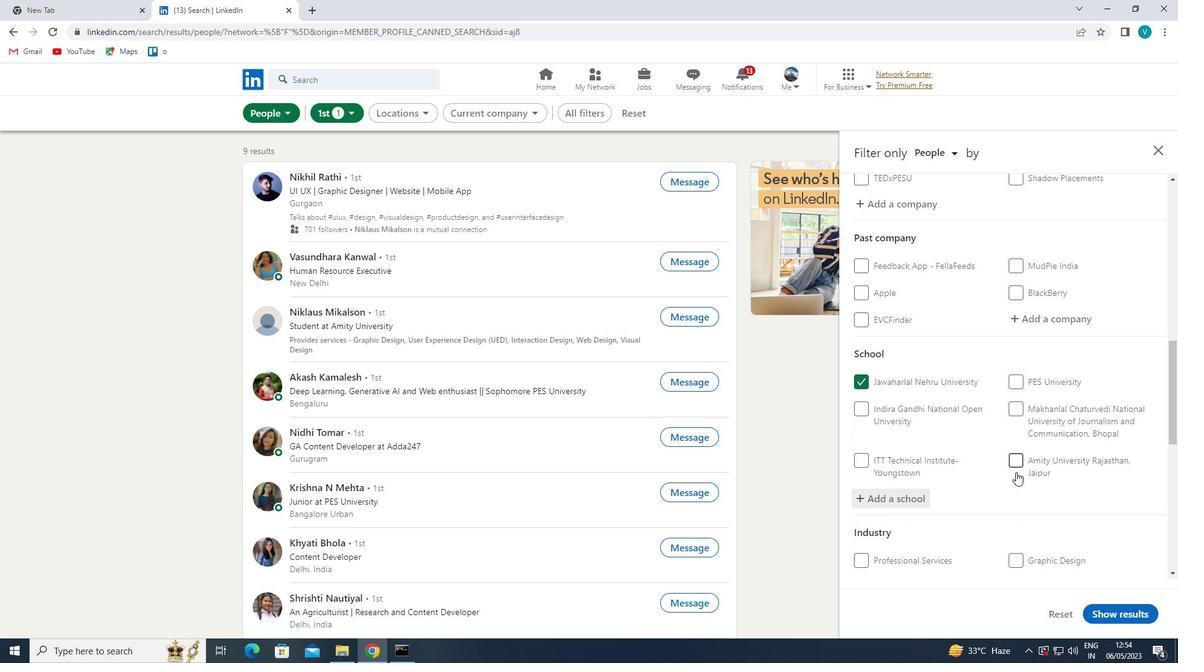 
Action: Mouse scrolled (1016, 471) with delta (0, 0)
Screenshot: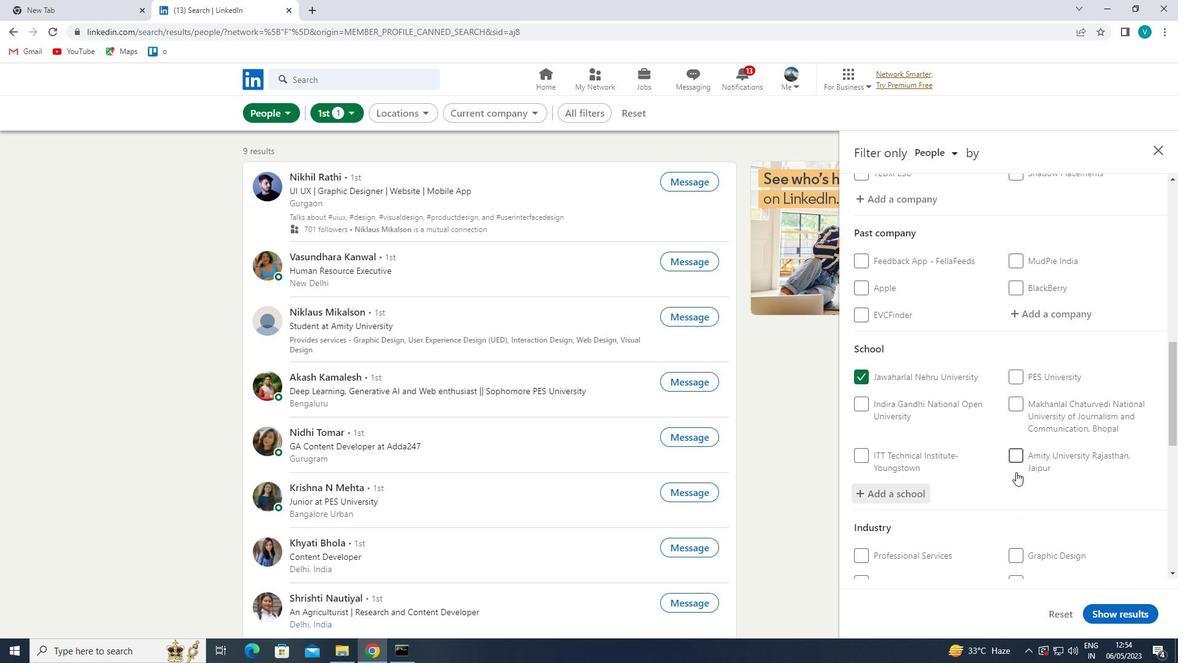 
Action: Mouse scrolled (1016, 471) with delta (0, 0)
Screenshot: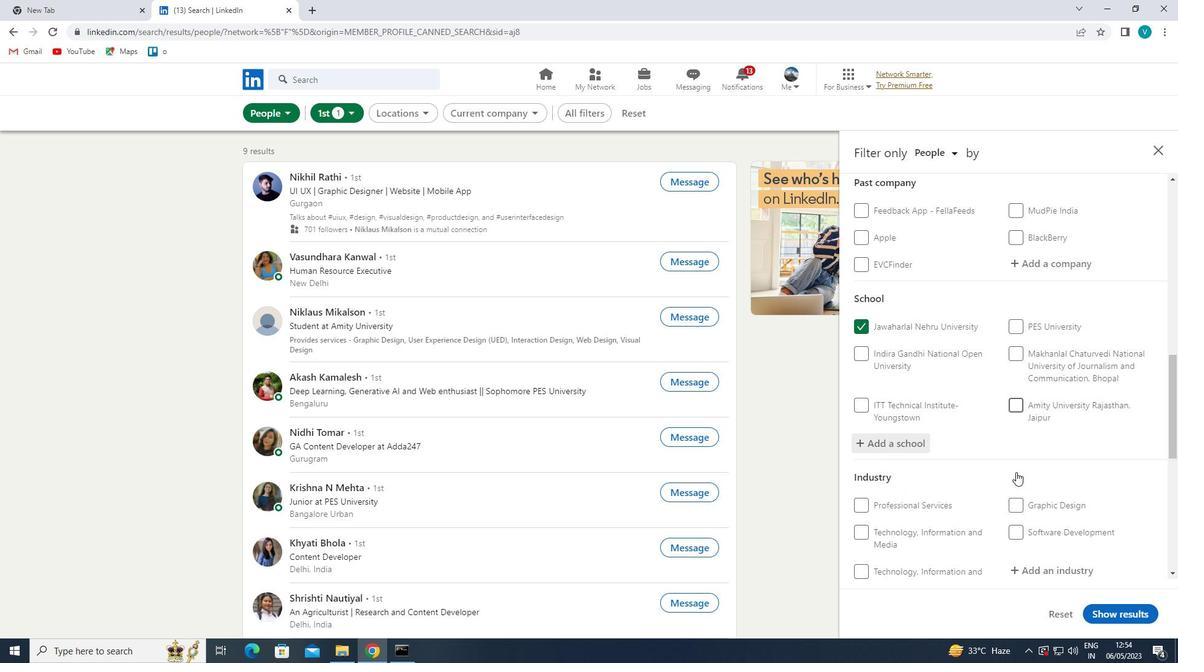 
Action: Mouse scrolled (1016, 471) with delta (0, 0)
Screenshot: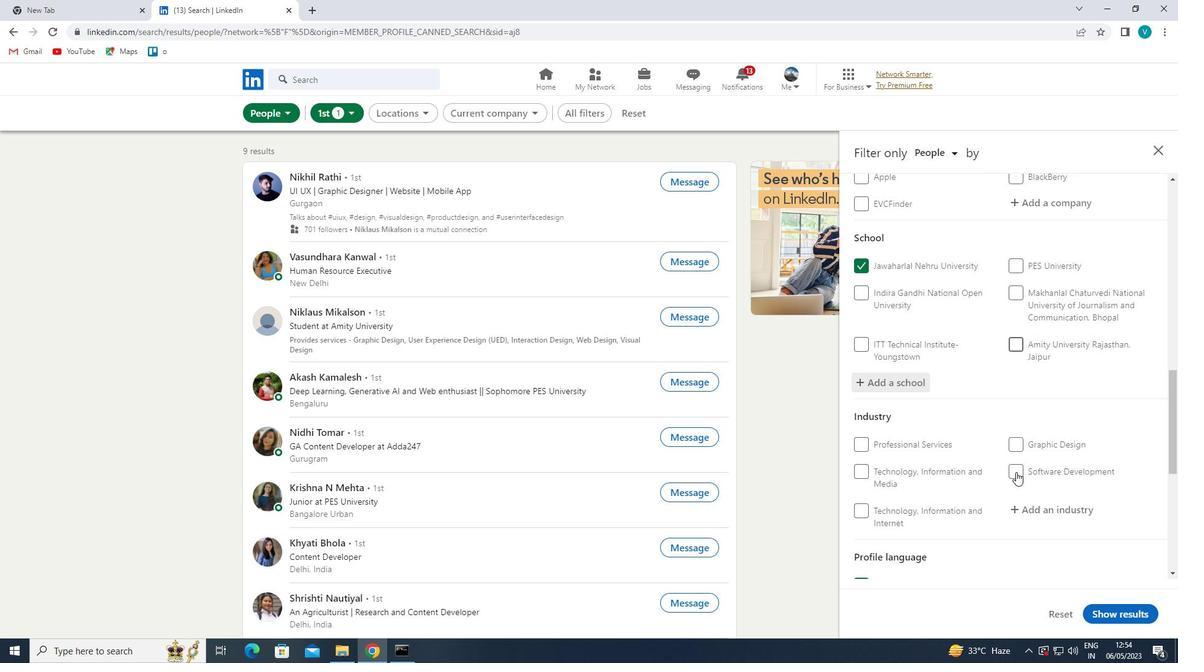
Action: Mouse moved to (1052, 440)
Screenshot: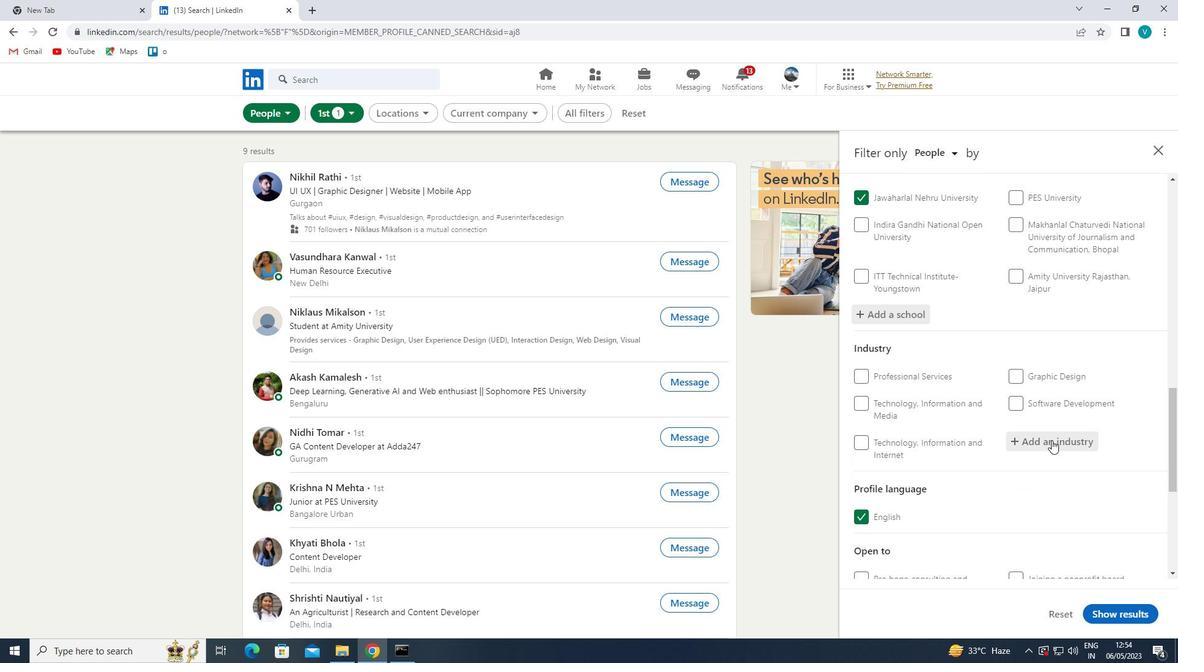 
Action: Mouse pressed left at (1052, 440)
Screenshot: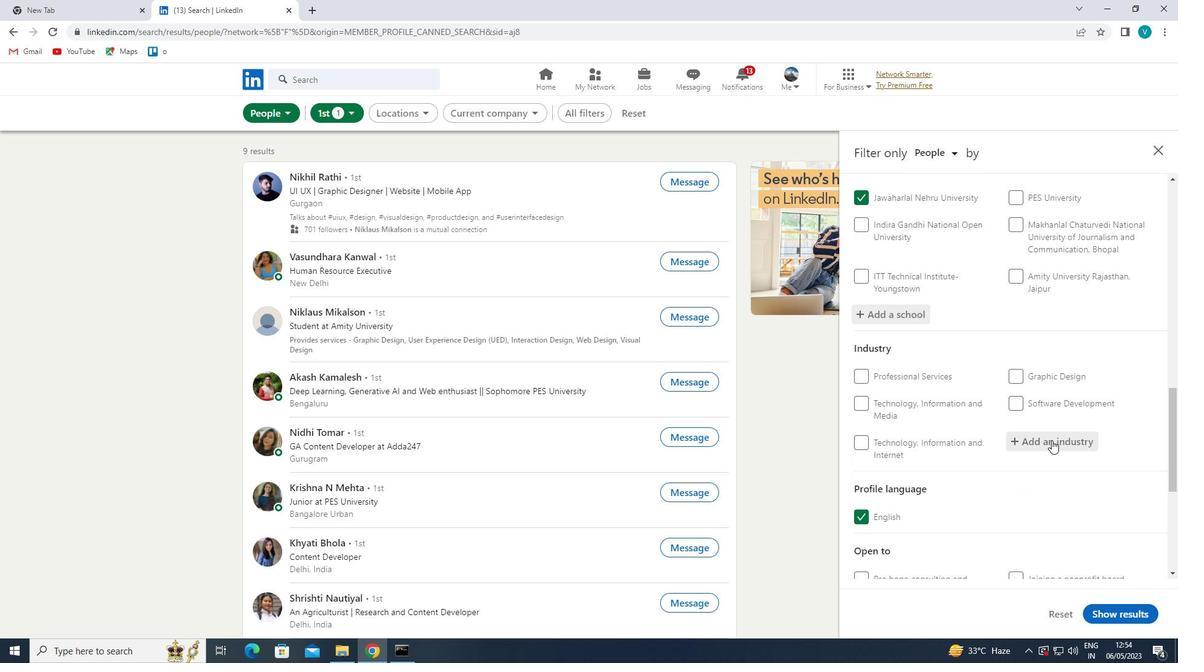 
Action: Mouse moved to (1026, 453)
Screenshot: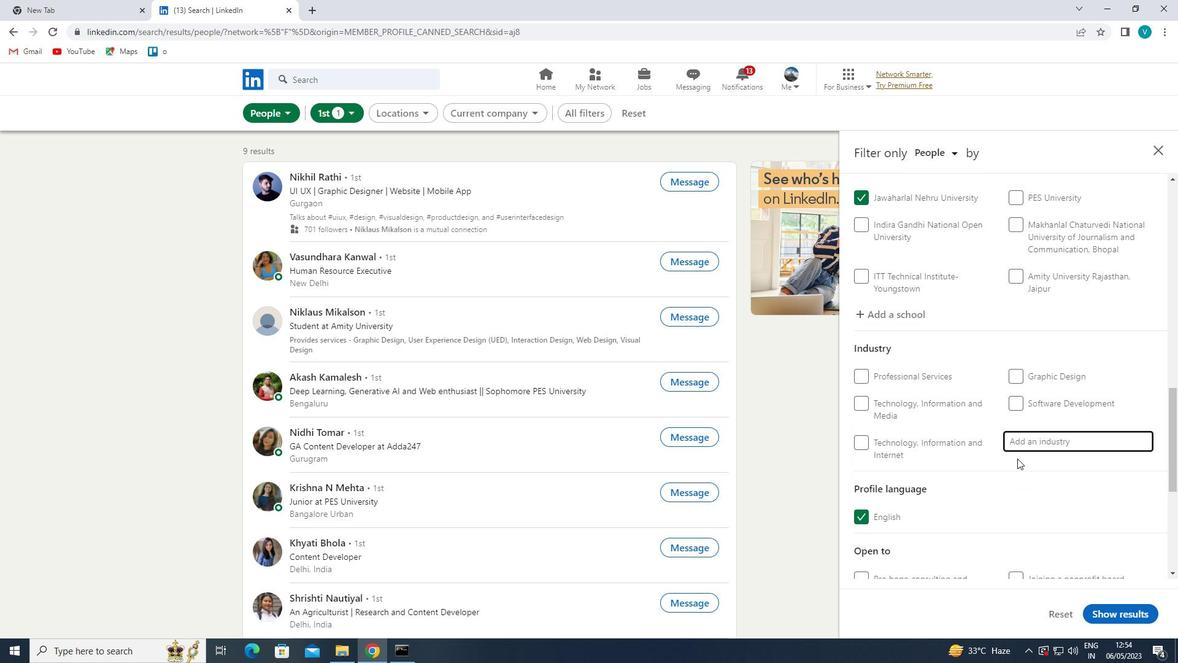 
Action: Key pressed <Key.shift>
Screenshot: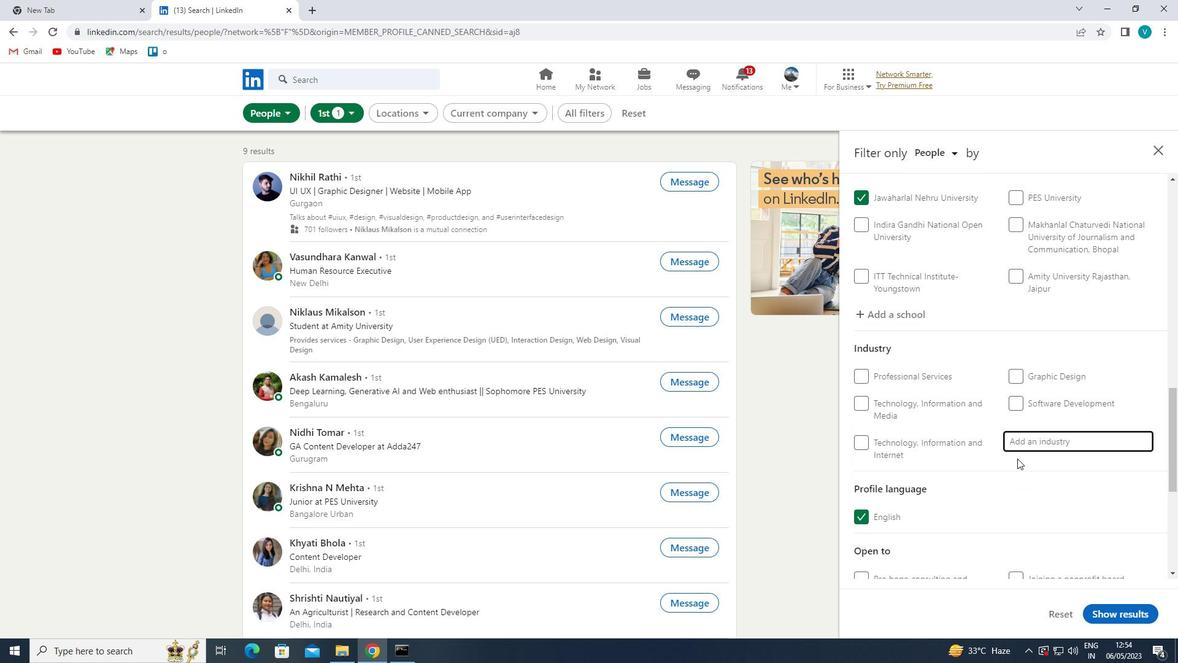 
Action: Mouse moved to (1010, 464)
Screenshot: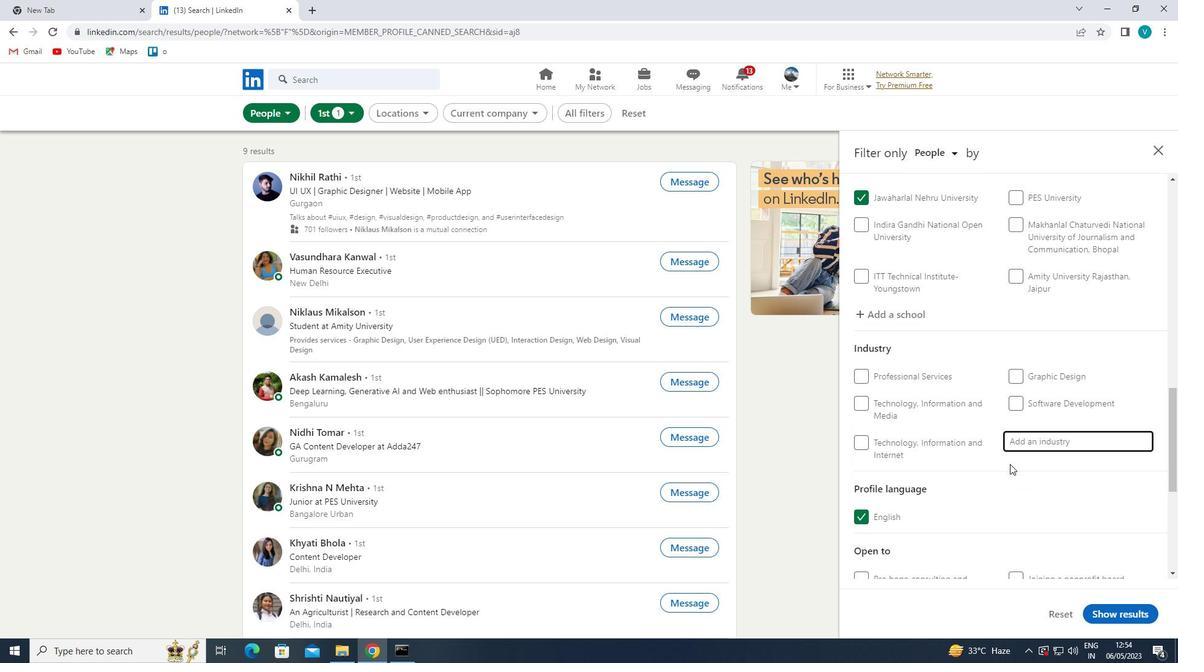 
Action: Key pressed BROADCAST
Screenshot: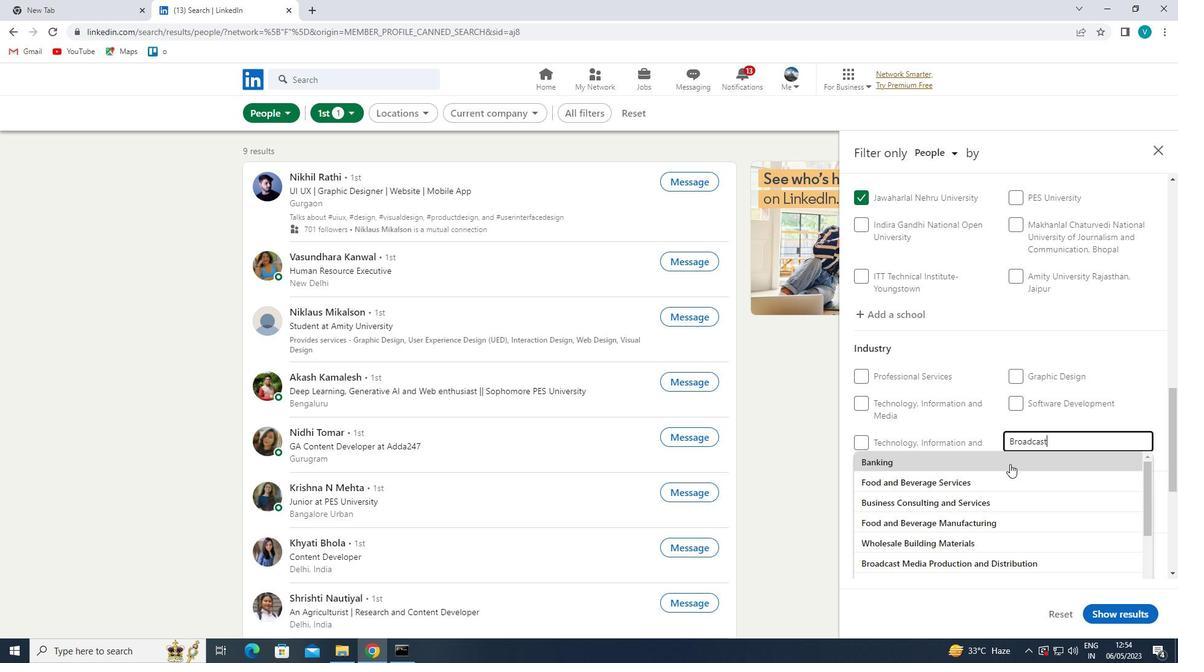 
Action: Mouse moved to (1009, 461)
Screenshot: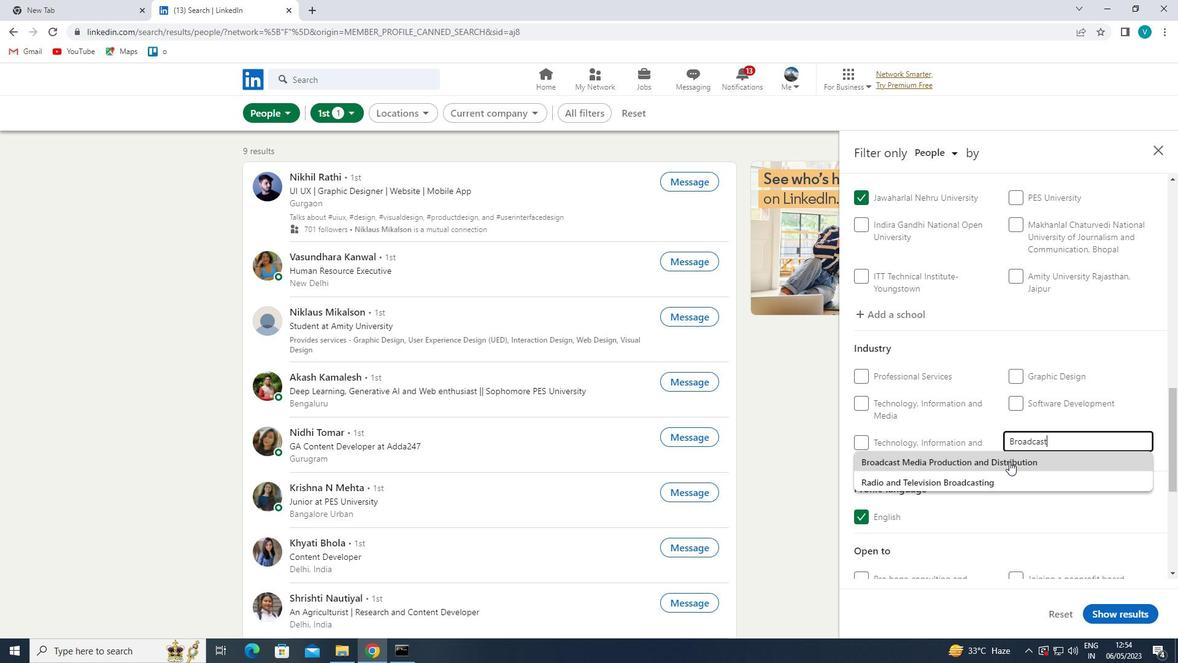 
Action: Mouse pressed left at (1009, 461)
Screenshot: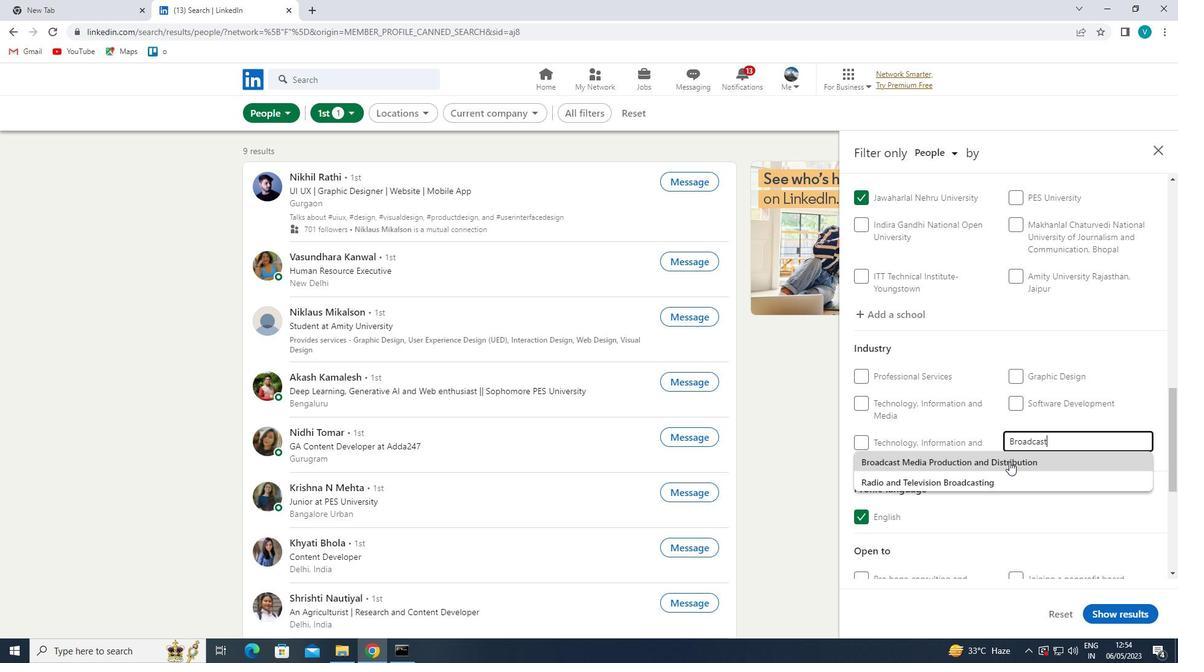 
Action: Mouse scrolled (1009, 461) with delta (0, 0)
Screenshot: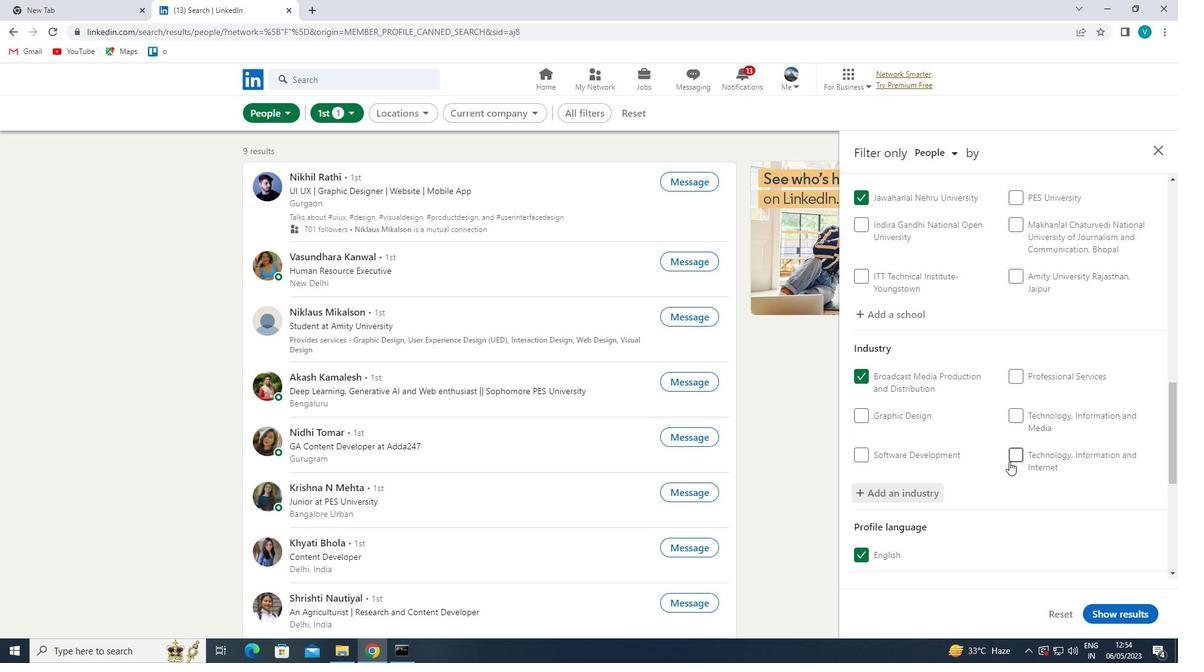 
Action: Mouse scrolled (1009, 461) with delta (0, 0)
Screenshot: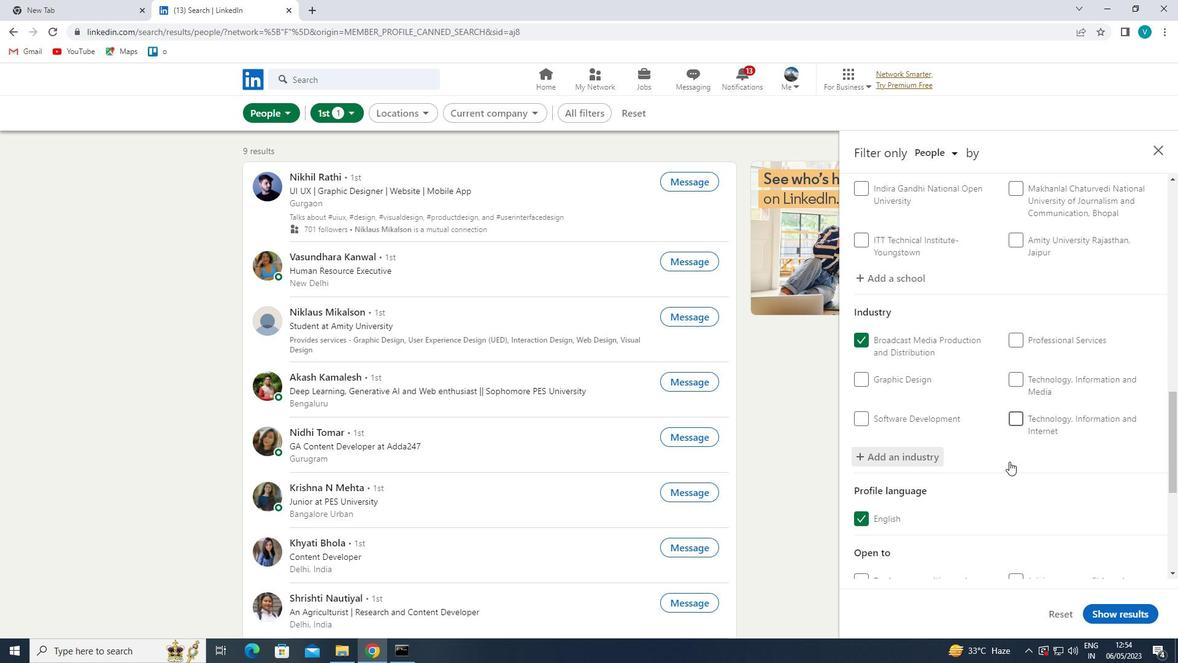 
Action: Mouse scrolled (1009, 461) with delta (0, 0)
Screenshot: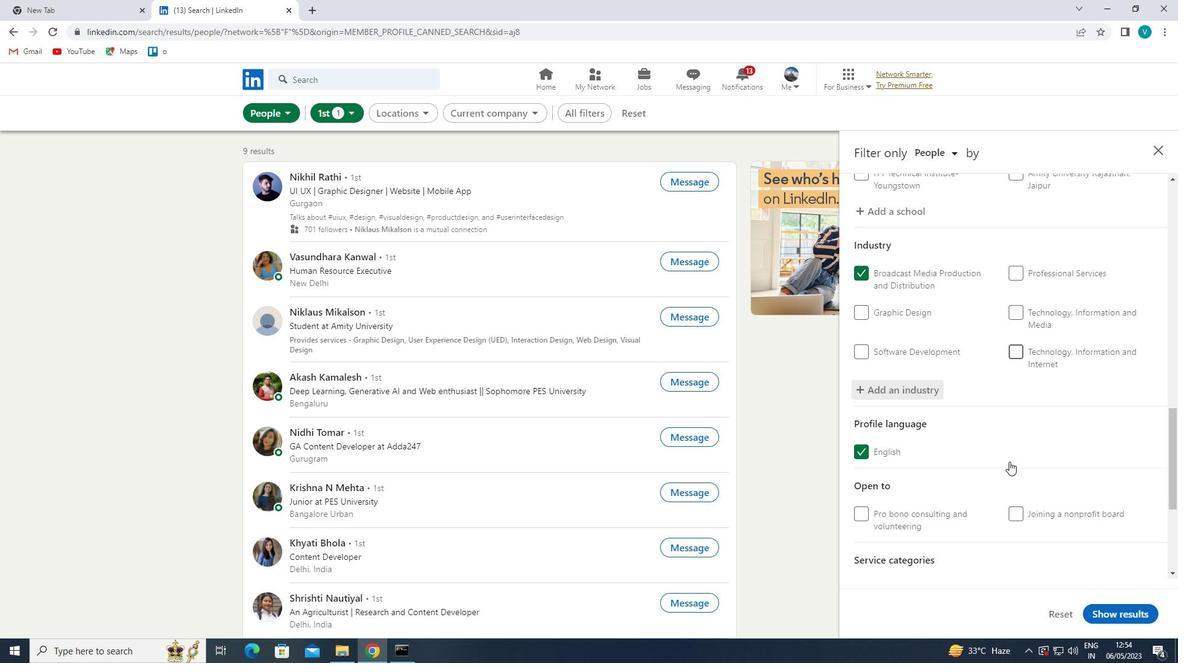 
Action: Mouse scrolled (1009, 461) with delta (0, 0)
Screenshot: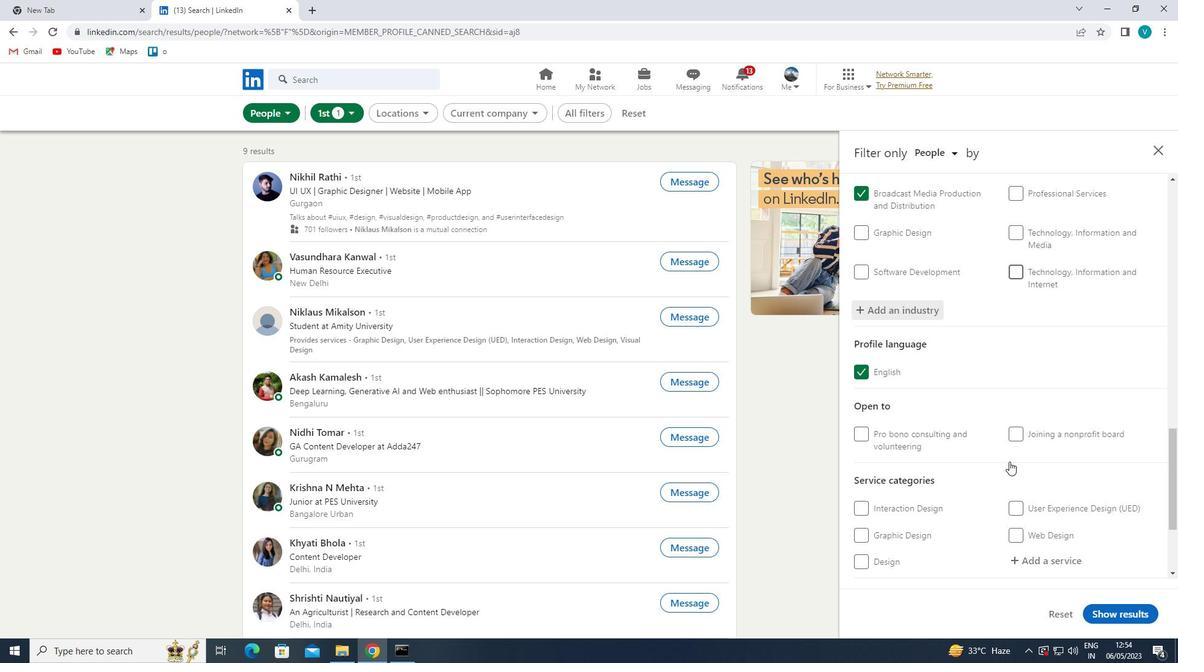 
Action: Mouse scrolled (1009, 461) with delta (0, 0)
Screenshot: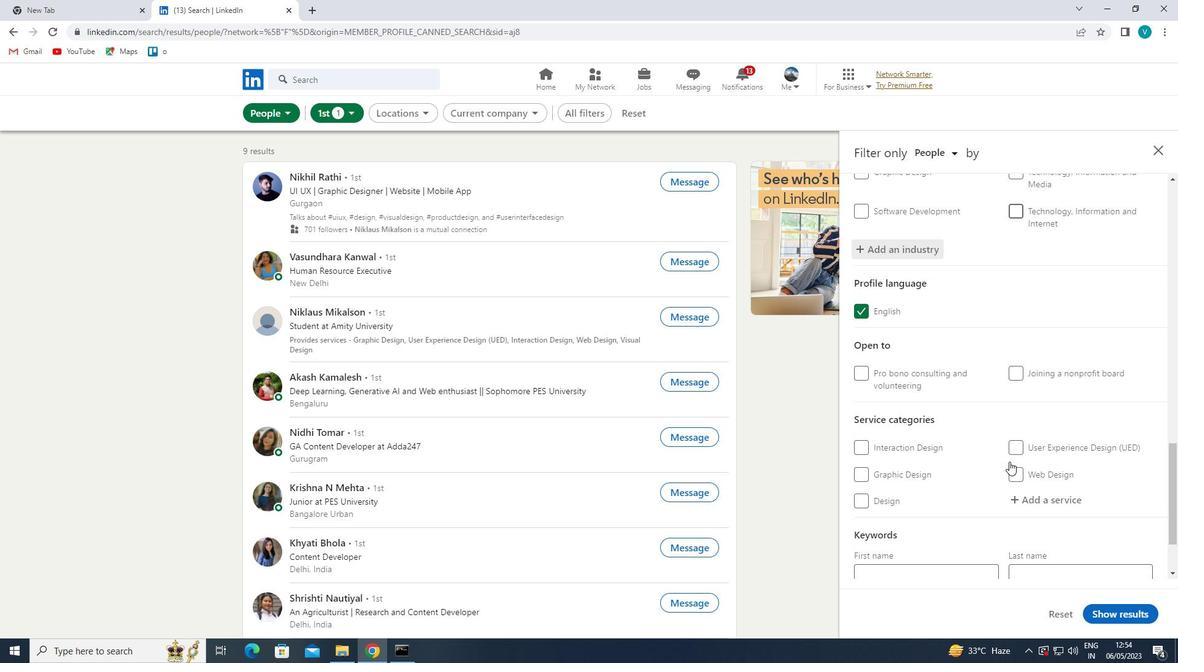 
Action: Mouse moved to (1034, 435)
Screenshot: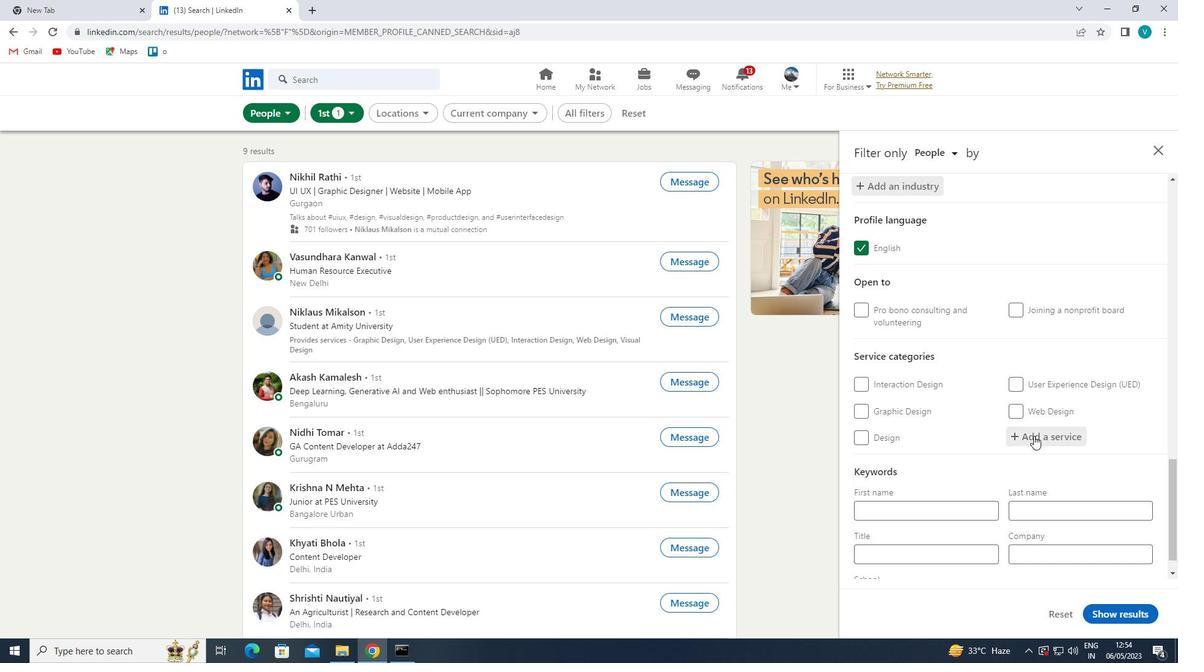 
Action: Mouse pressed left at (1034, 435)
Screenshot: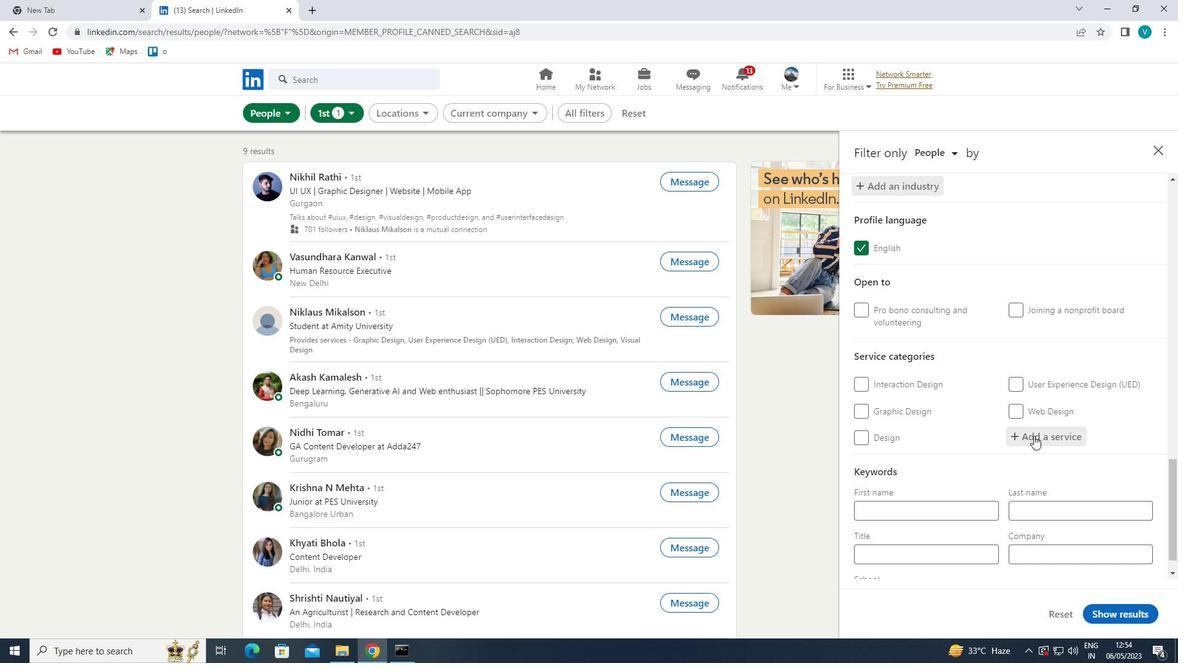 
Action: Mouse moved to (1024, 440)
Screenshot: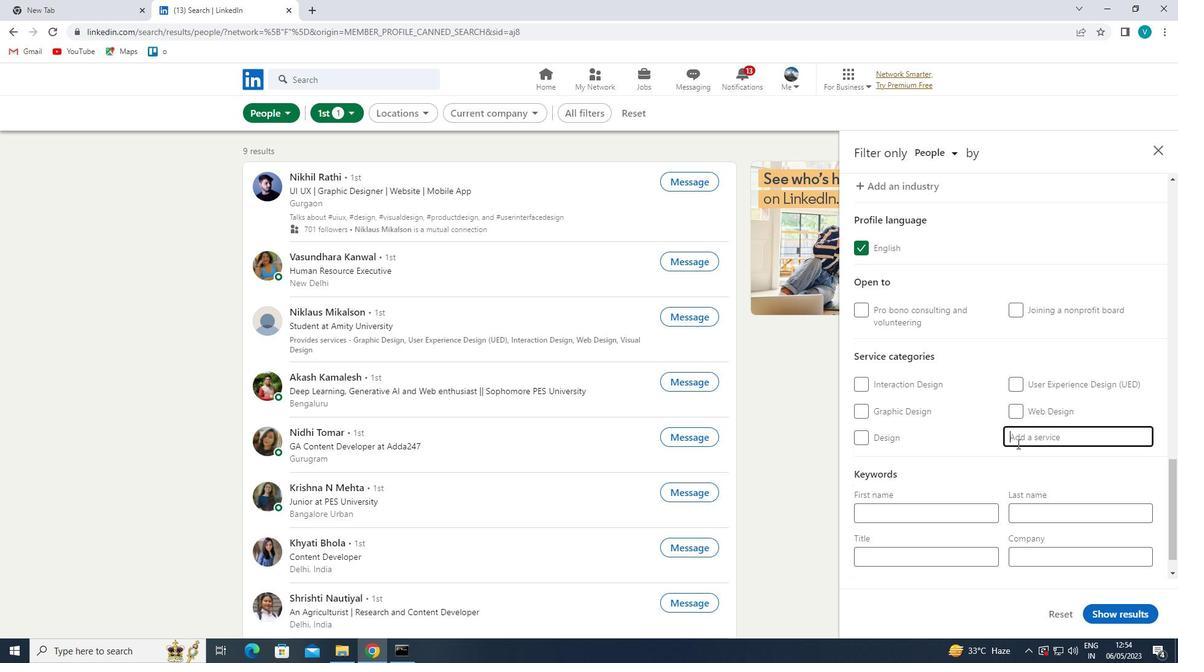 
Action: Key pressed <Key.shift>
Screenshot: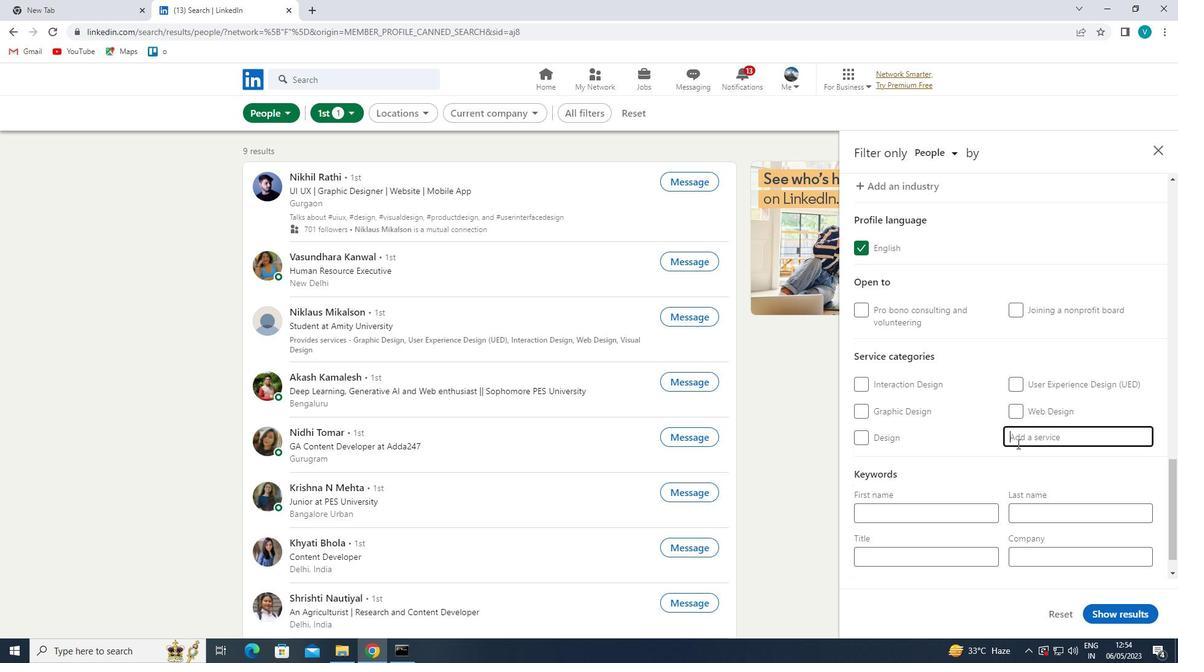 
Action: Mouse moved to (1009, 450)
Screenshot: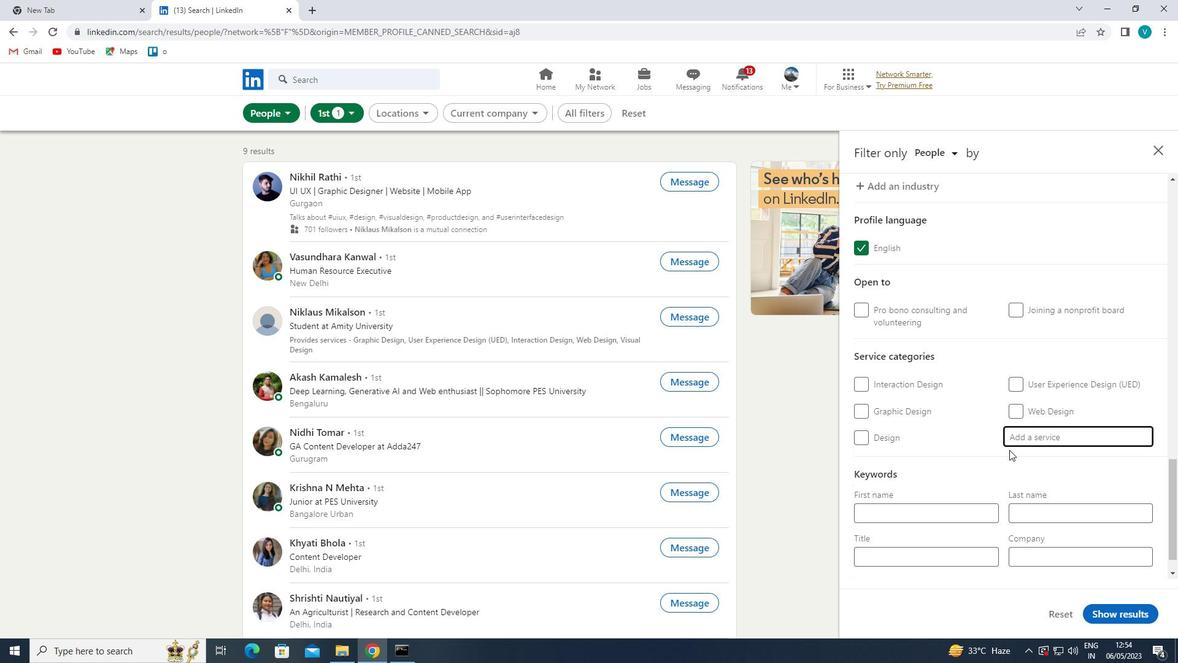 
Action: Key pressed COMPUTER<Key.space>
Screenshot: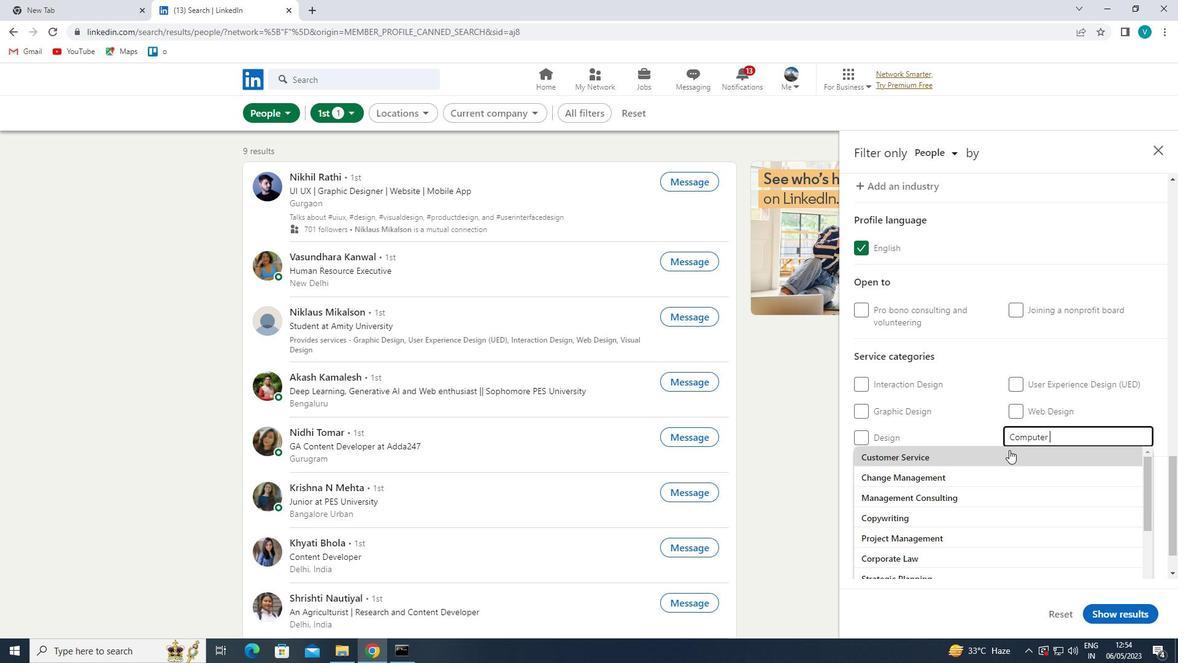 
Action: Mouse moved to (1004, 453)
Screenshot: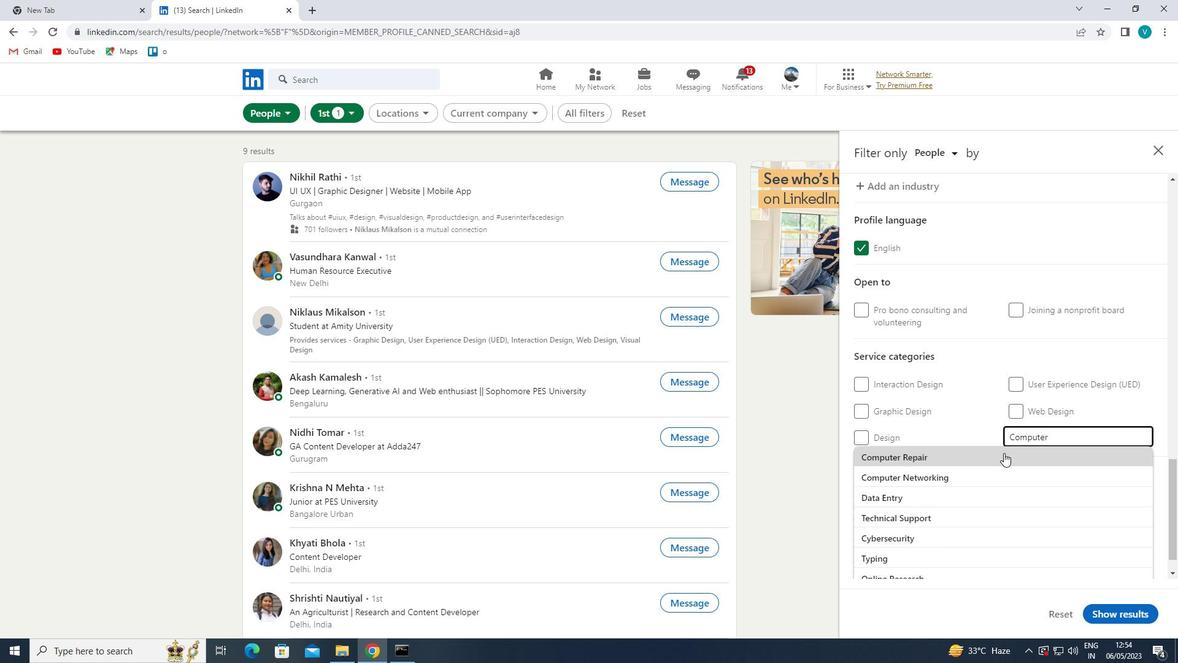 
Action: Mouse pressed left at (1004, 453)
Screenshot: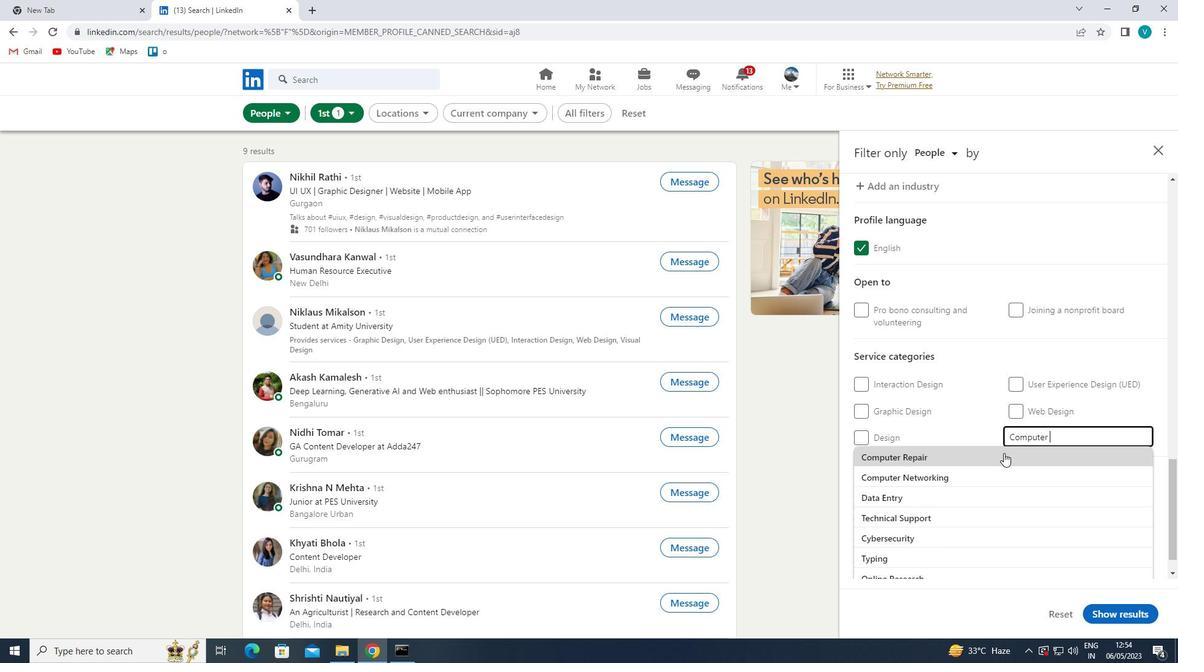 
Action: Mouse scrolled (1004, 452) with delta (0, 0)
Screenshot: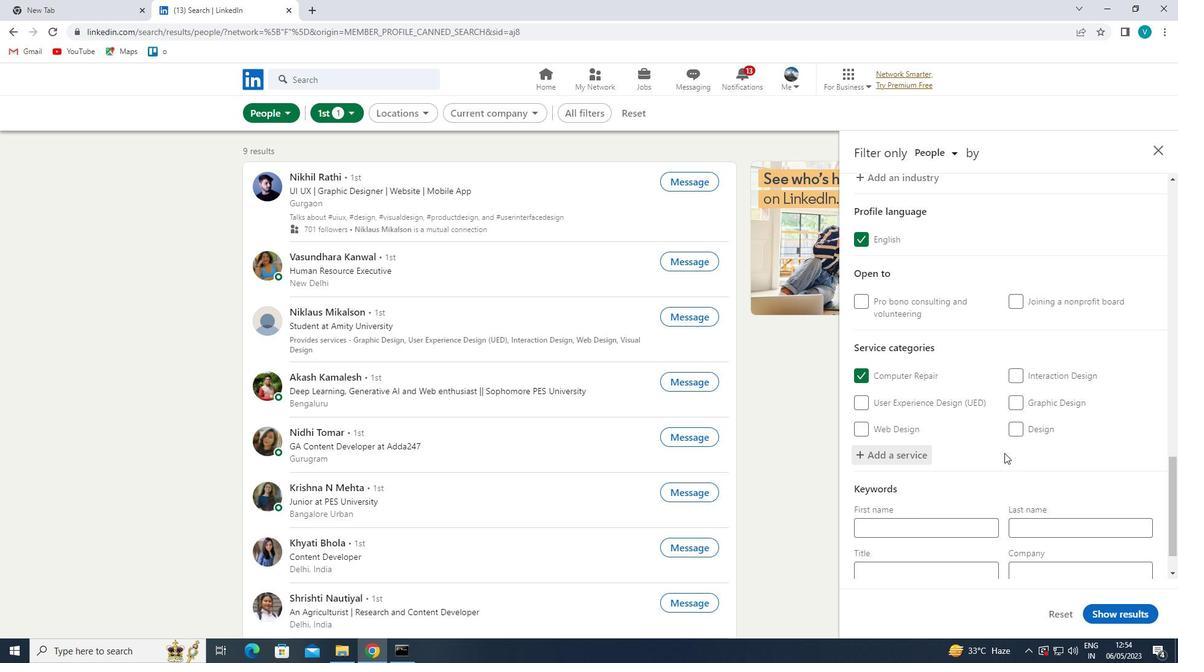 
Action: Mouse moved to (1005, 453)
Screenshot: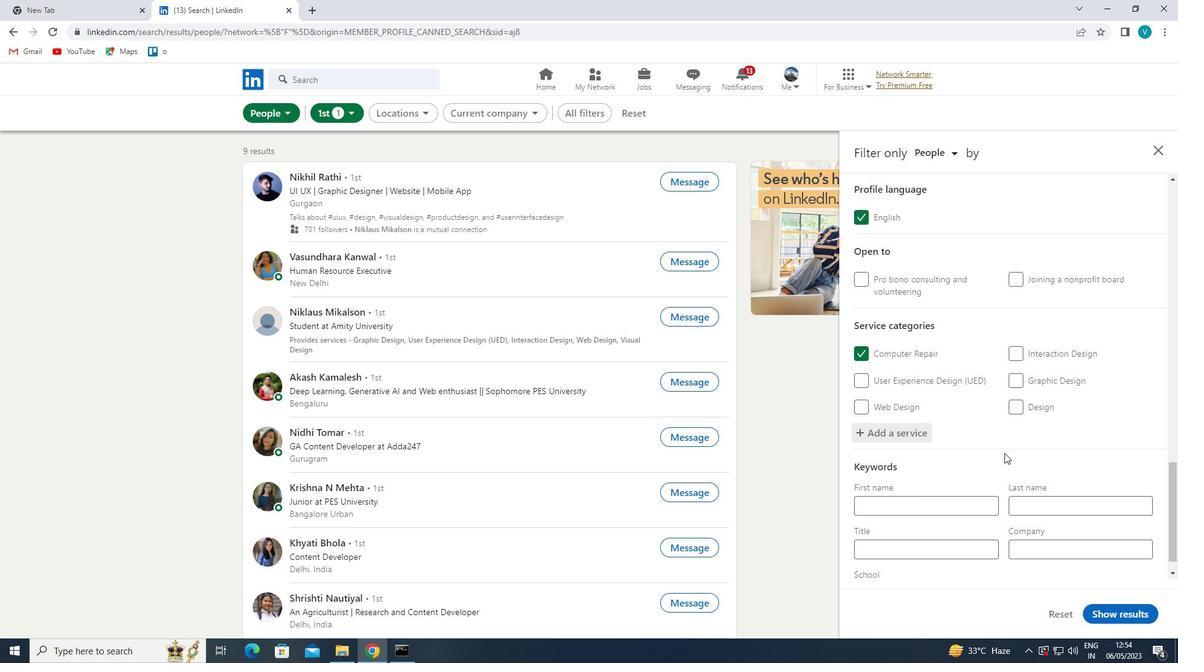 
Action: Mouse scrolled (1005, 452) with delta (0, 0)
Screenshot: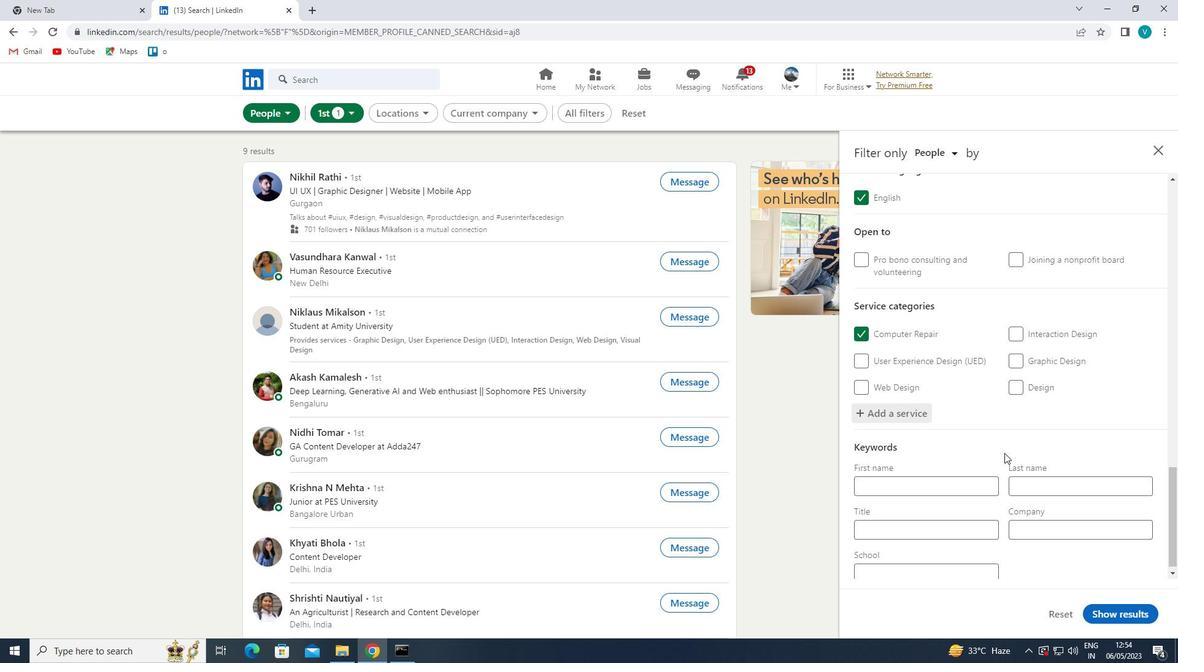 
Action: Mouse scrolled (1005, 452) with delta (0, 0)
Screenshot: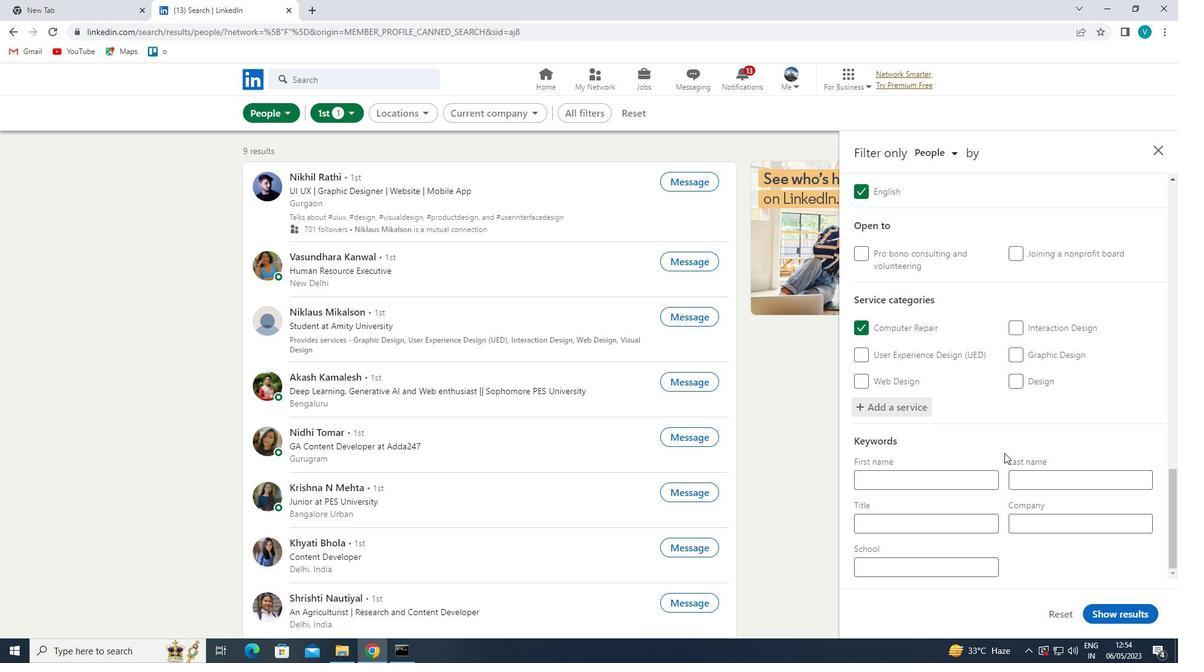 
Action: Mouse moved to (963, 518)
Screenshot: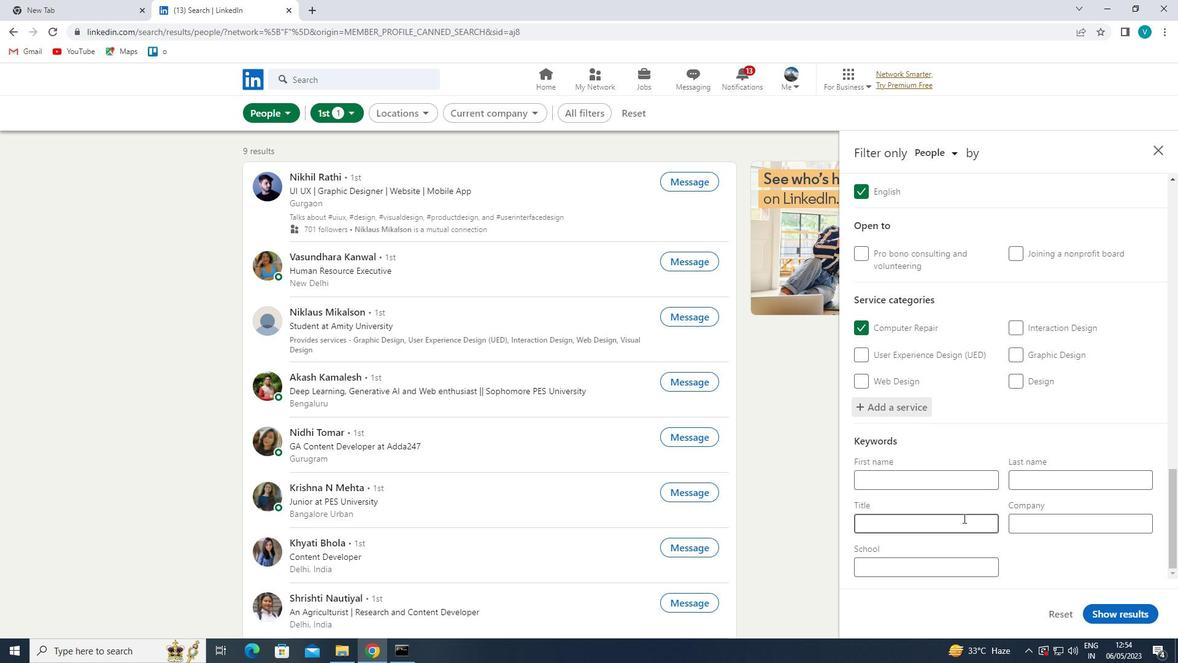 
Action: Mouse pressed left at (963, 518)
Screenshot: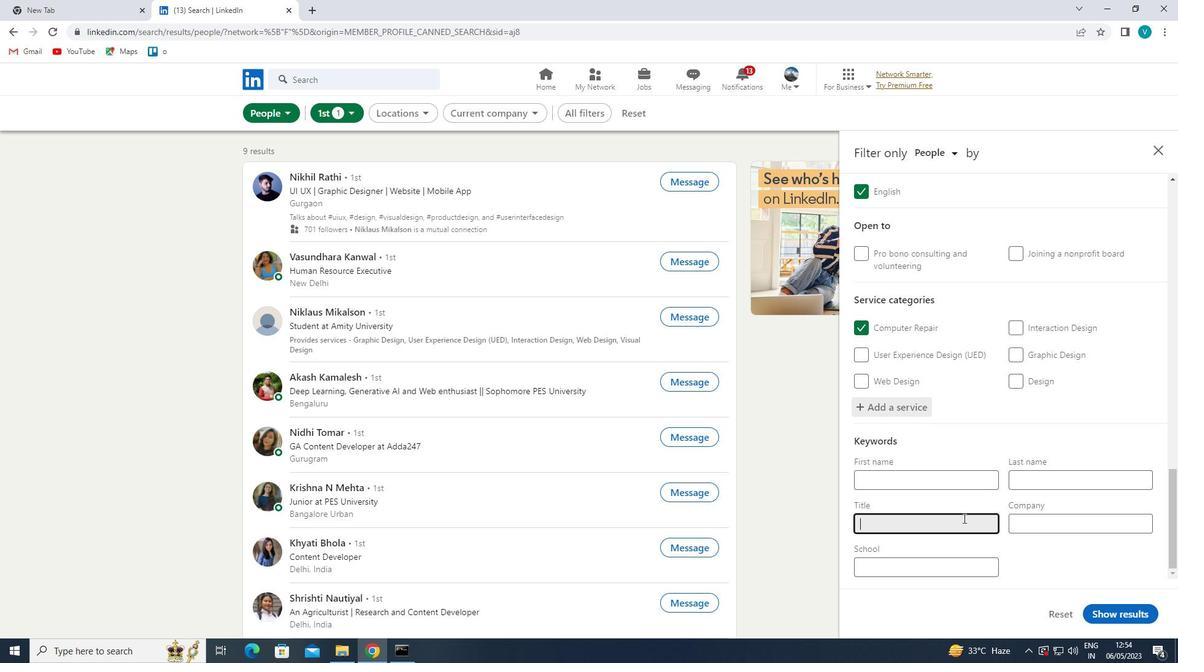 
Action: Key pressed <Key.shift><Key.shift>FRONY<Key.backspace>T<Key.space><Key.shift>DESK<Key.space><Key.shift>ASSOCIATE<Key.space>
Screenshot: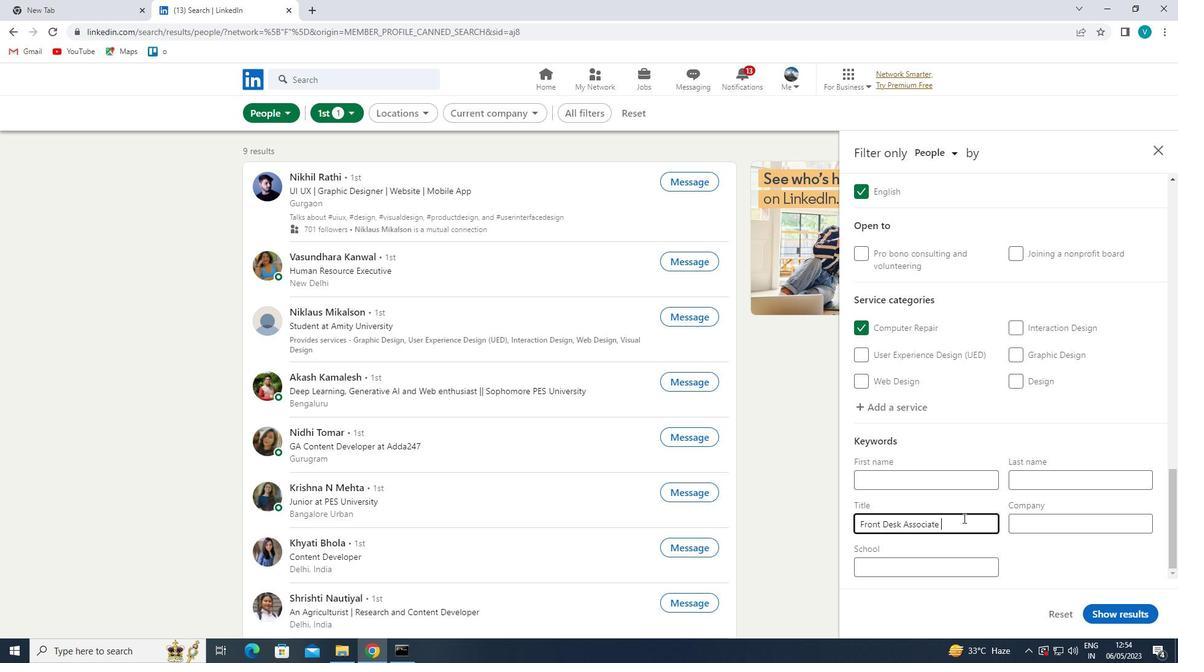 
Action: Mouse moved to (1120, 613)
Screenshot: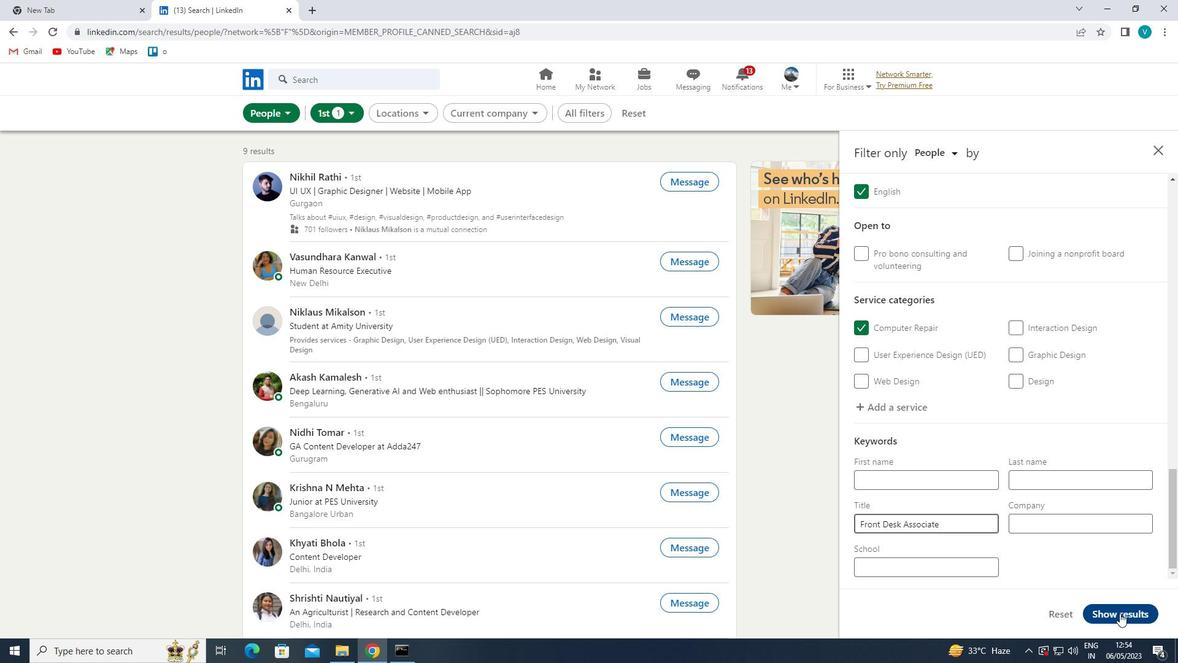 
Action: Mouse pressed left at (1120, 613)
Screenshot: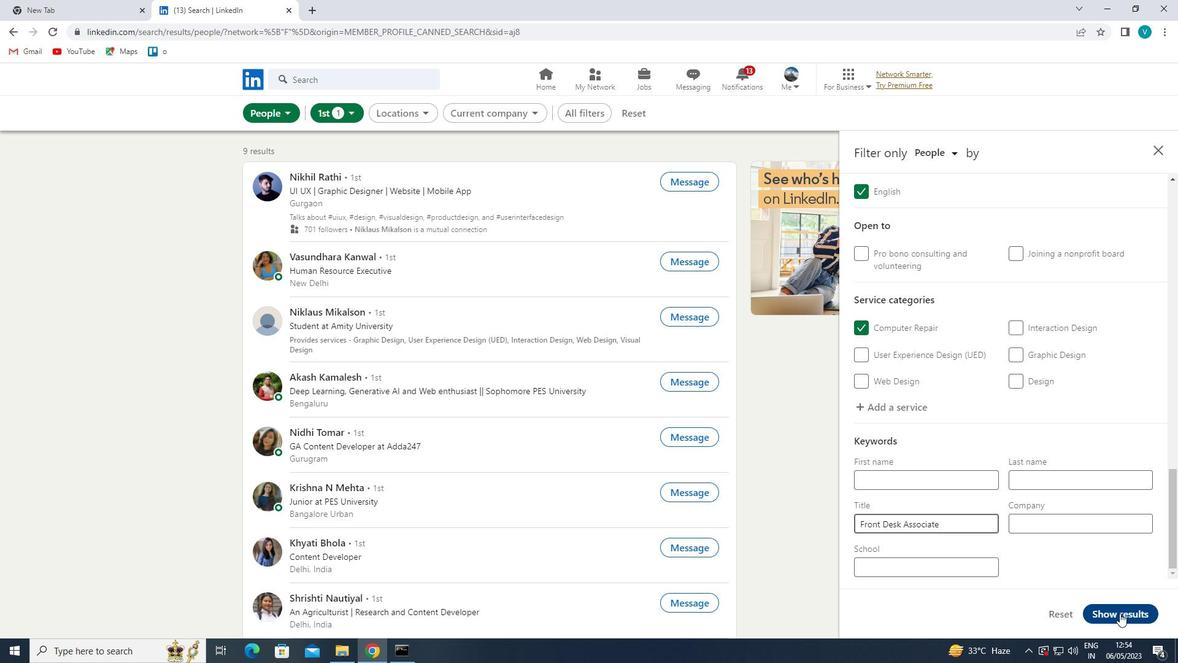 
Action: Mouse moved to (1120, 613)
Screenshot: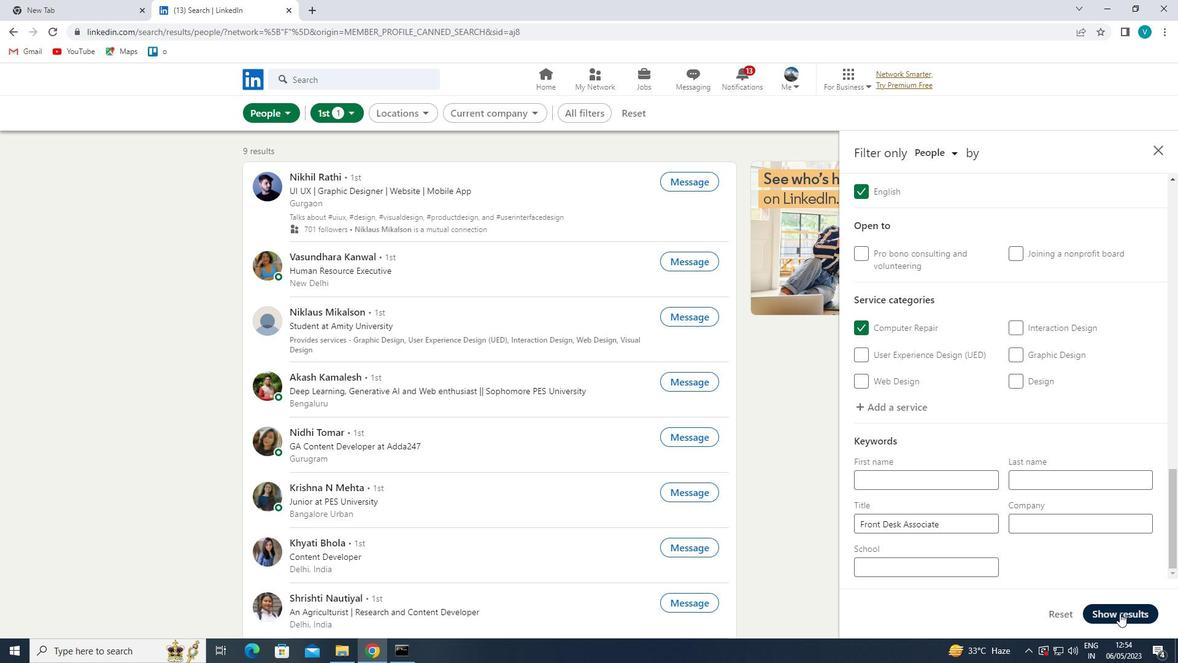 
